 Task: Search one way flight ticket for 5 adults, 2 children, 1 infant in seat and 1 infant on lap in economy from Rochester: Rochester International Airport to Rock Springs: Southwest Wyoming Regional Airport (rock Springs Sweetwater County Airport) on 8-5-2023. Choice of flights is Westjet. Number of bags: 10 checked bags. Price is upto 83000. Outbound departure time preference is 7:30.
Action: Mouse moved to (374, 323)
Screenshot: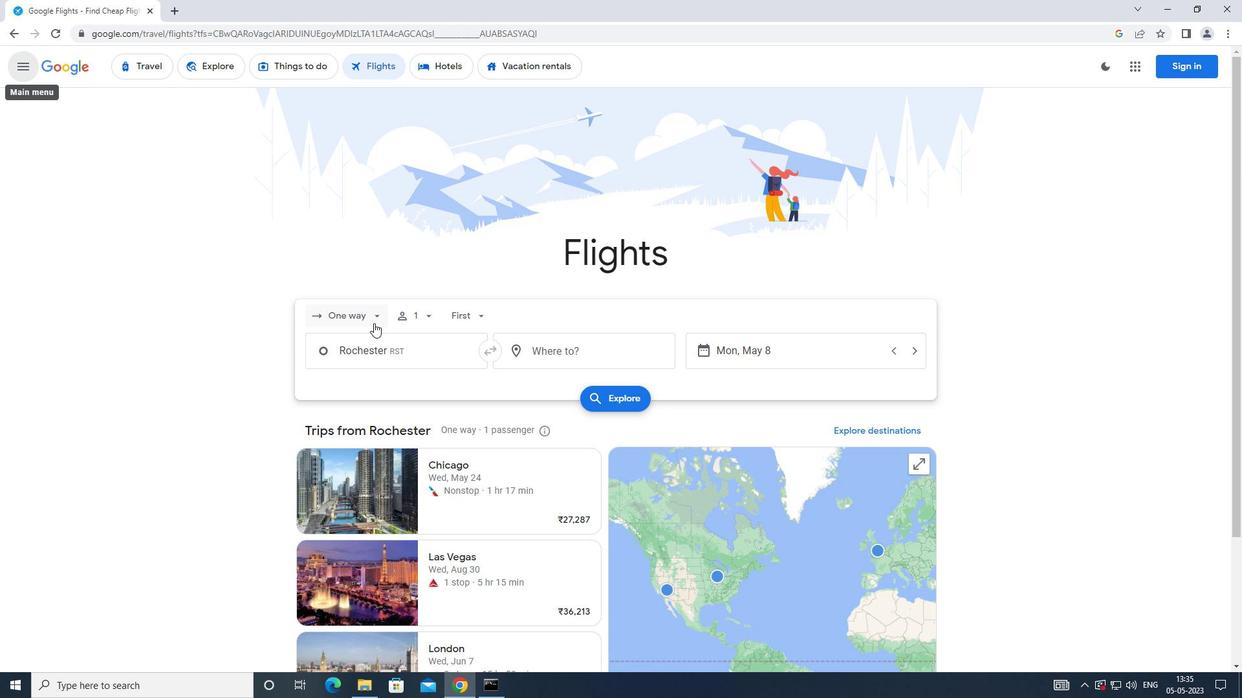 
Action: Mouse pressed left at (374, 323)
Screenshot: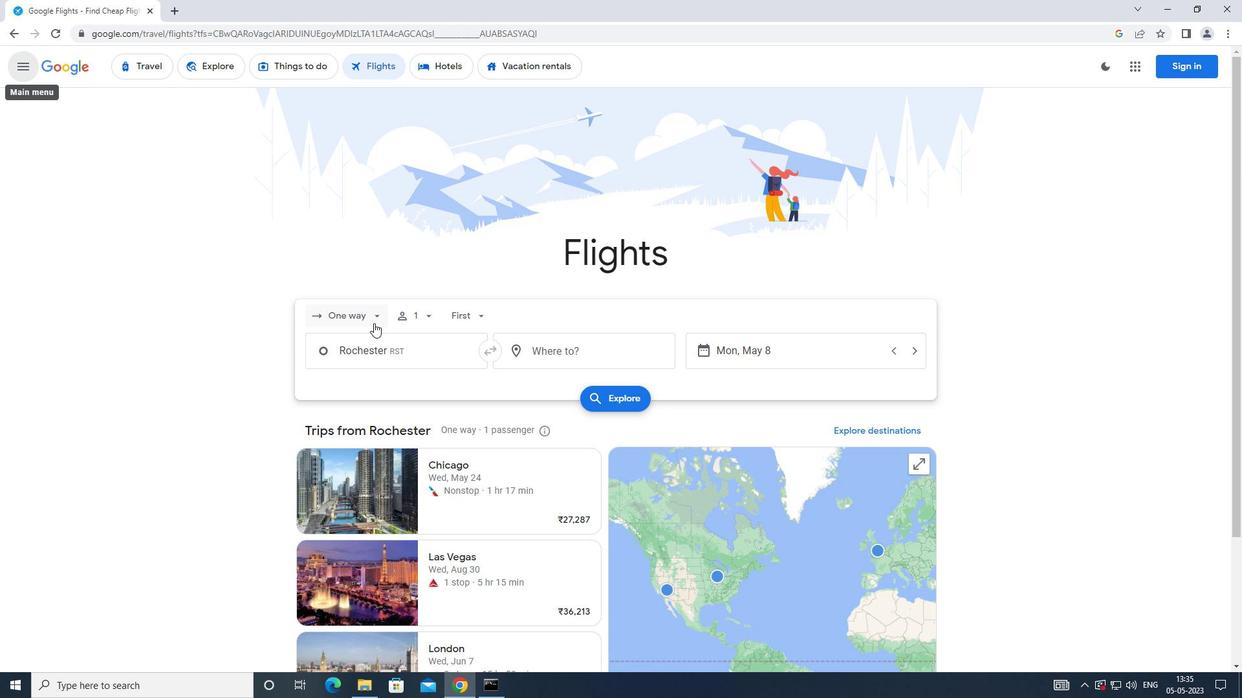 
Action: Mouse moved to (364, 374)
Screenshot: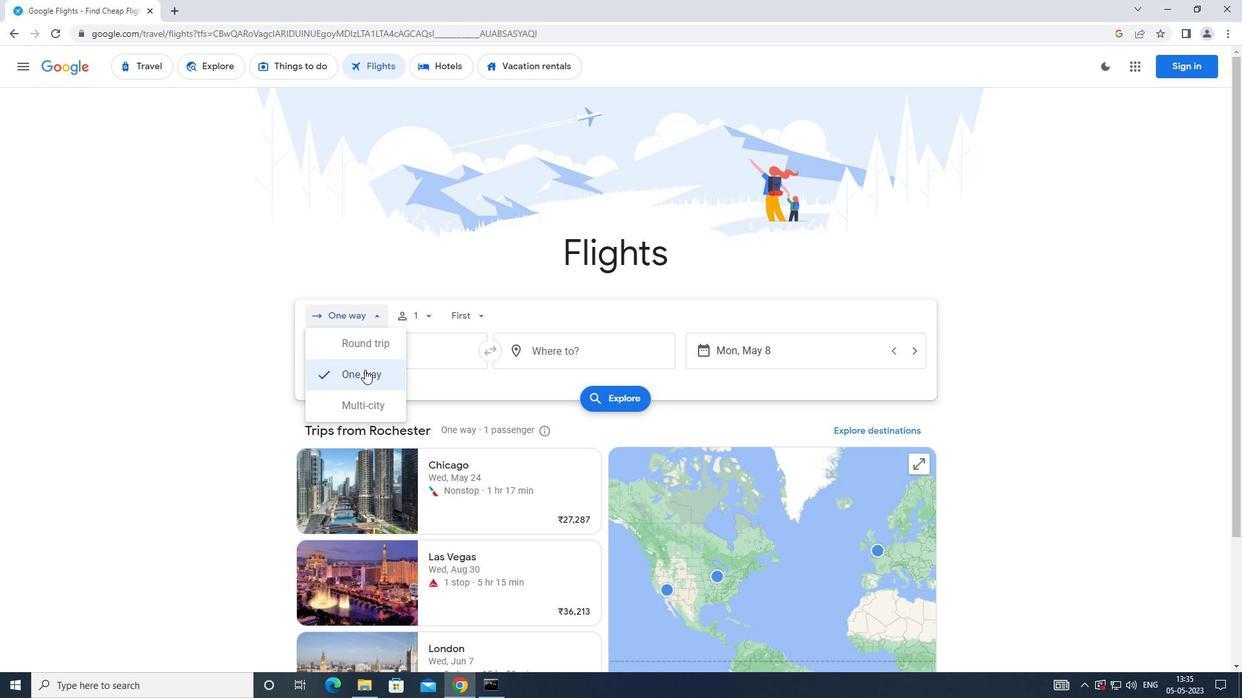 
Action: Mouse pressed left at (364, 374)
Screenshot: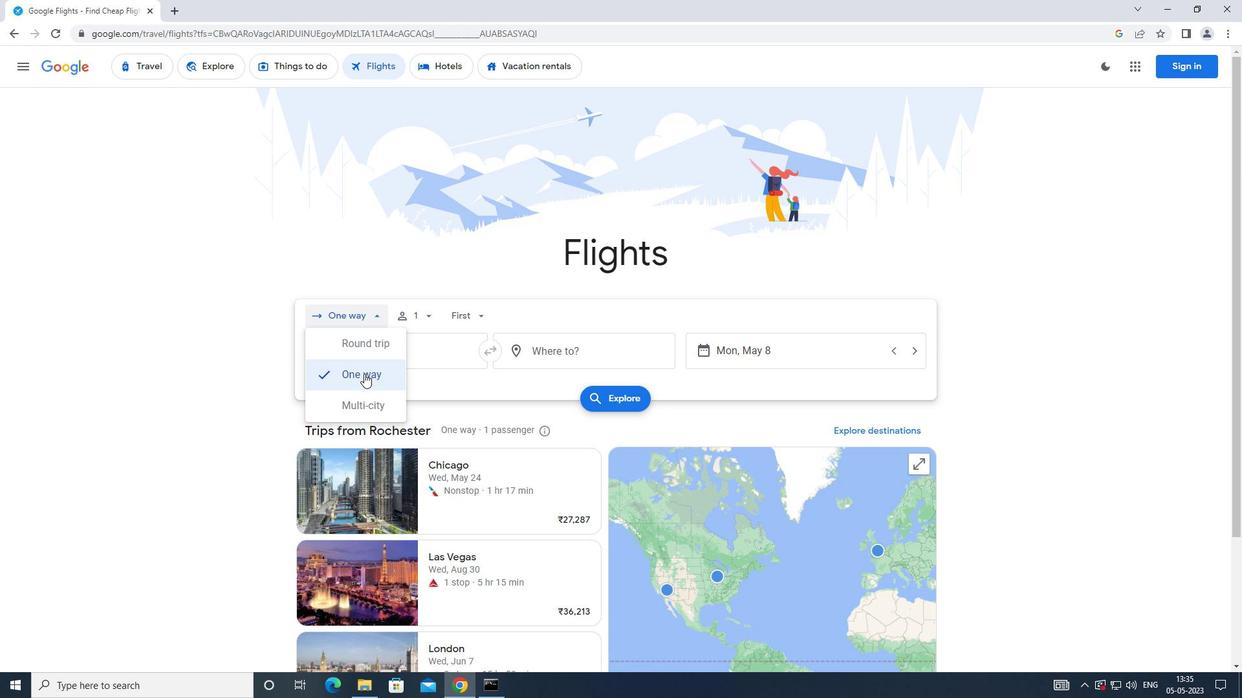
Action: Mouse moved to (434, 321)
Screenshot: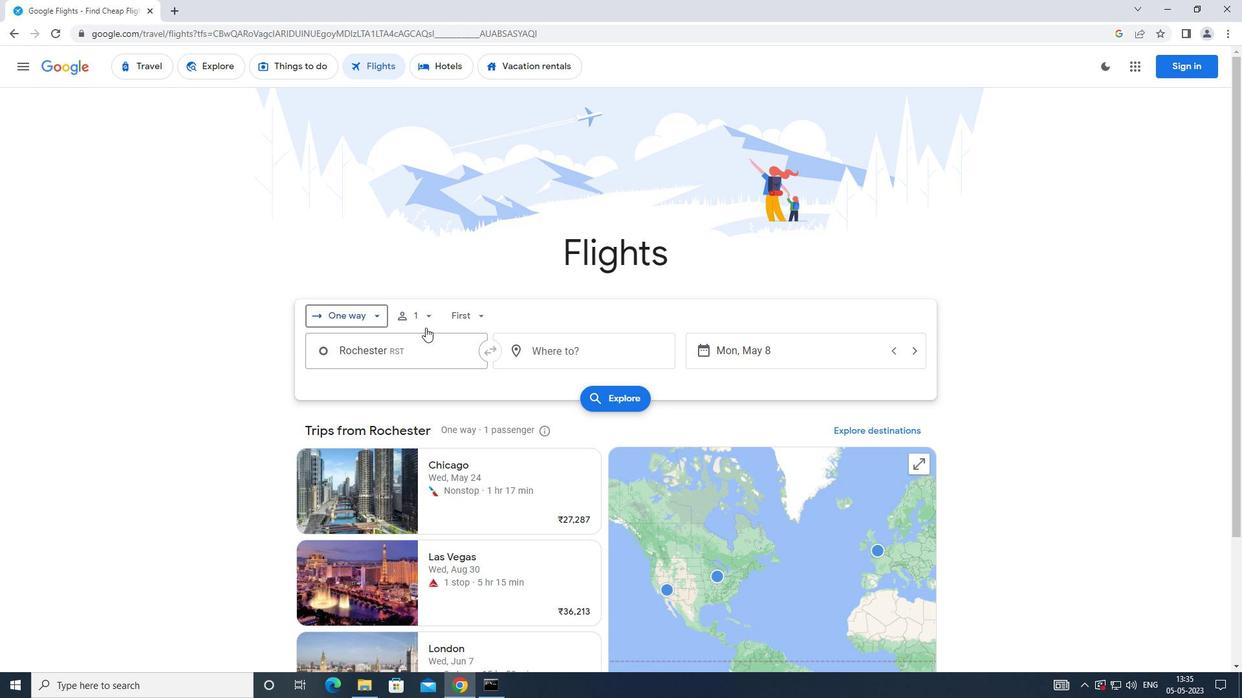 
Action: Mouse pressed left at (434, 321)
Screenshot: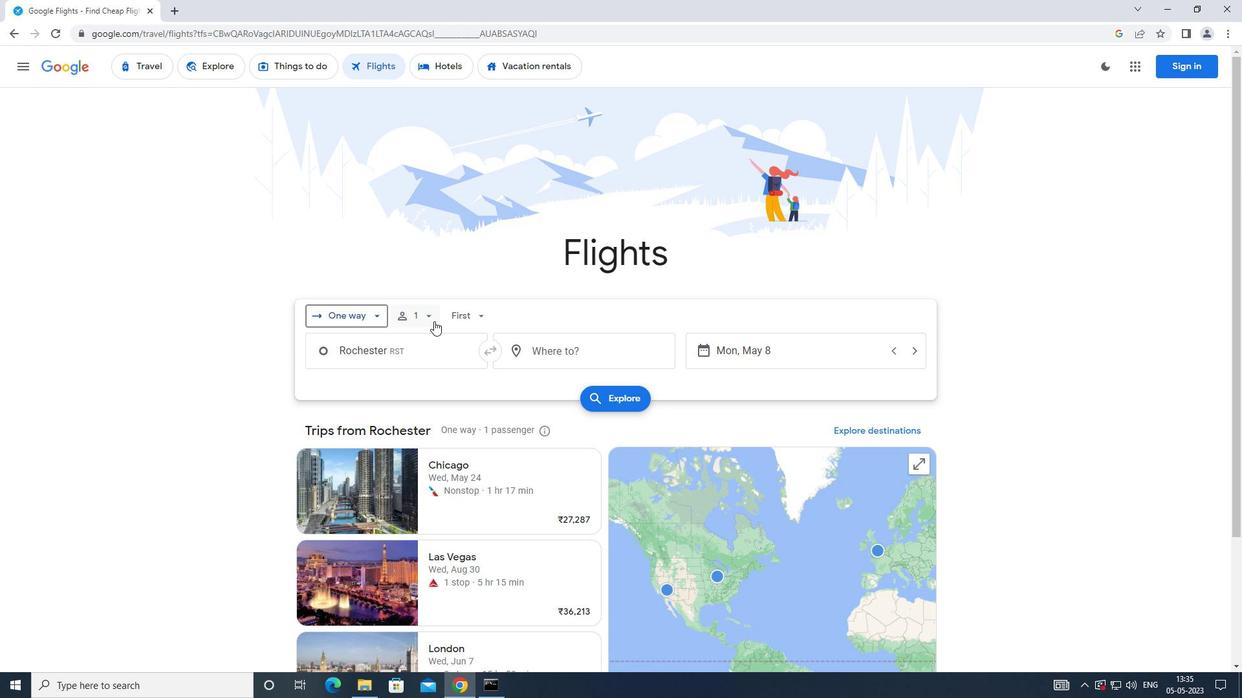 
Action: Mouse moved to (525, 354)
Screenshot: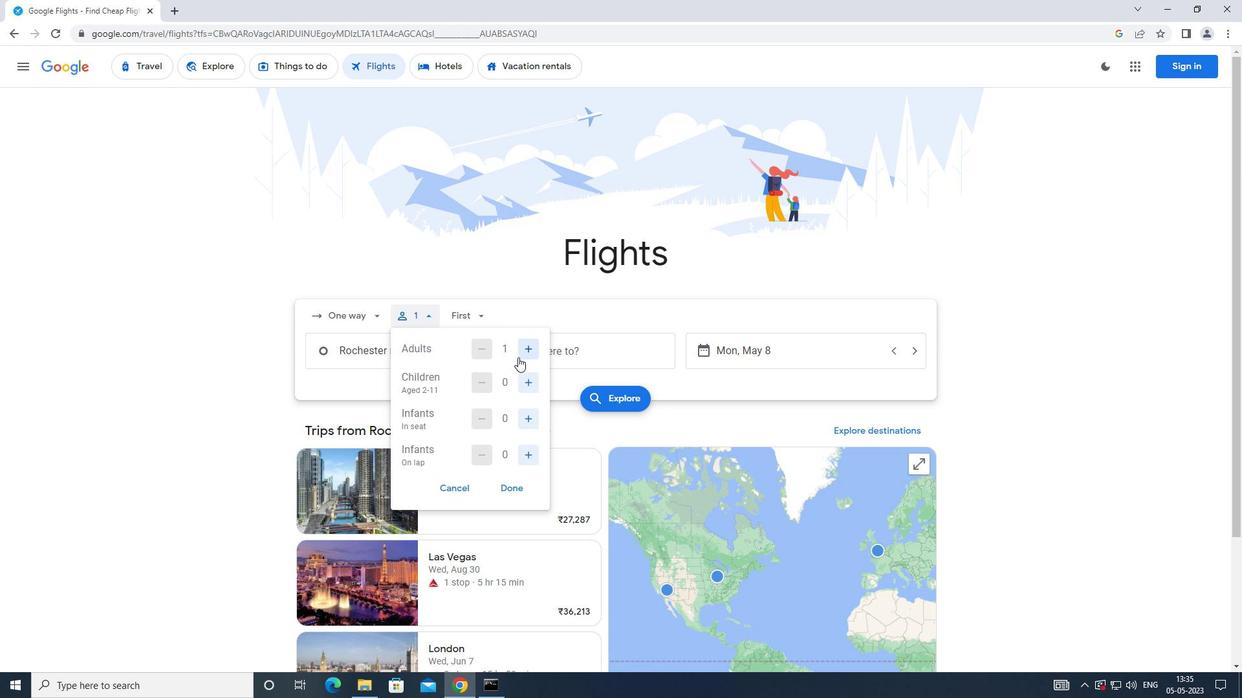 
Action: Mouse pressed left at (525, 354)
Screenshot: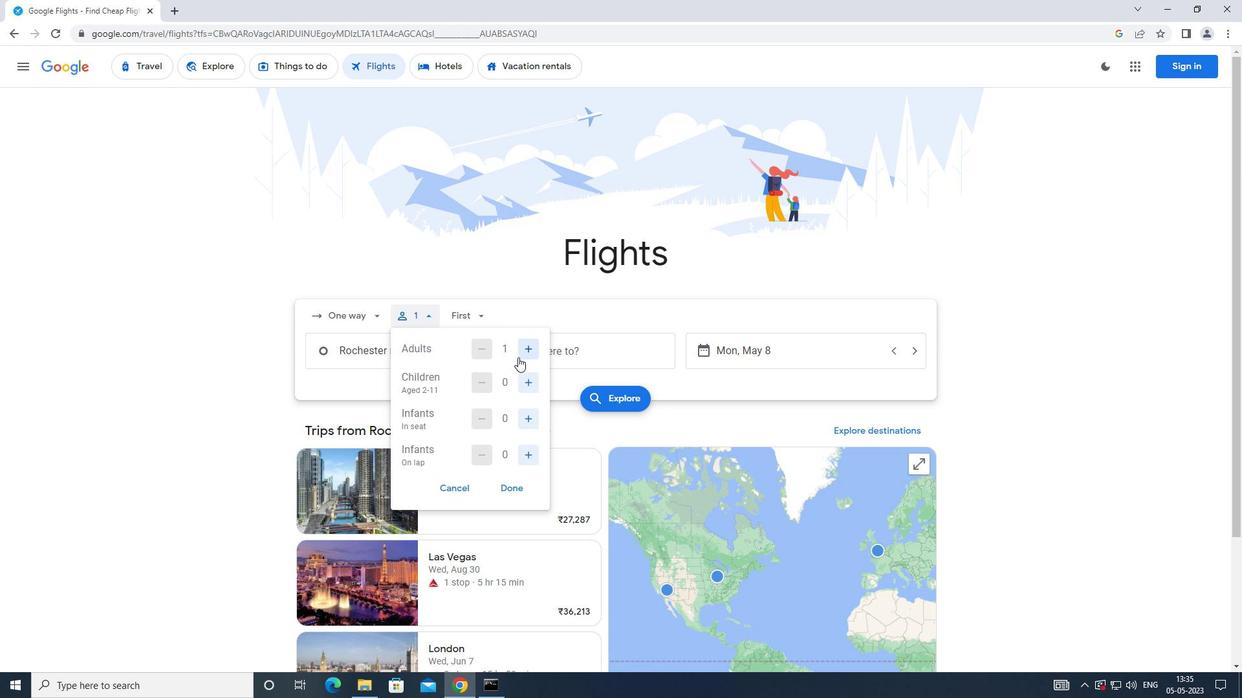 
Action: Mouse pressed left at (525, 354)
Screenshot: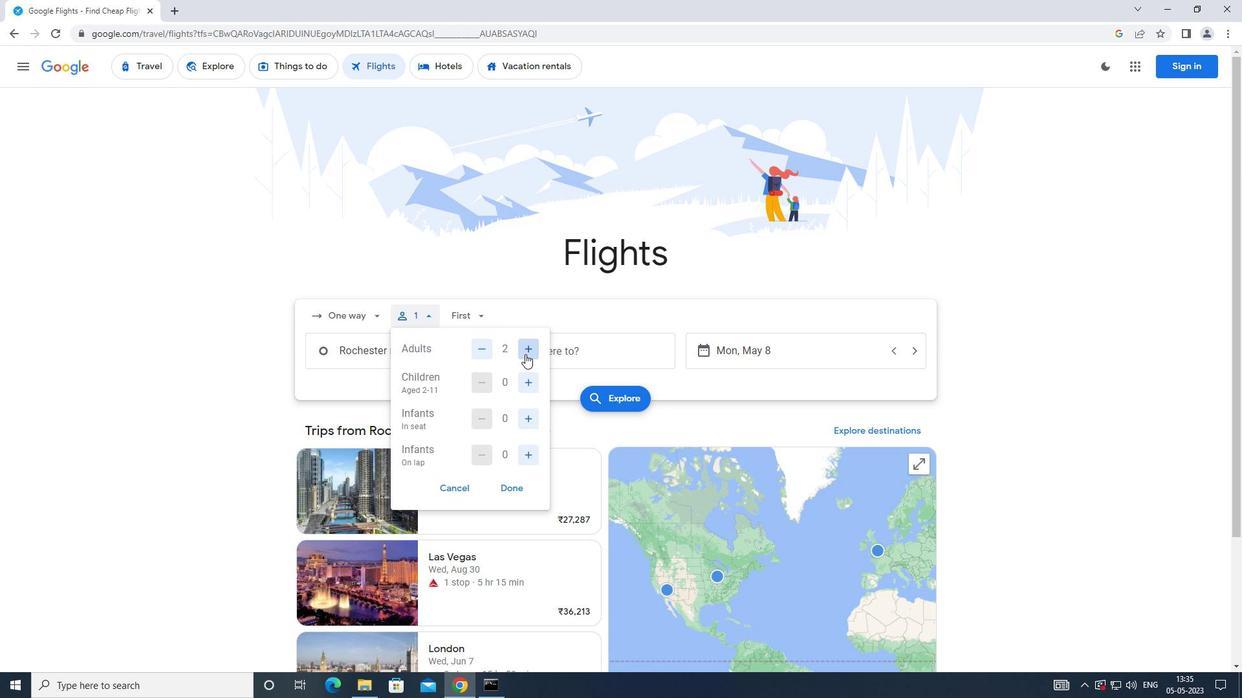 
Action: Mouse pressed left at (525, 354)
Screenshot: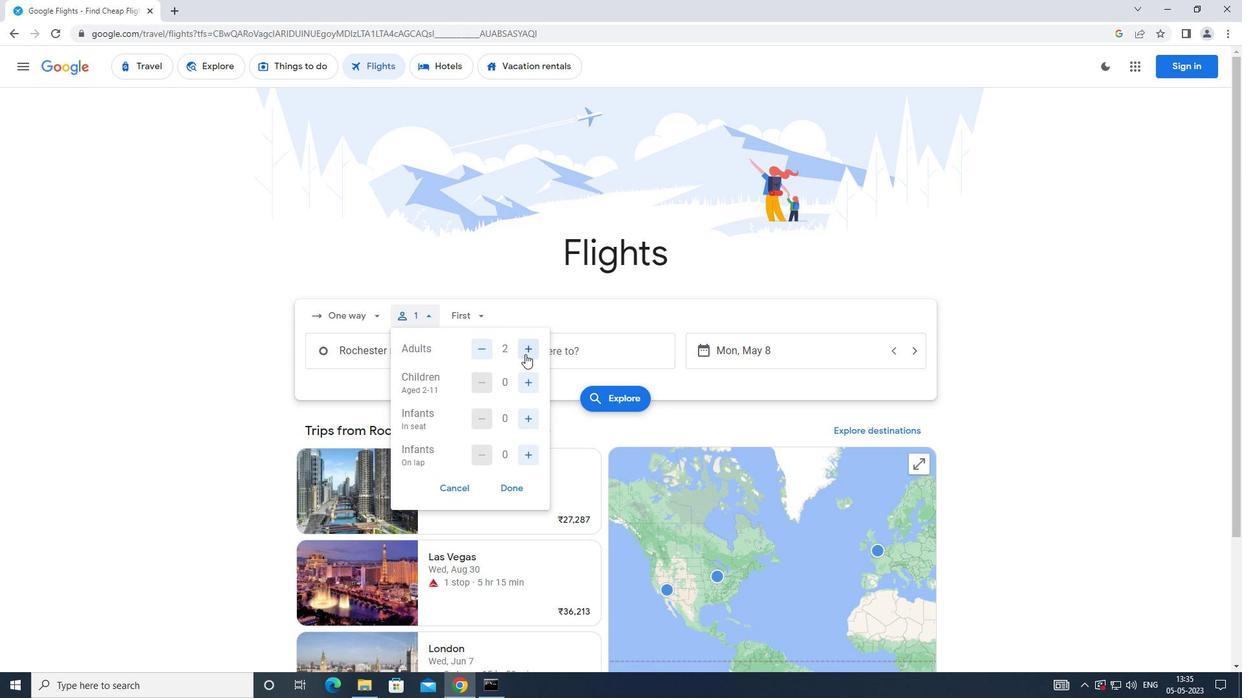 
Action: Mouse pressed left at (525, 354)
Screenshot: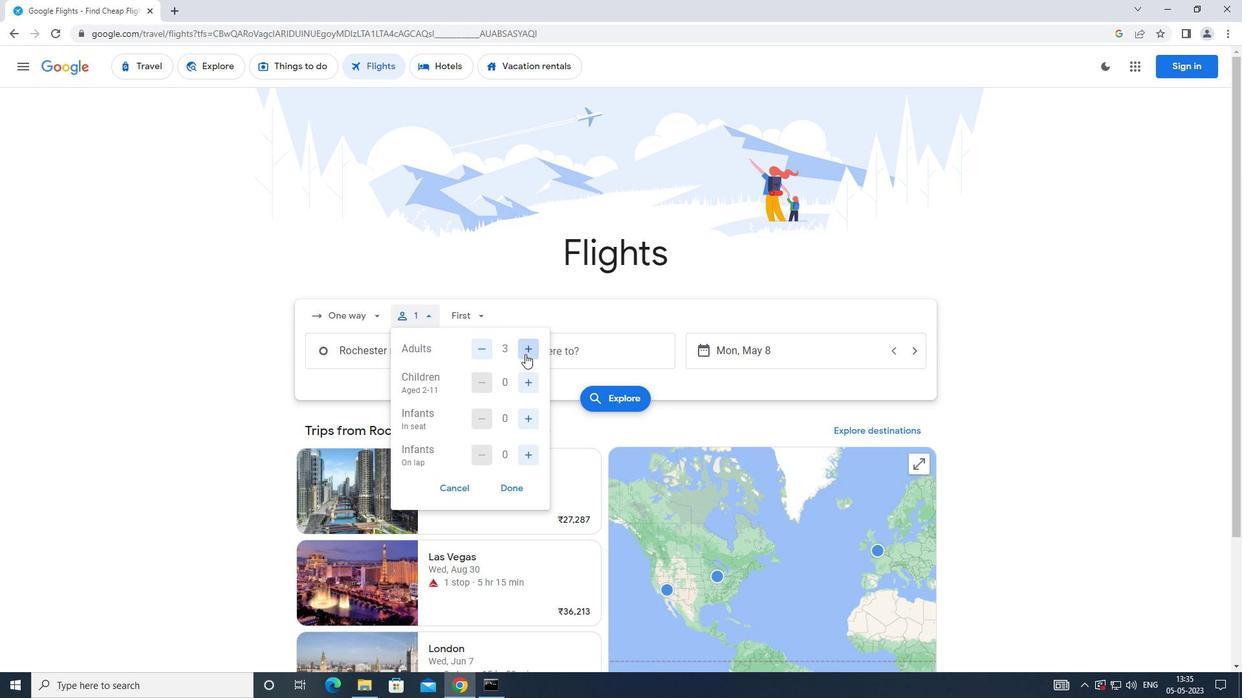 
Action: Mouse moved to (518, 385)
Screenshot: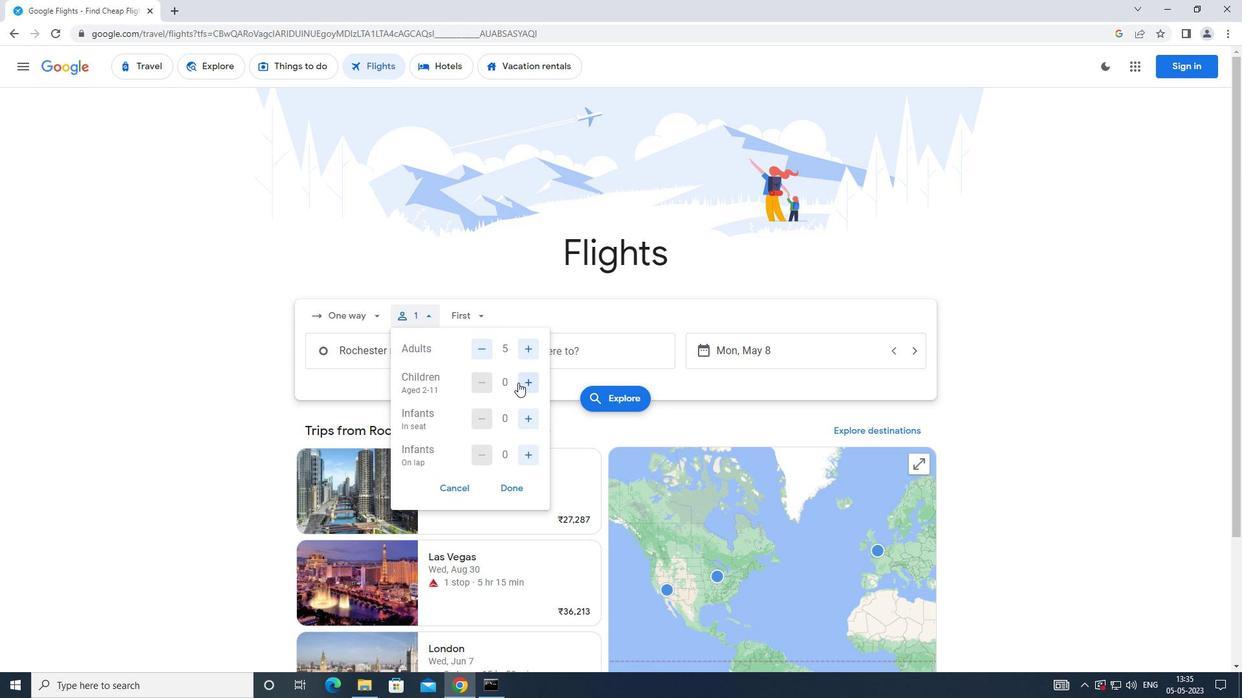 
Action: Mouse pressed left at (518, 385)
Screenshot: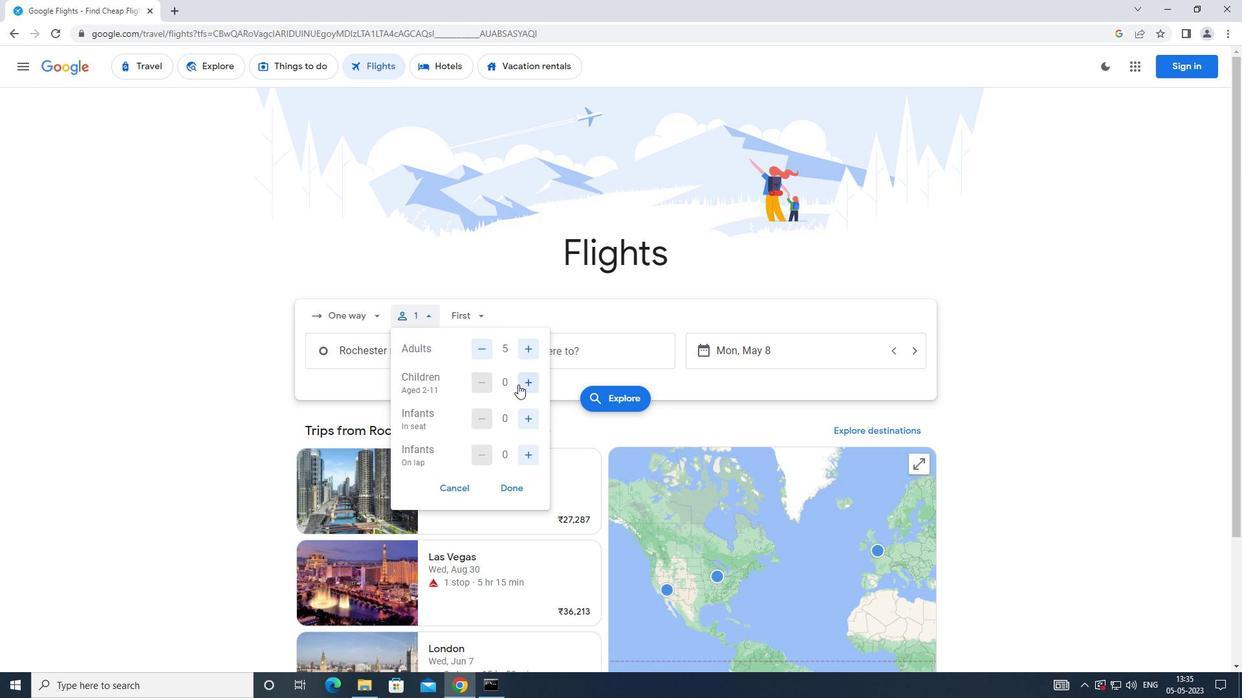 
Action: Mouse pressed left at (518, 385)
Screenshot: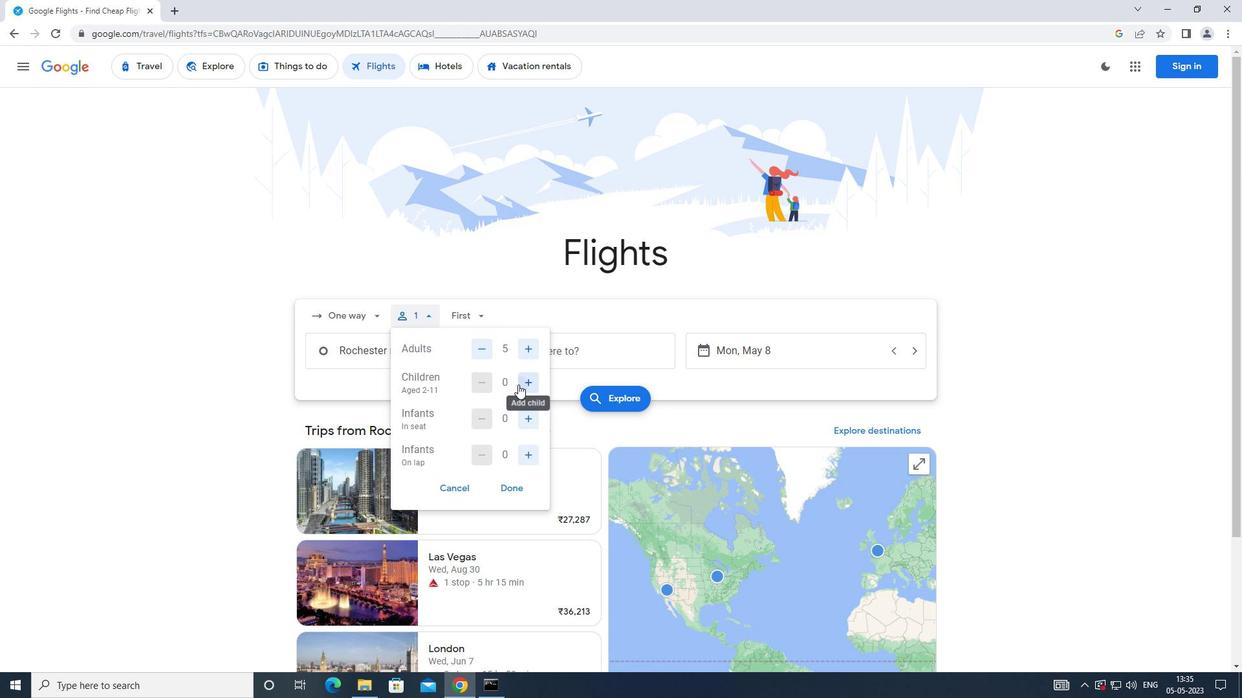 
Action: Mouse moved to (526, 420)
Screenshot: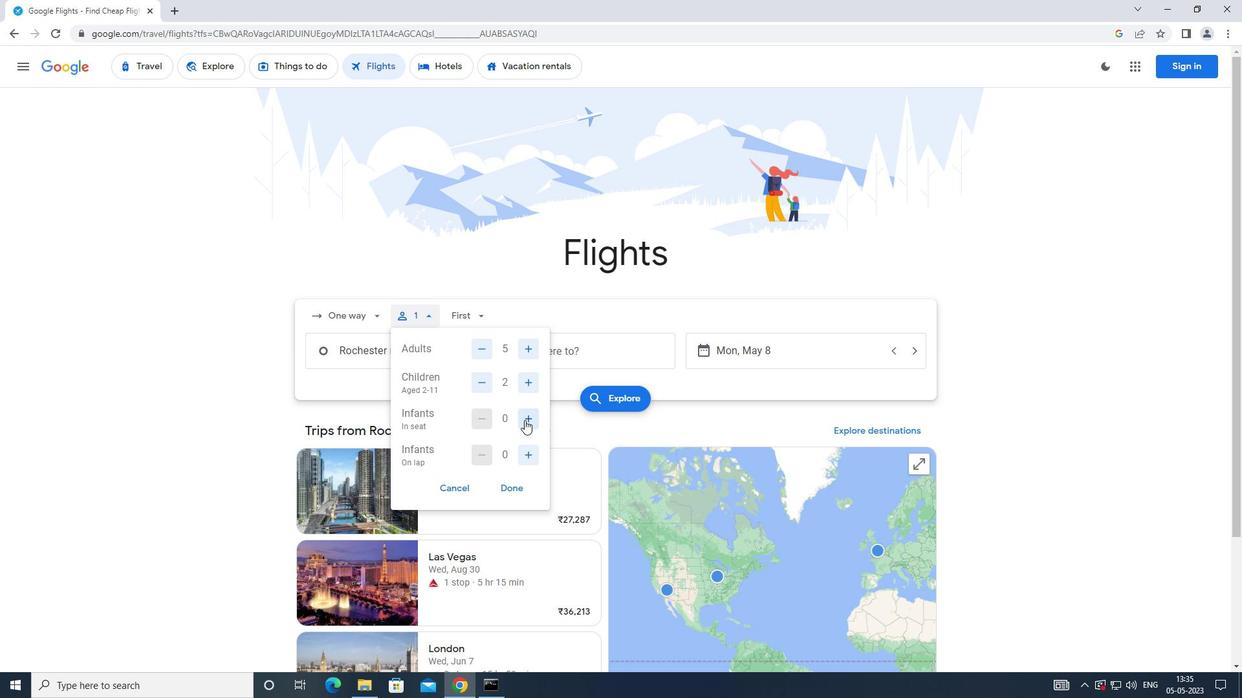 
Action: Mouse pressed left at (526, 420)
Screenshot: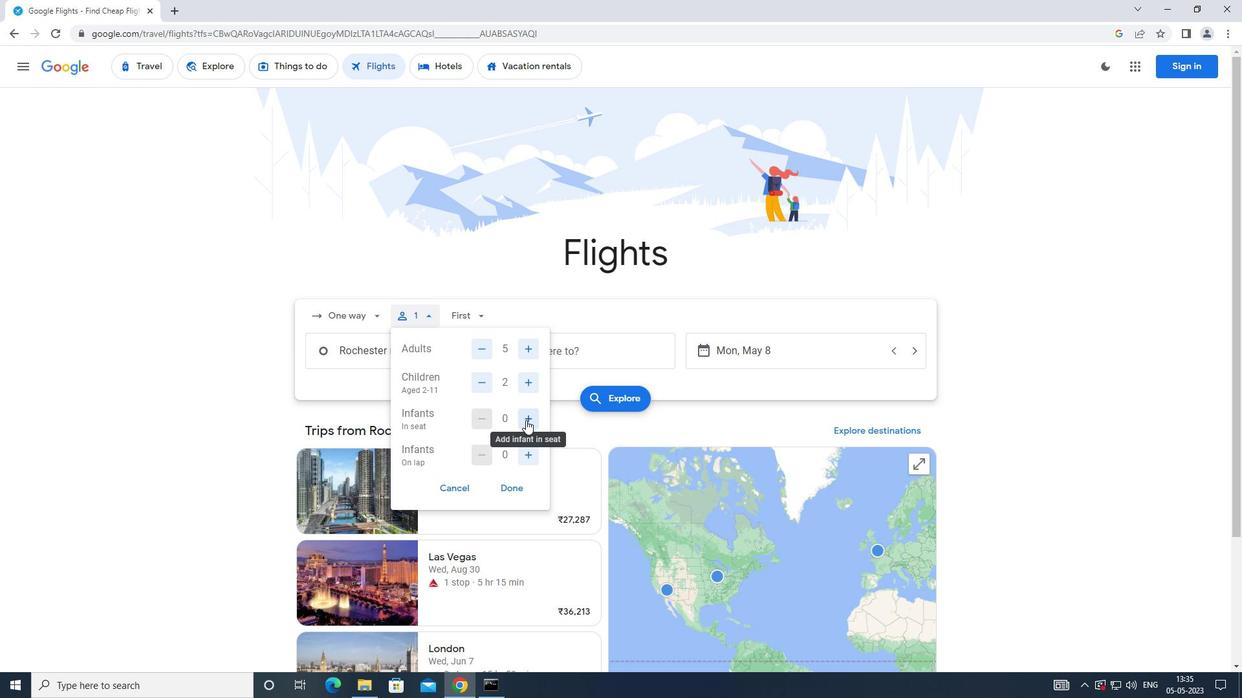 
Action: Mouse moved to (529, 467)
Screenshot: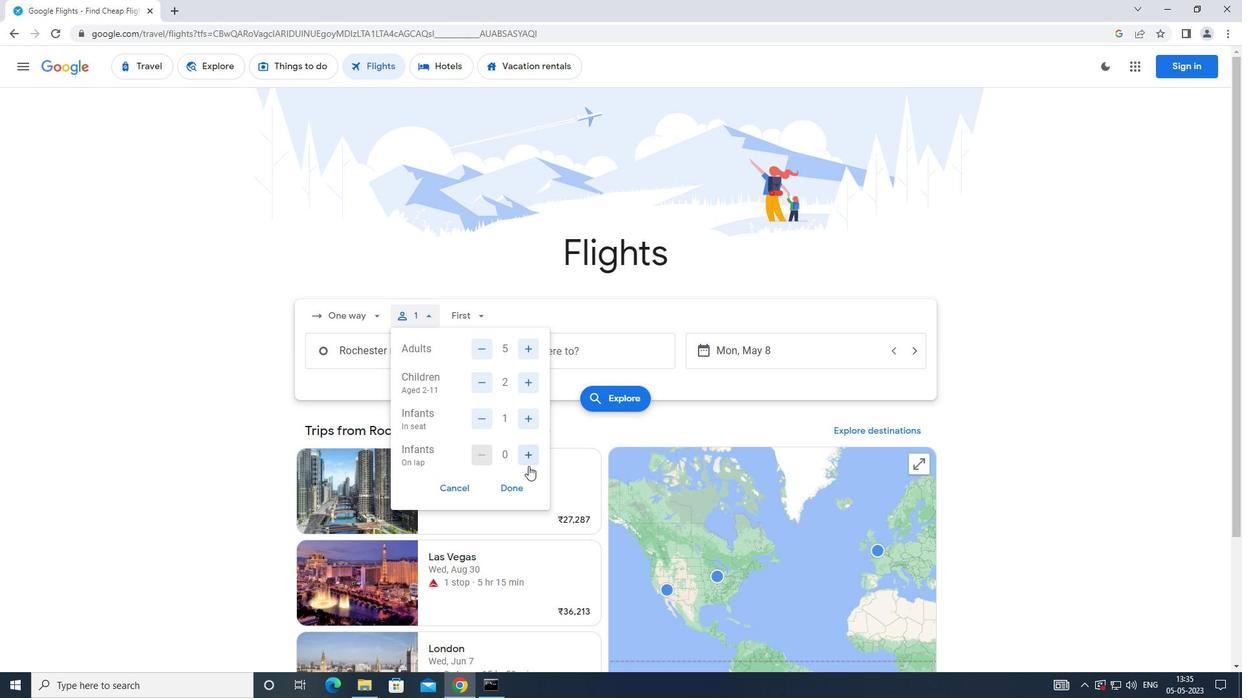 
Action: Mouse pressed left at (529, 467)
Screenshot: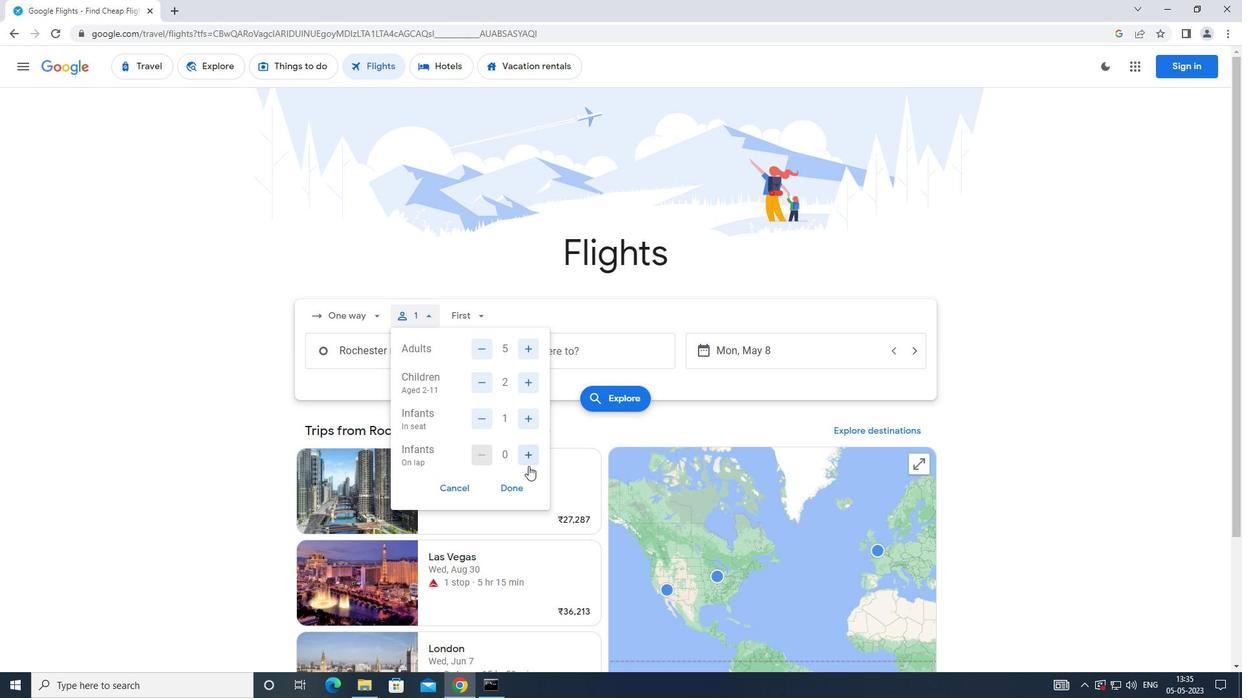 
Action: Mouse moved to (518, 484)
Screenshot: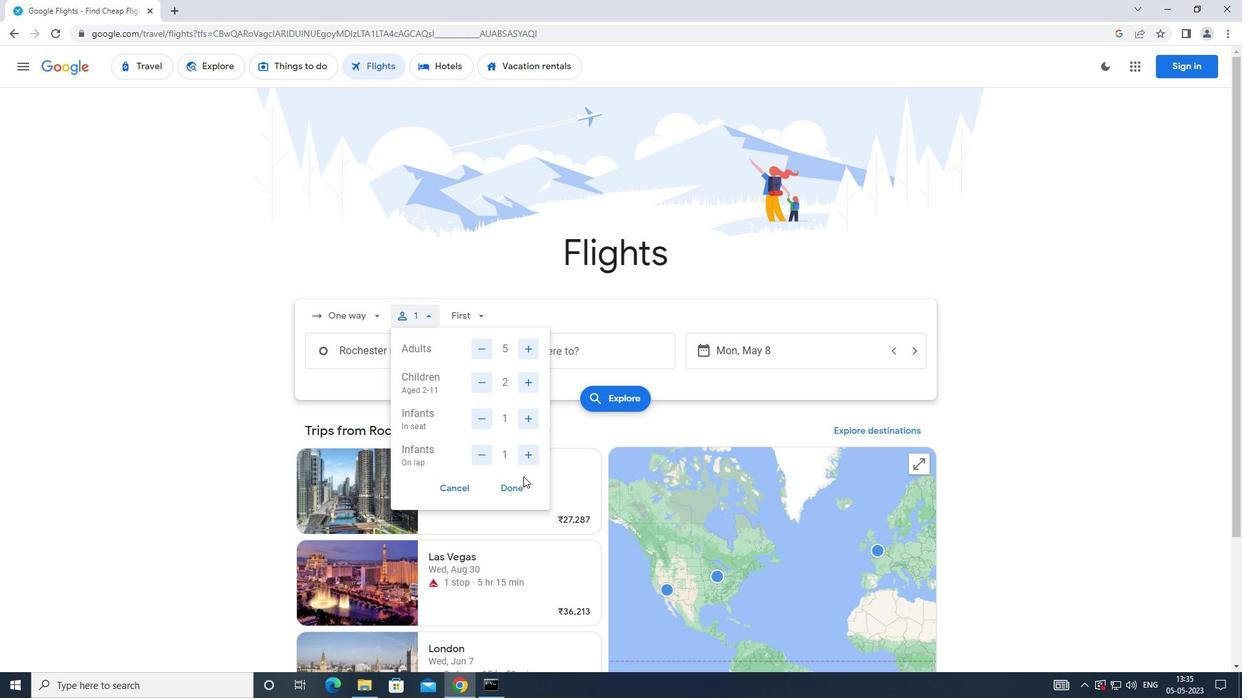 
Action: Mouse pressed left at (518, 484)
Screenshot: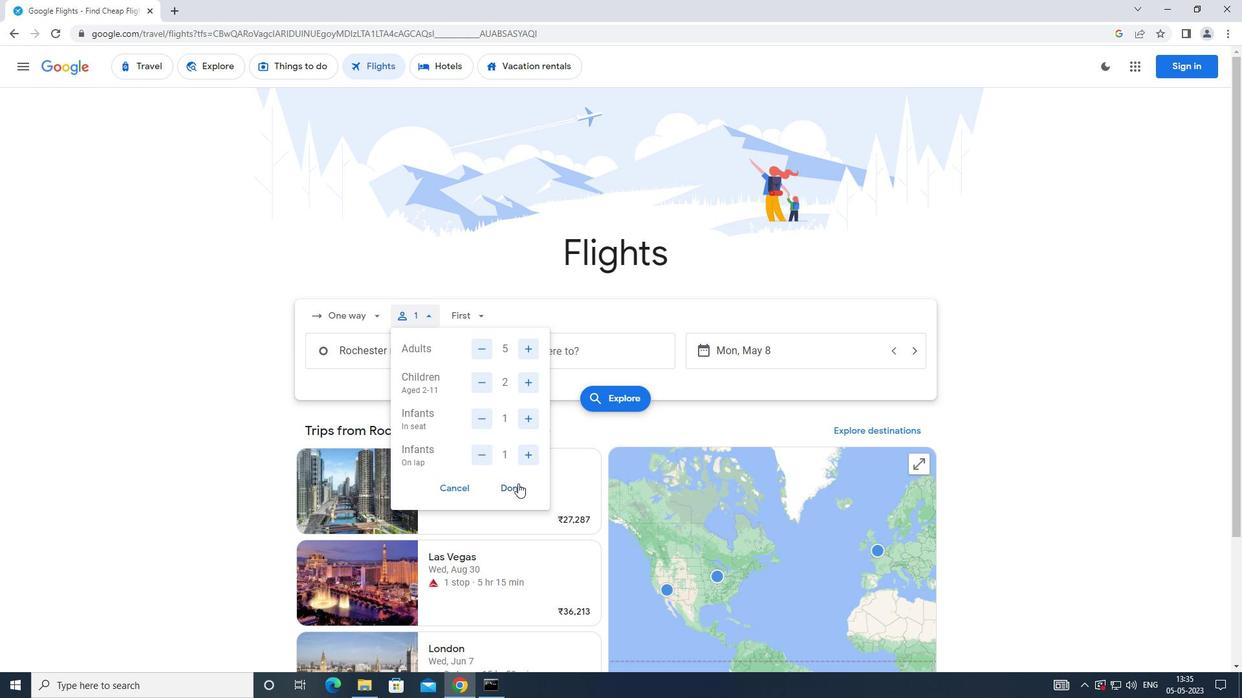 
Action: Mouse moved to (460, 311)
Screenshot: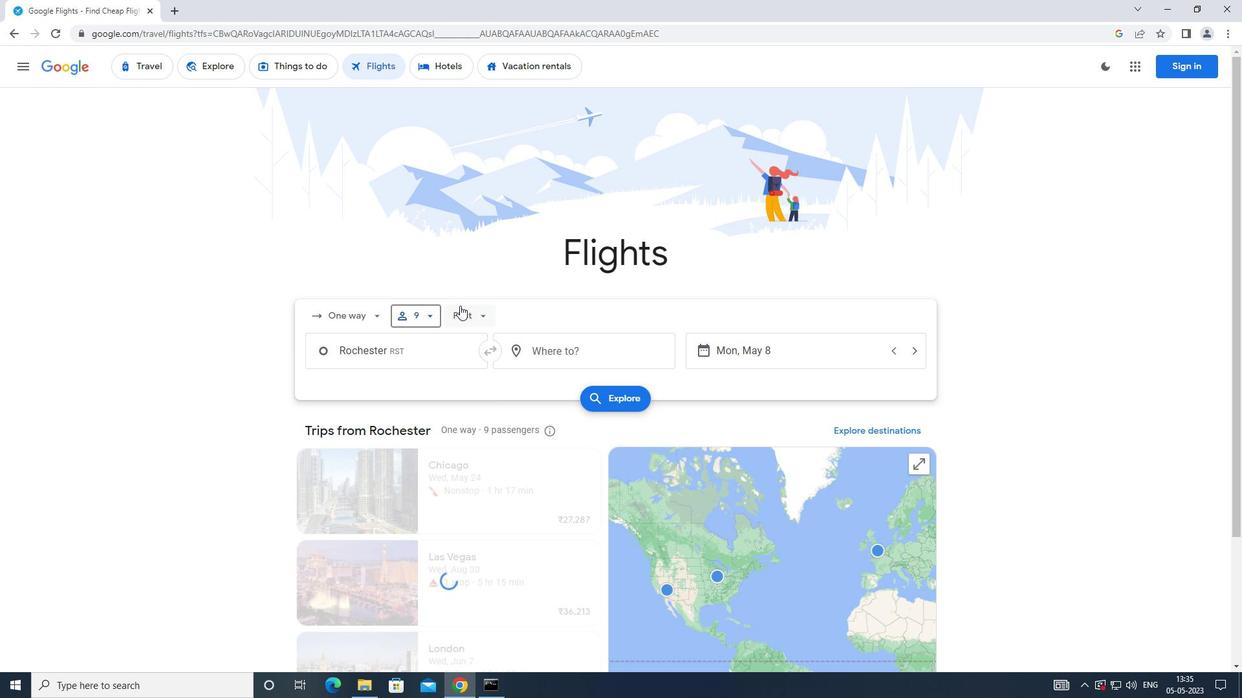 
Action: Mouse pressed left at (460, 311)
Screenshot: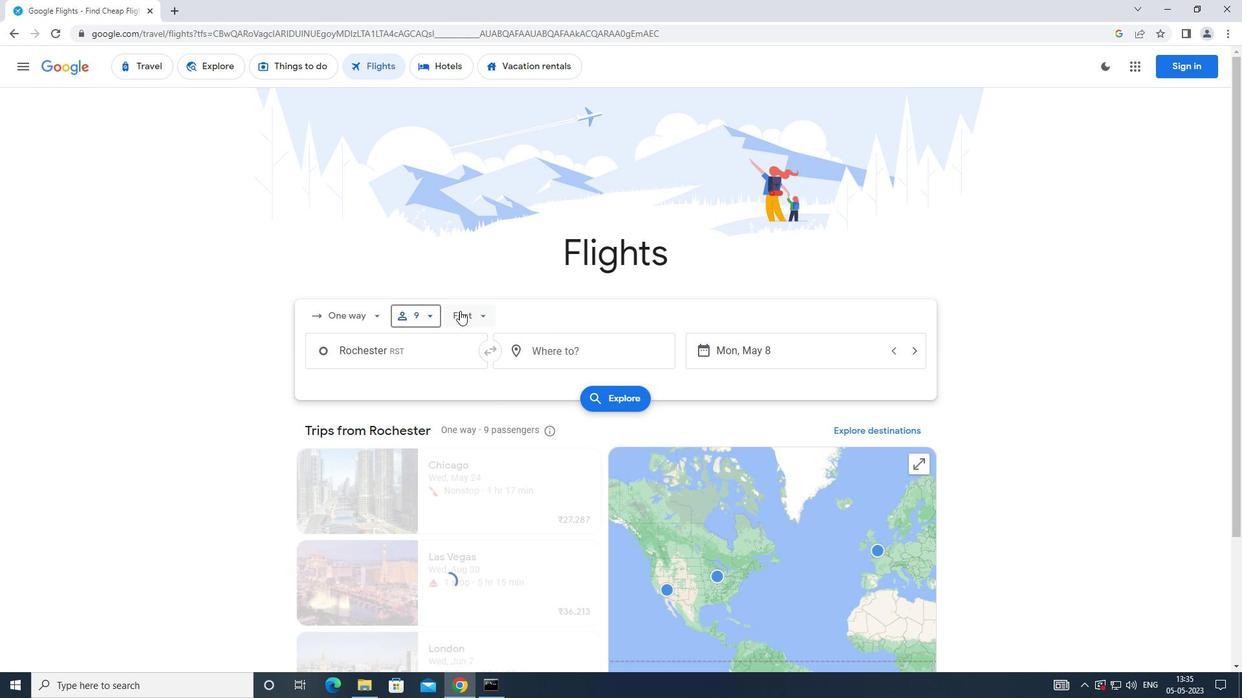 
Action: Mouse moved to (502, 342)
Screenshot: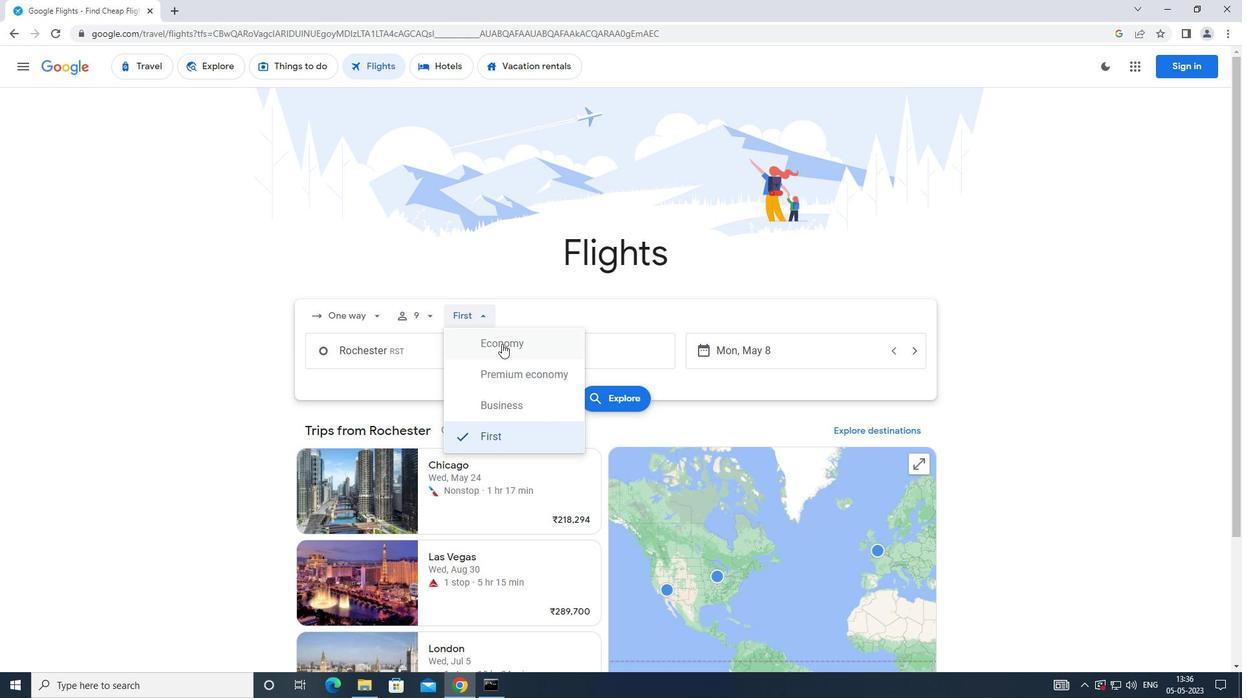 
Action: Mouse pressed left at (502, 342)
Screenshot: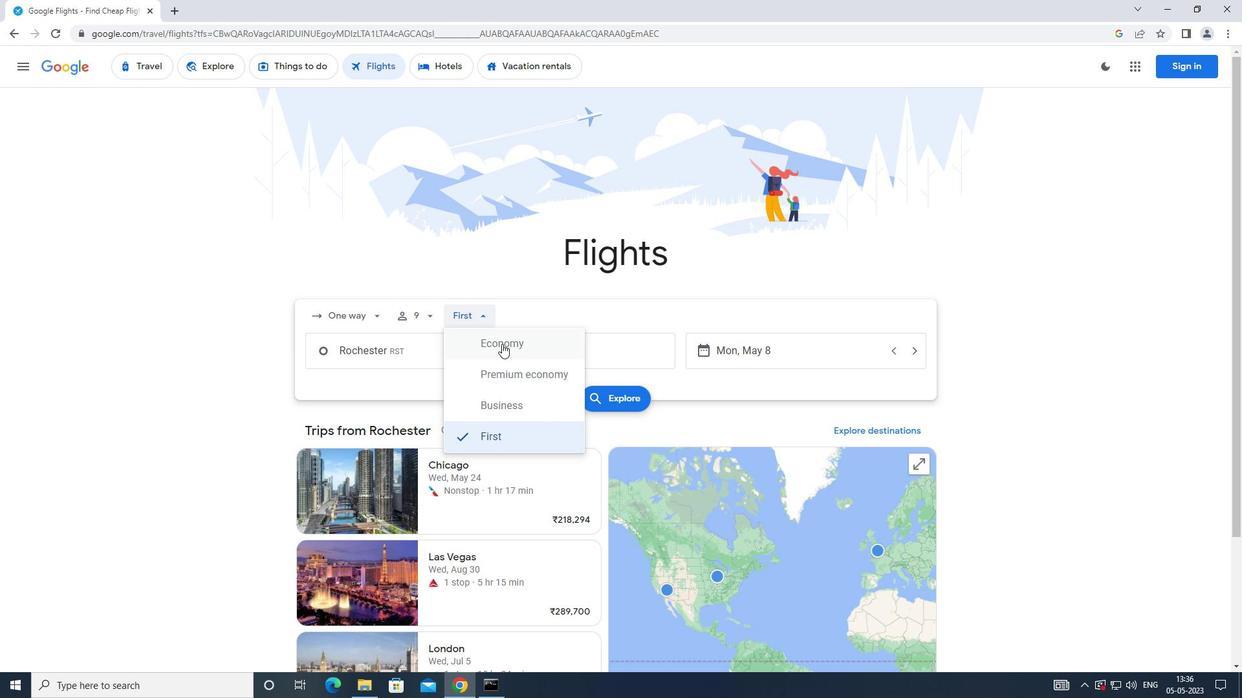 
Action: Mouse moved to (425, 346)
Screenshot: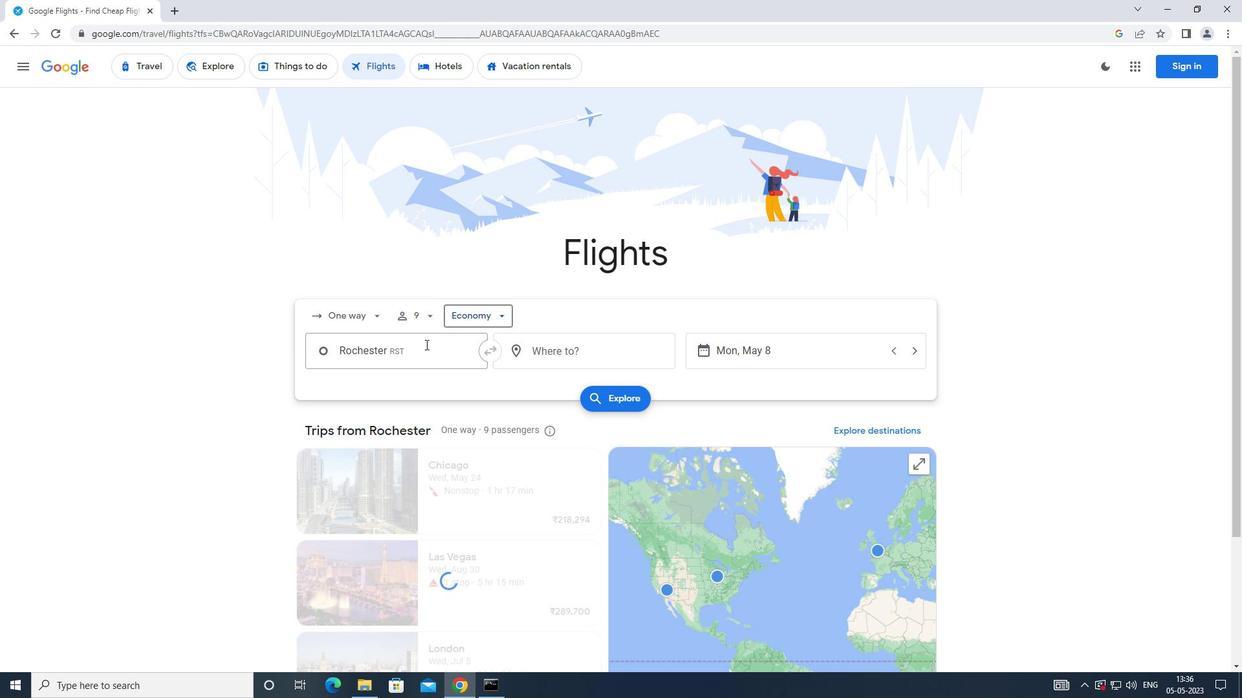 
Action: Mouse pressed left at (425, 346)
Screenshot: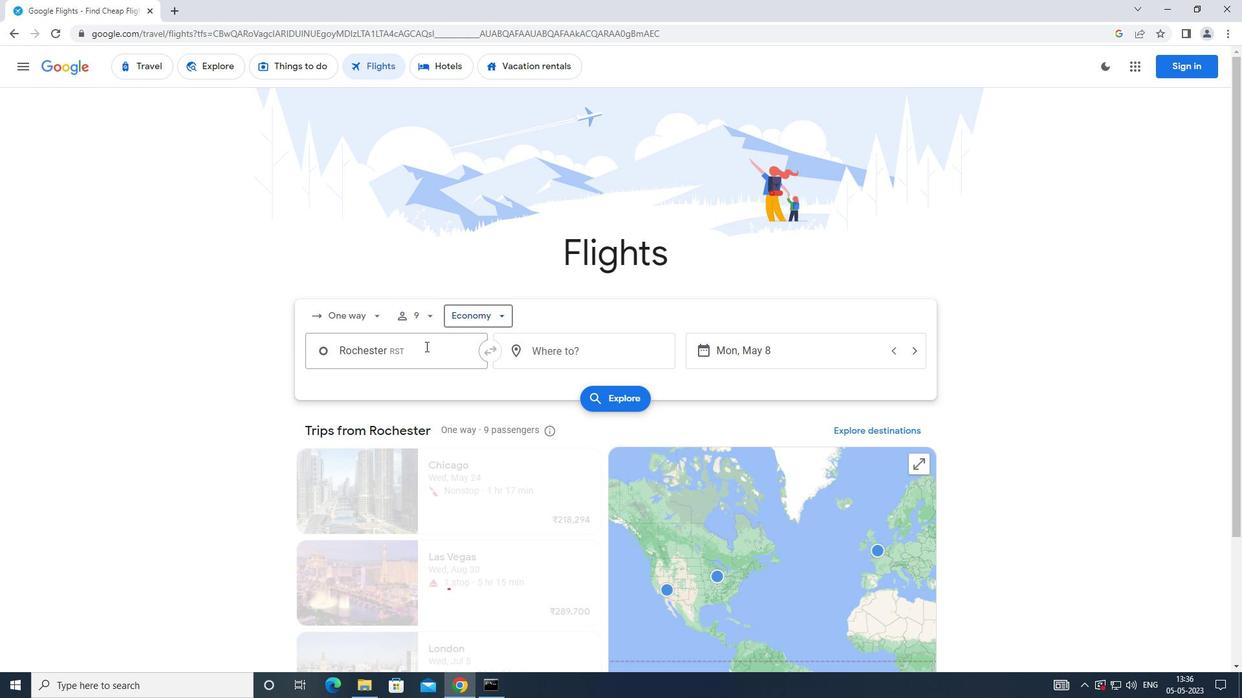 
Action: Mouse moved to (420, 524)
Screenshot: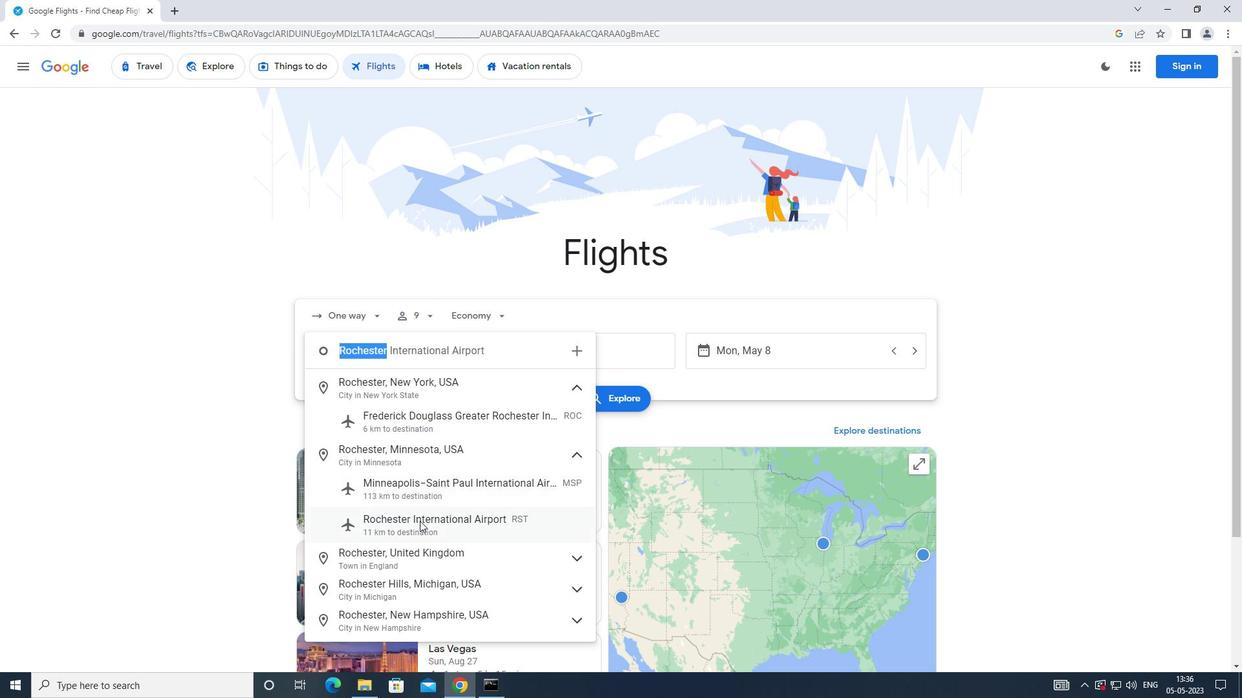 
Action: Mouse pressed left at (420, 524)
Screenshot: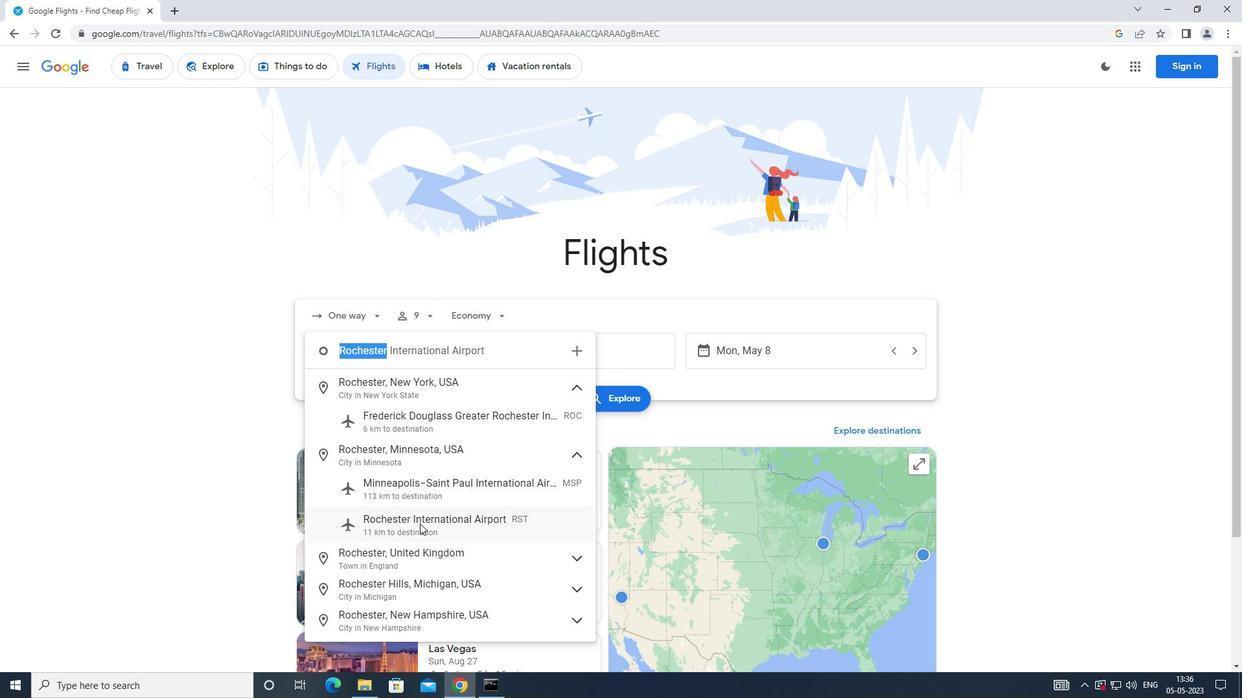 
Action: Mouse moved to (616, 358)
Screenshot: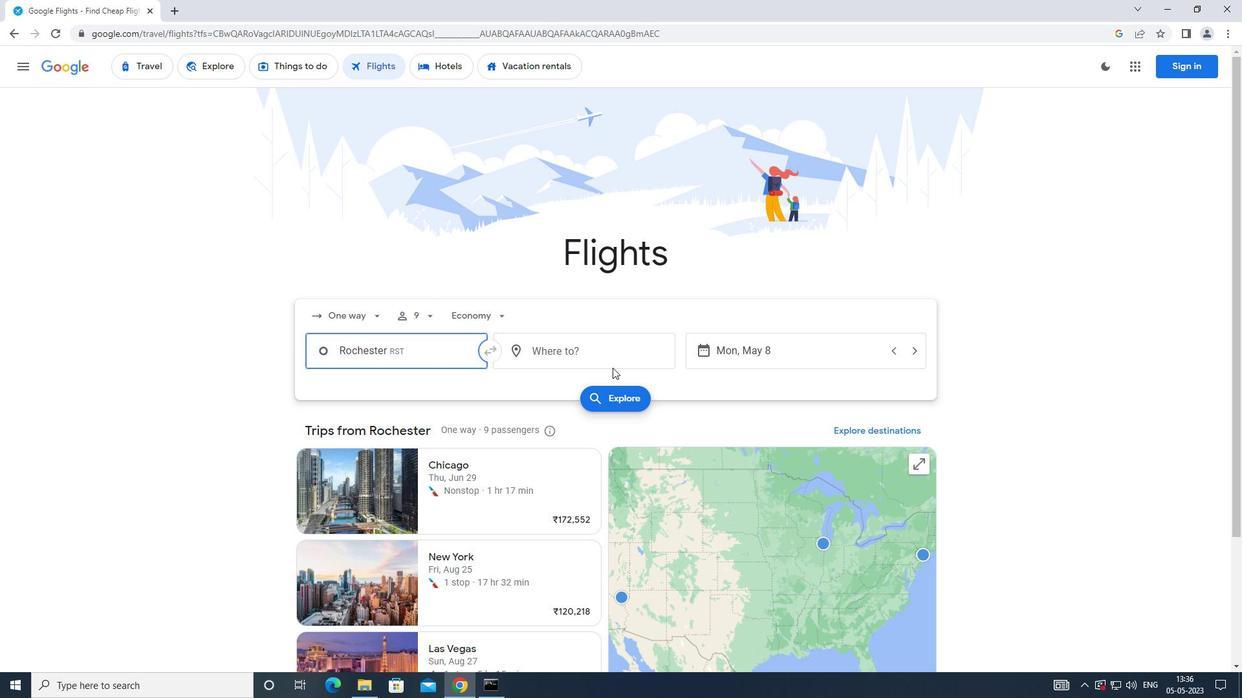 
Action: Mouse pressed left at (616, 358)
Screenshot: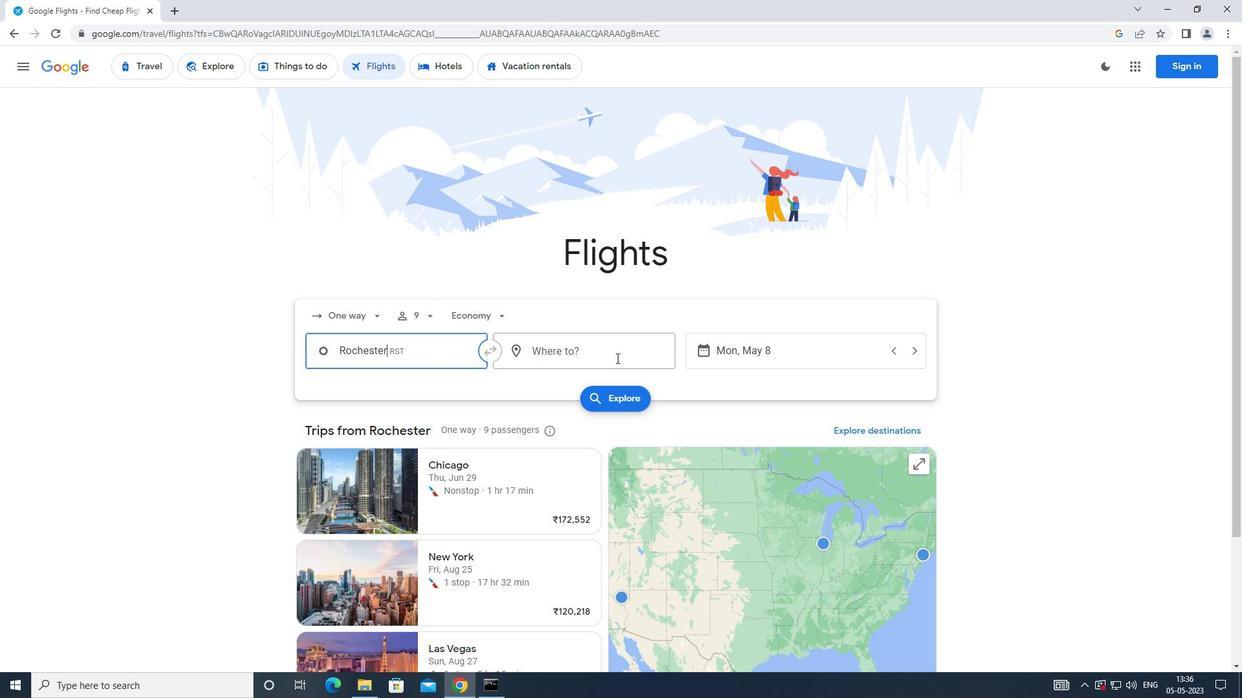 
Action: Mouse moved to (566, 491)
Screenshot: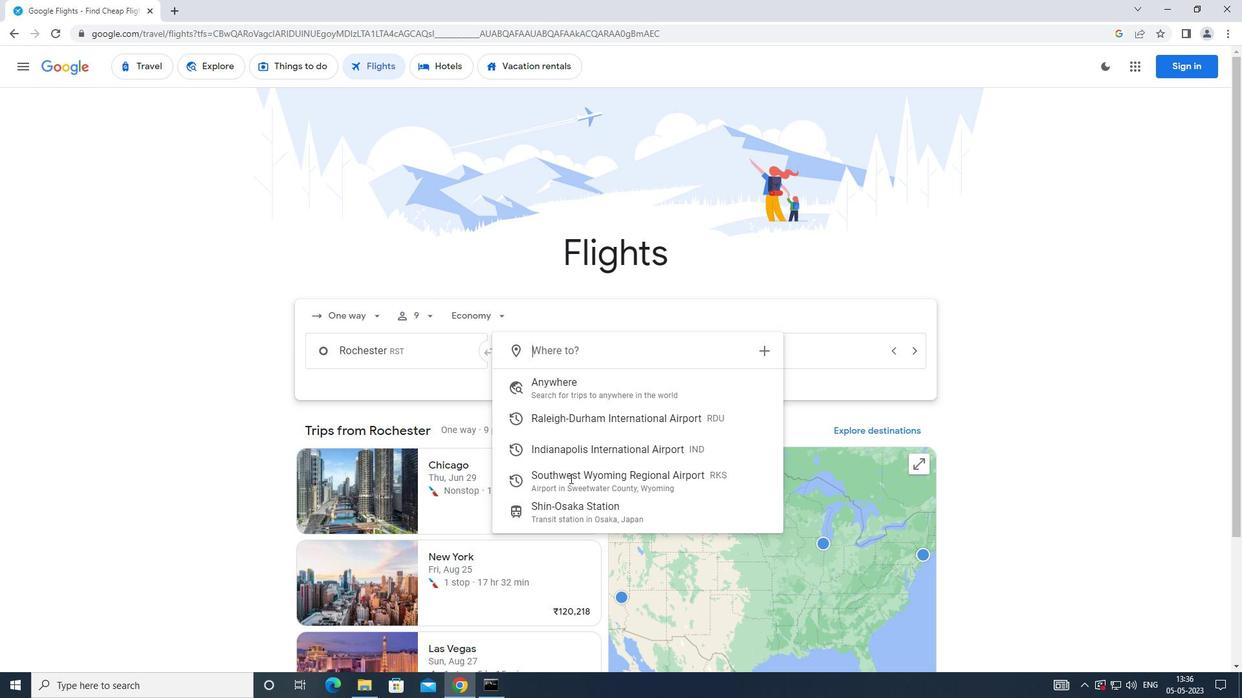 
Action: Mouse pressed left at (566, 491)
Screenshot: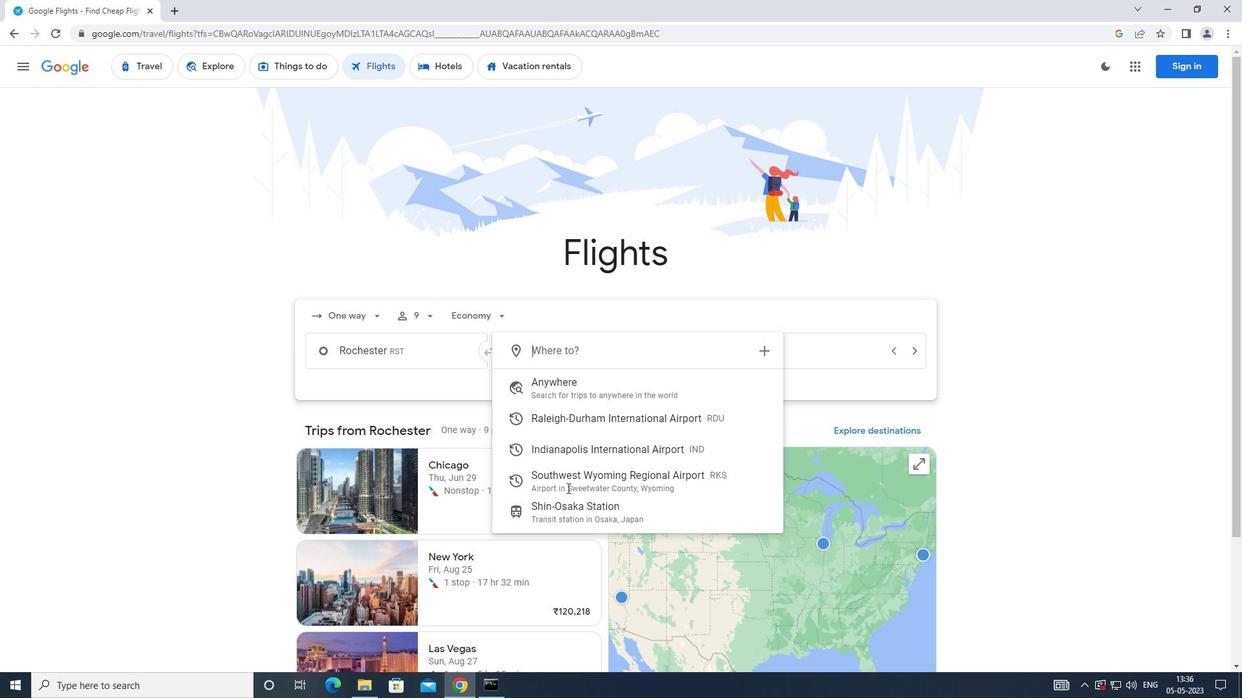 
Action: Mouse moved to (701, 353)
Screenshot: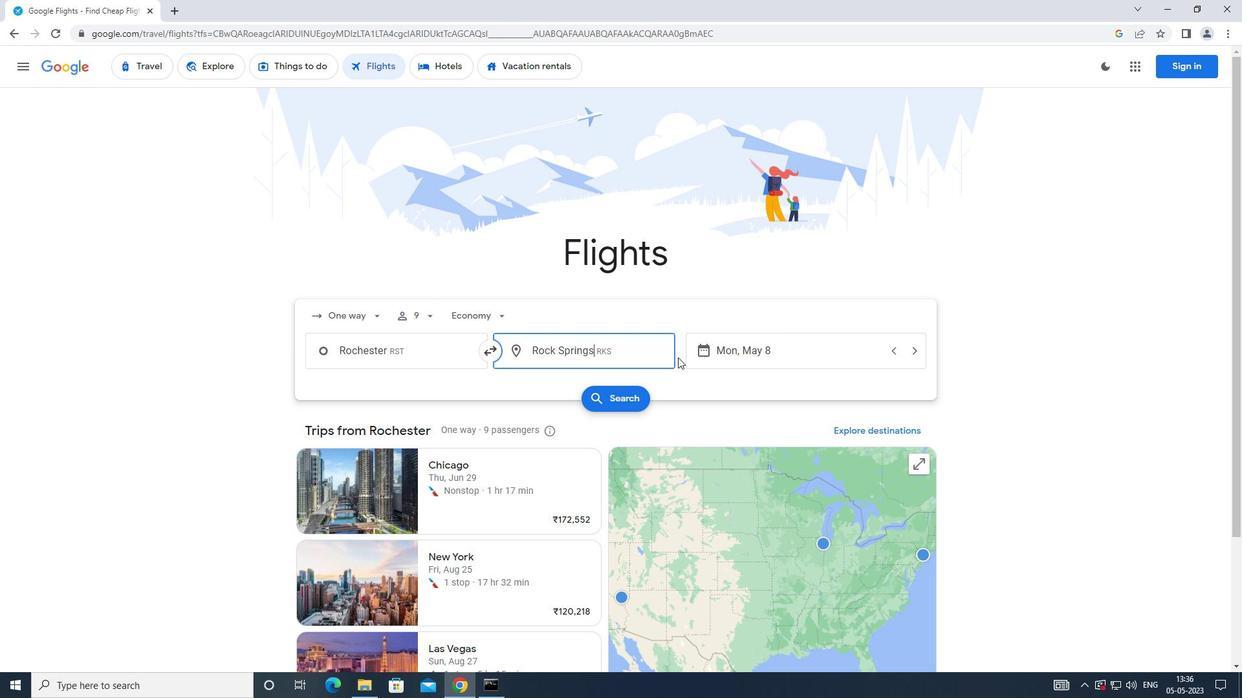 
Action: Mouse pressed left at (701, 353)
Screenshot: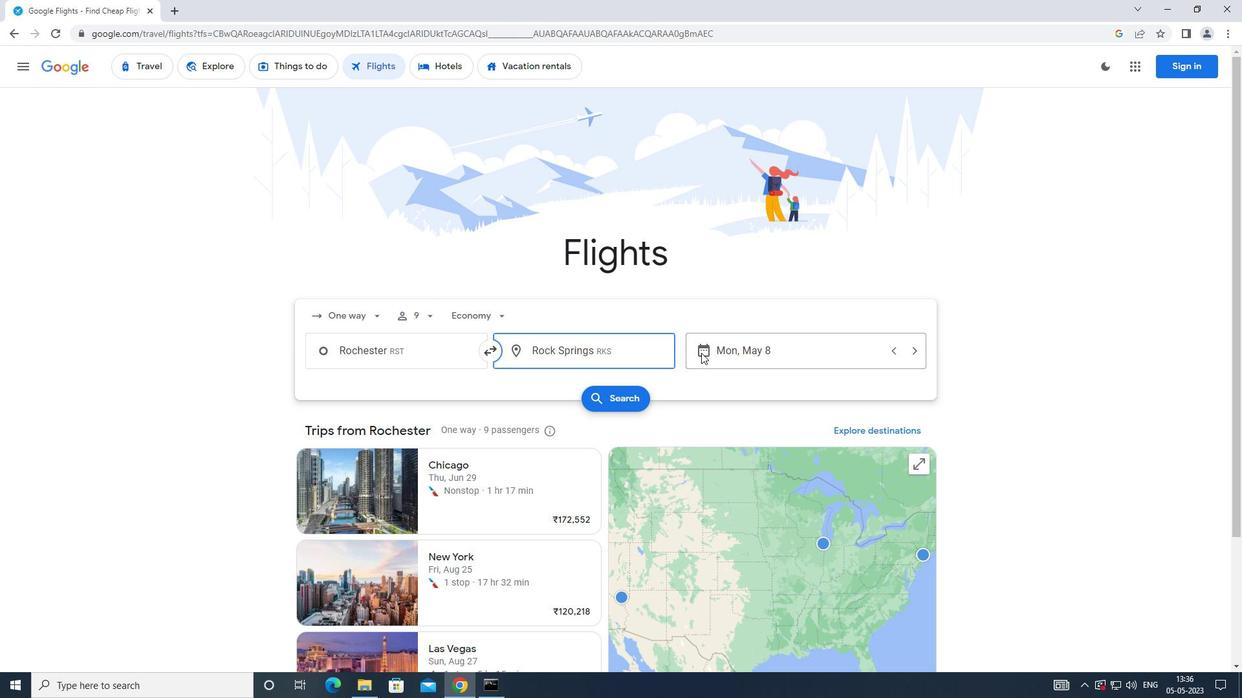 
Action: Mouse moved to (499, 473)
Screenshot: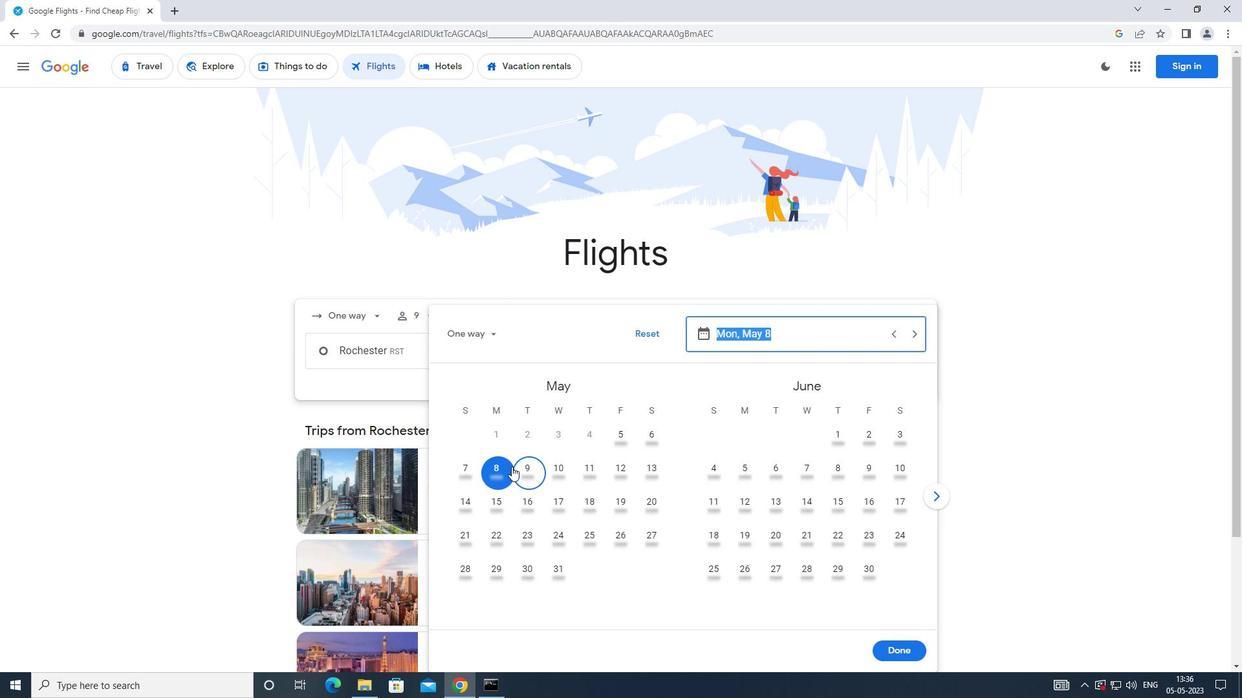 
Action: Mouse pressed left at (499, 473)
Screenshot: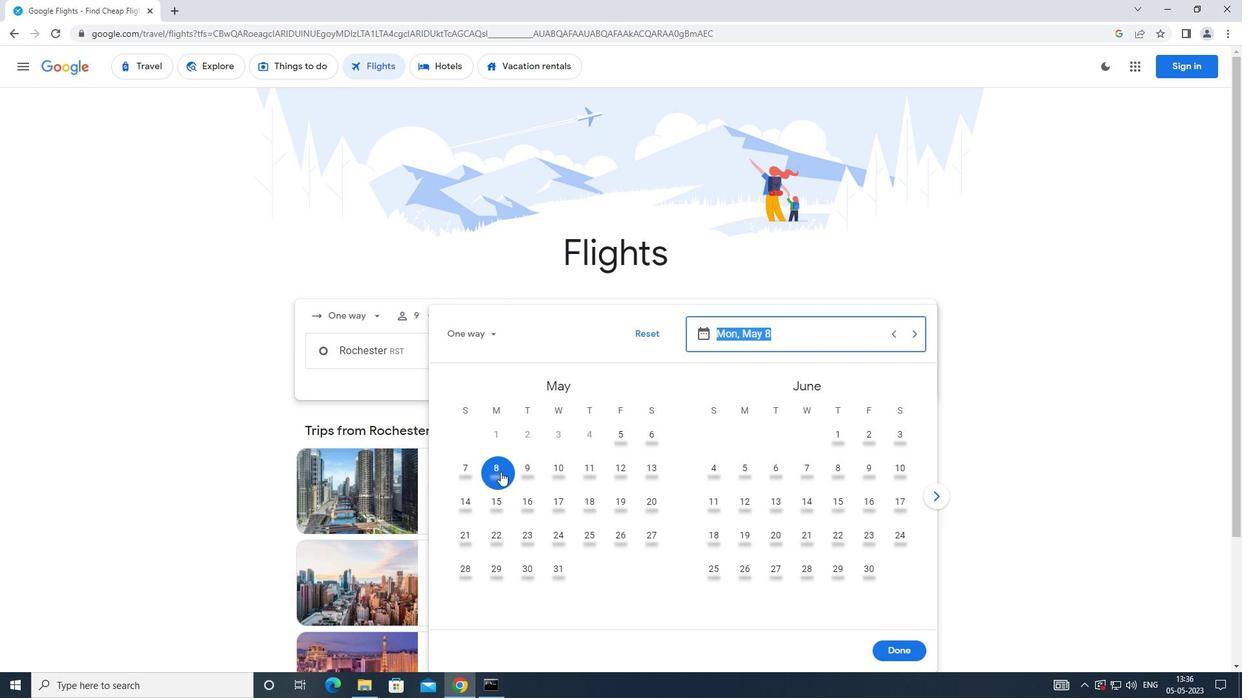 
Action: Mouse moved to (907, 652)
Screenshot: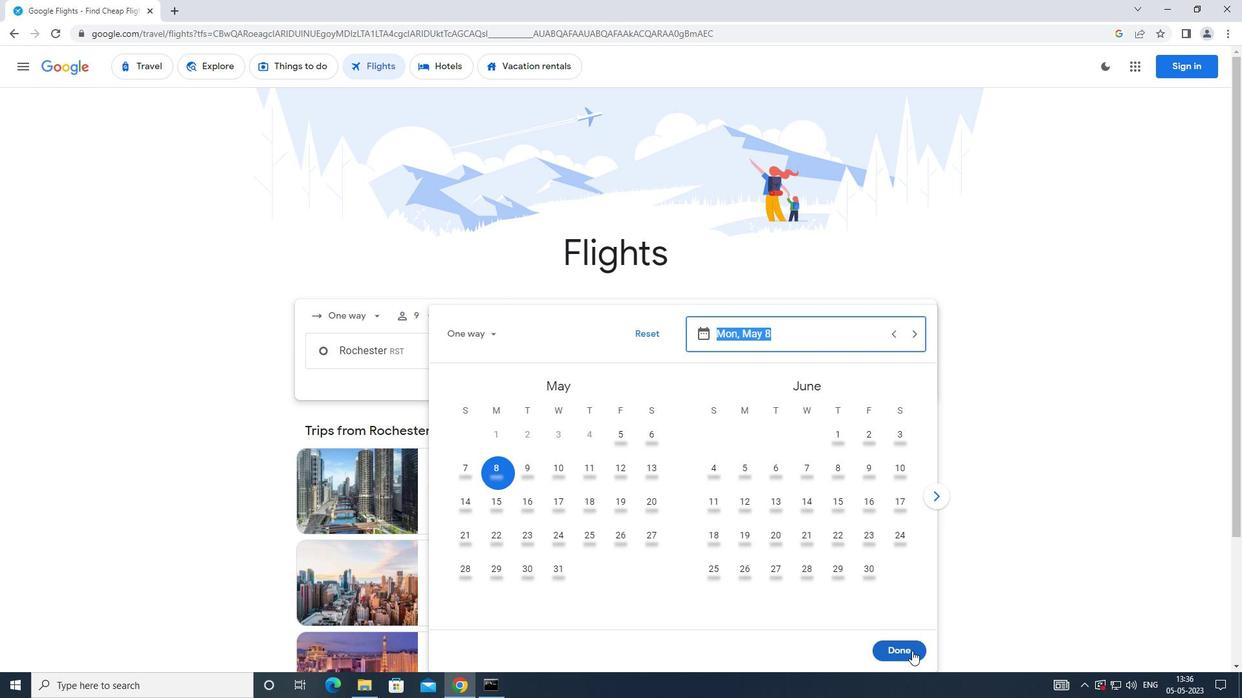 
Action: Mouse pressed left at (907, 652)
Screenshot: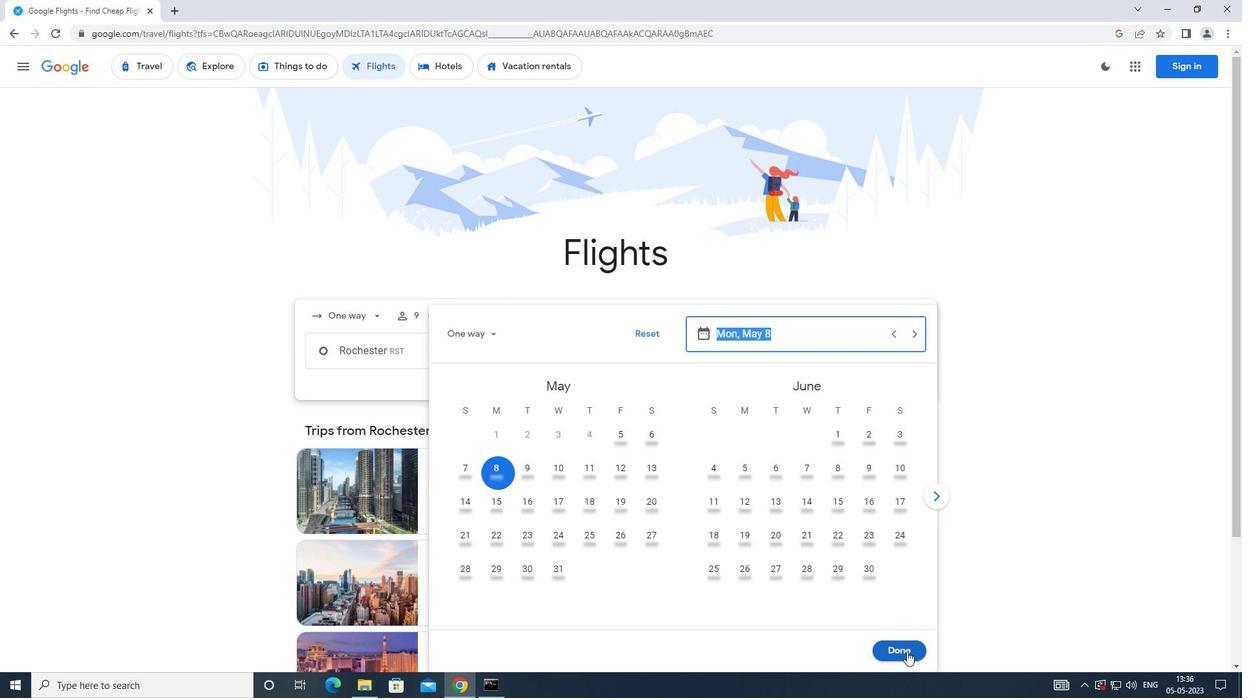 
Action: Mouse moved to (628, 398)
Screenshot: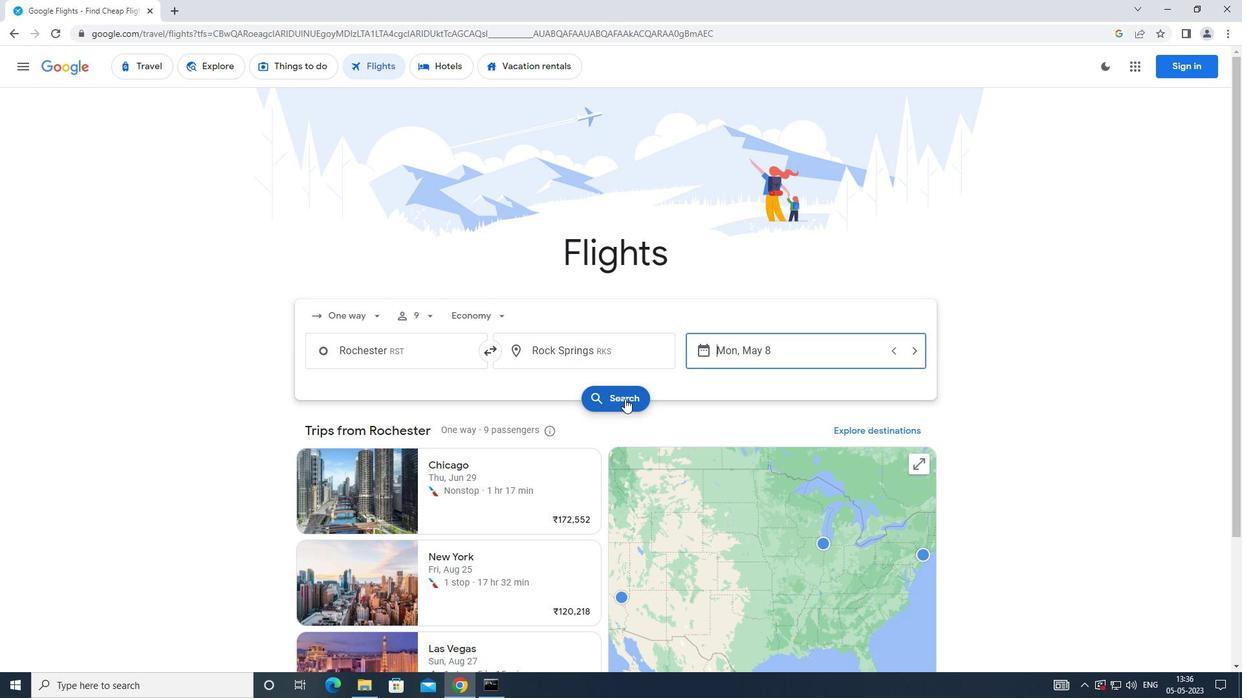 
Action: Mouse pressed left at (628, 398)
Screenshot: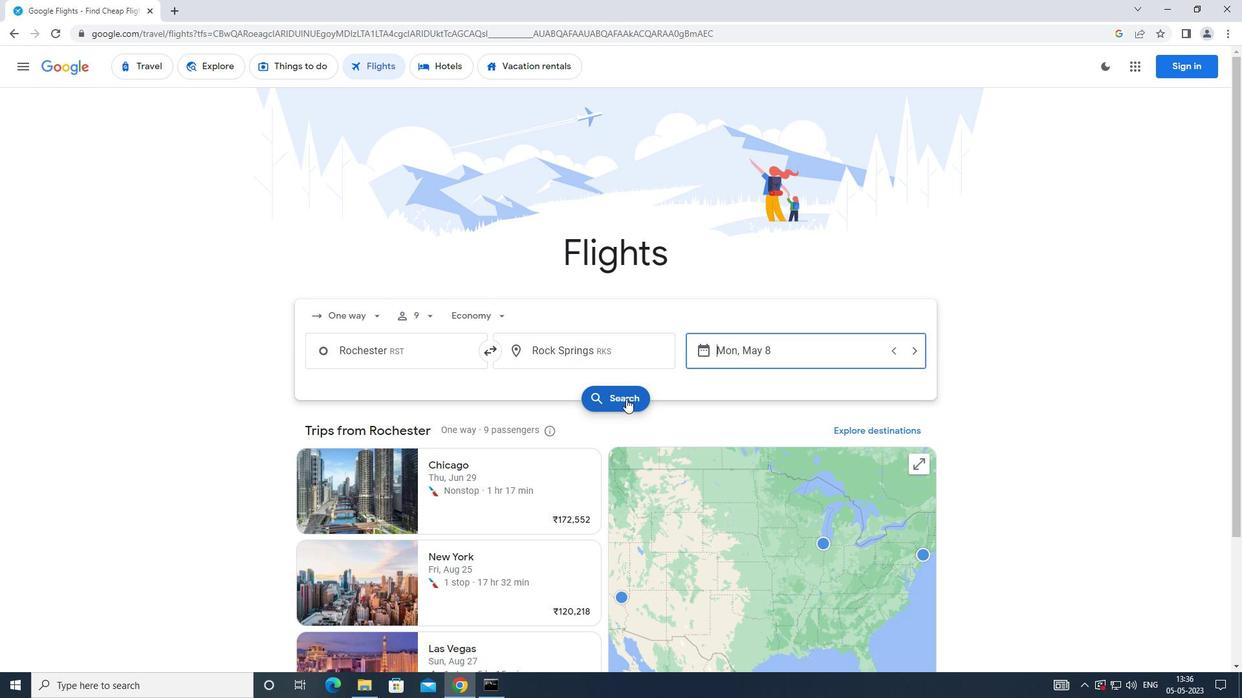 
Action: Mouse moved to (339, 171)
Screenshot: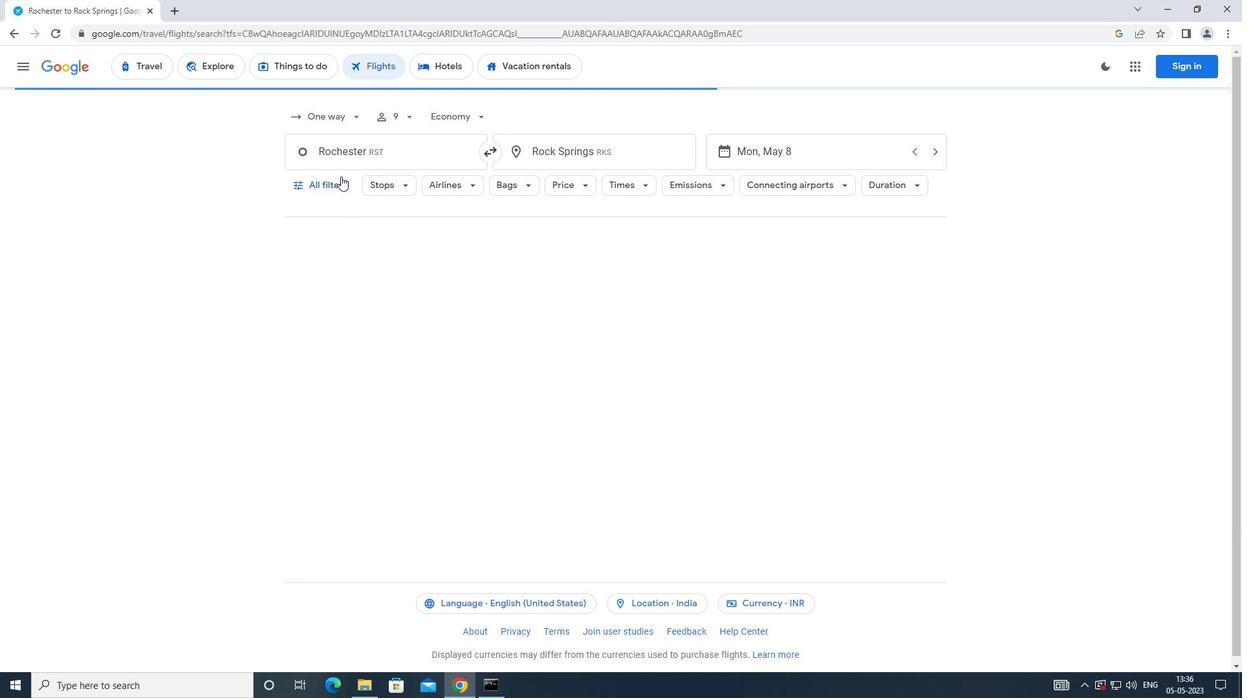 
Action: Mouse pressed left at (339, 171)
Screenshot: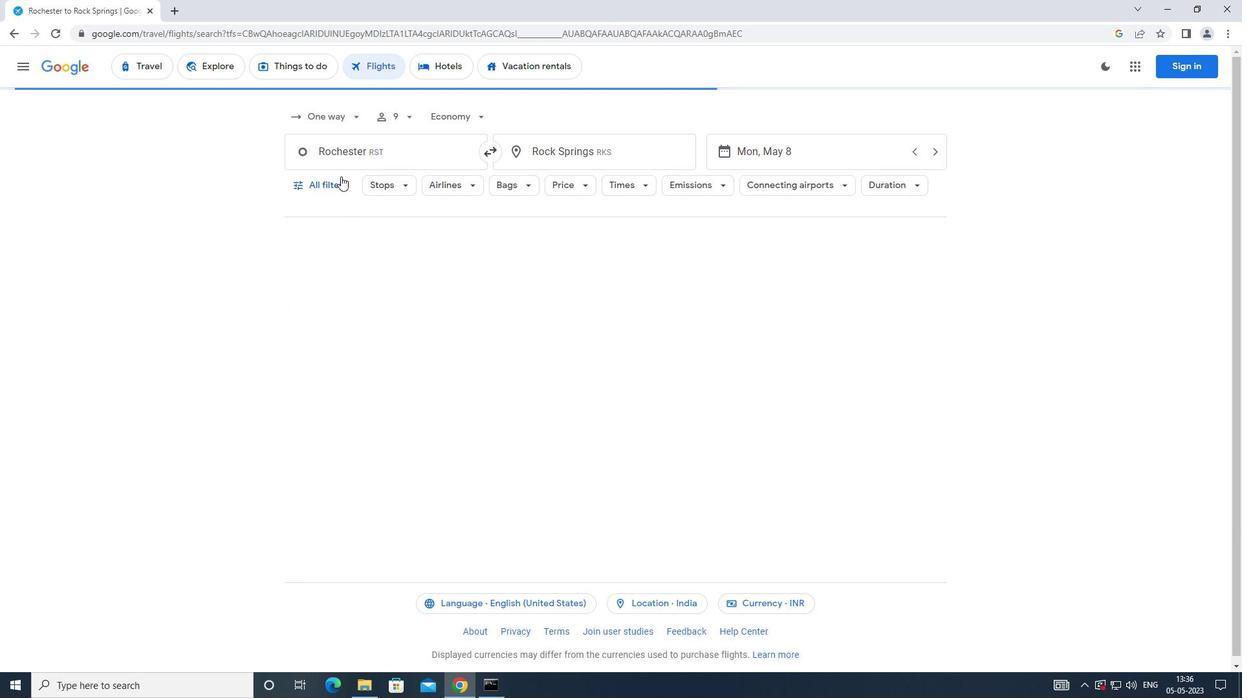 
Action: Mouse moved to (385, 356)
Screenshot: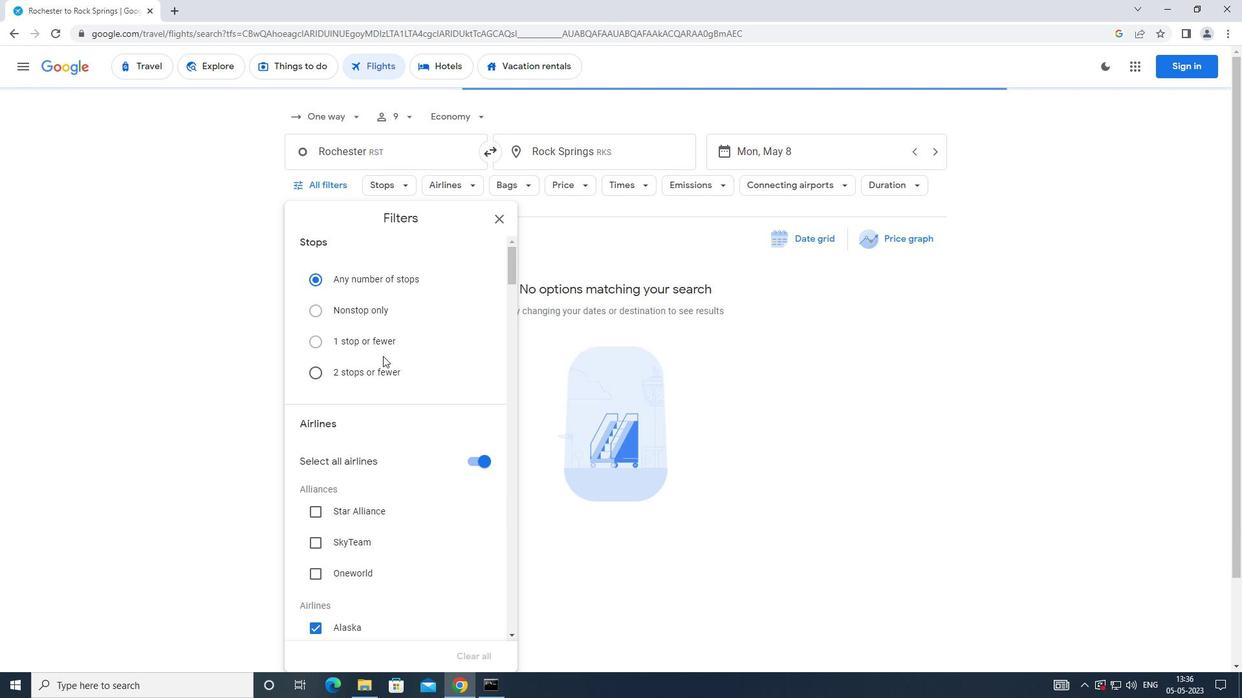
Action: Mouse scrolled (385, 355) with delta (0, 0)
Screenshot: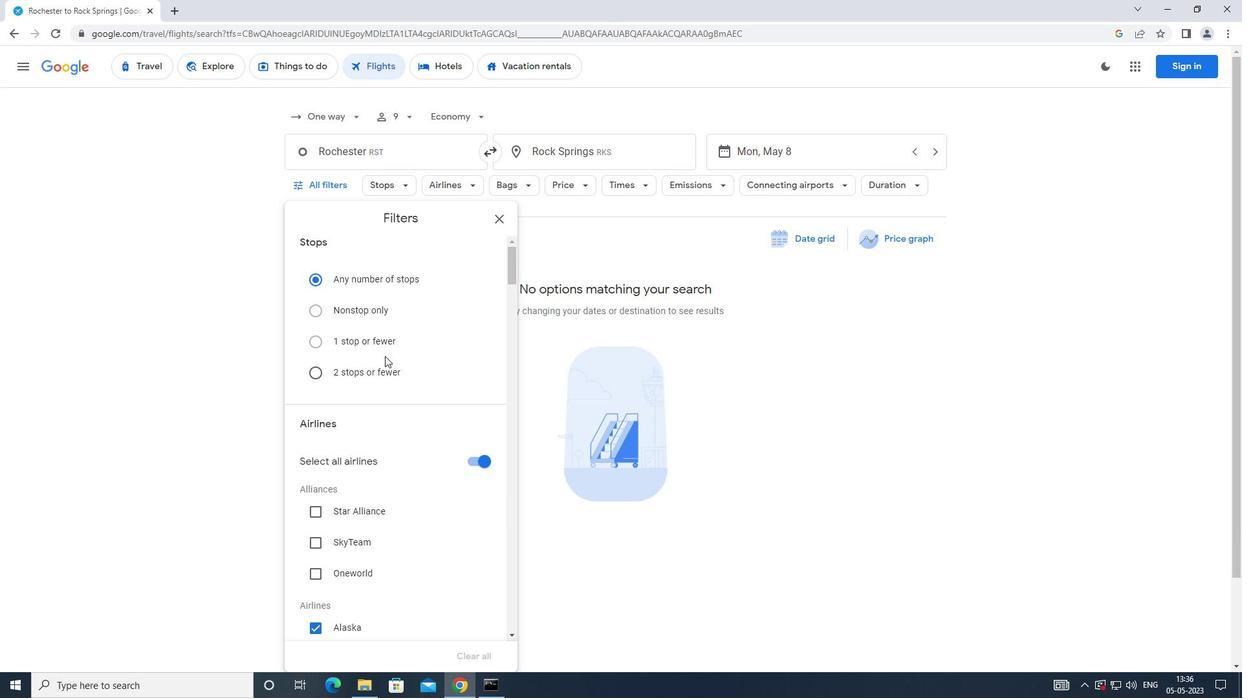 
Action: Mouse scrolled (385, 355) with delta (0, 0)
Screenshot: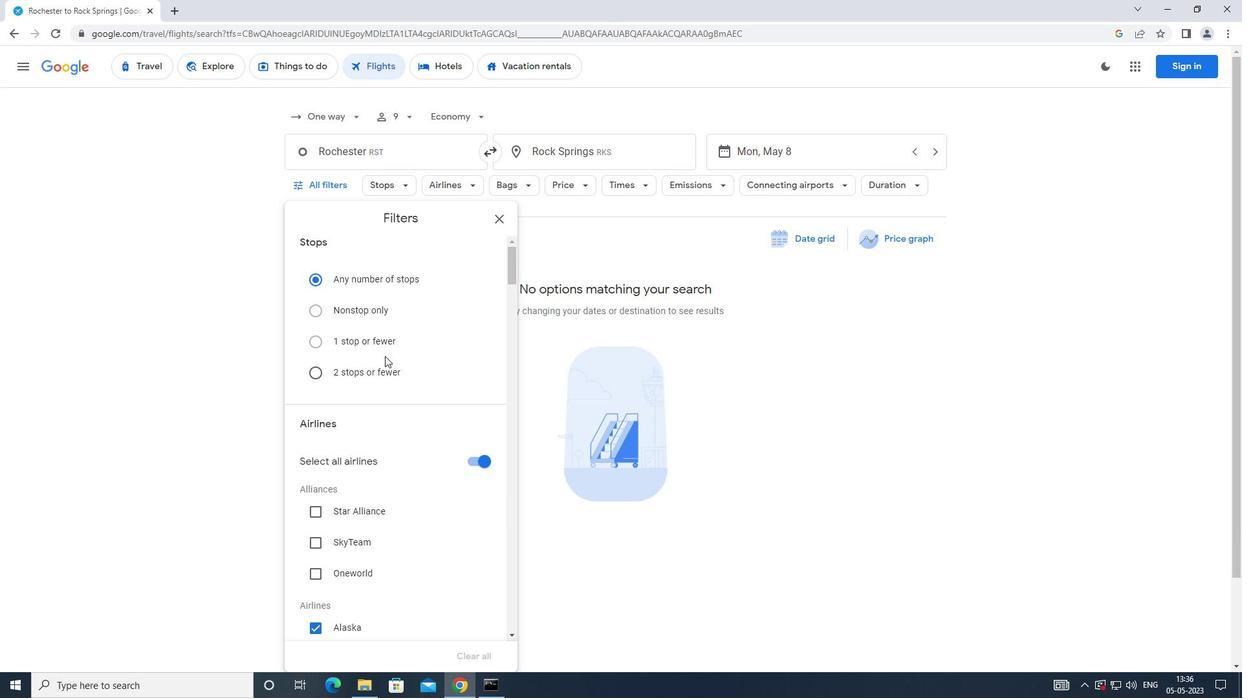
Action: Mouse scrolled (385, 355) with delta (0, 0)
Screenshot: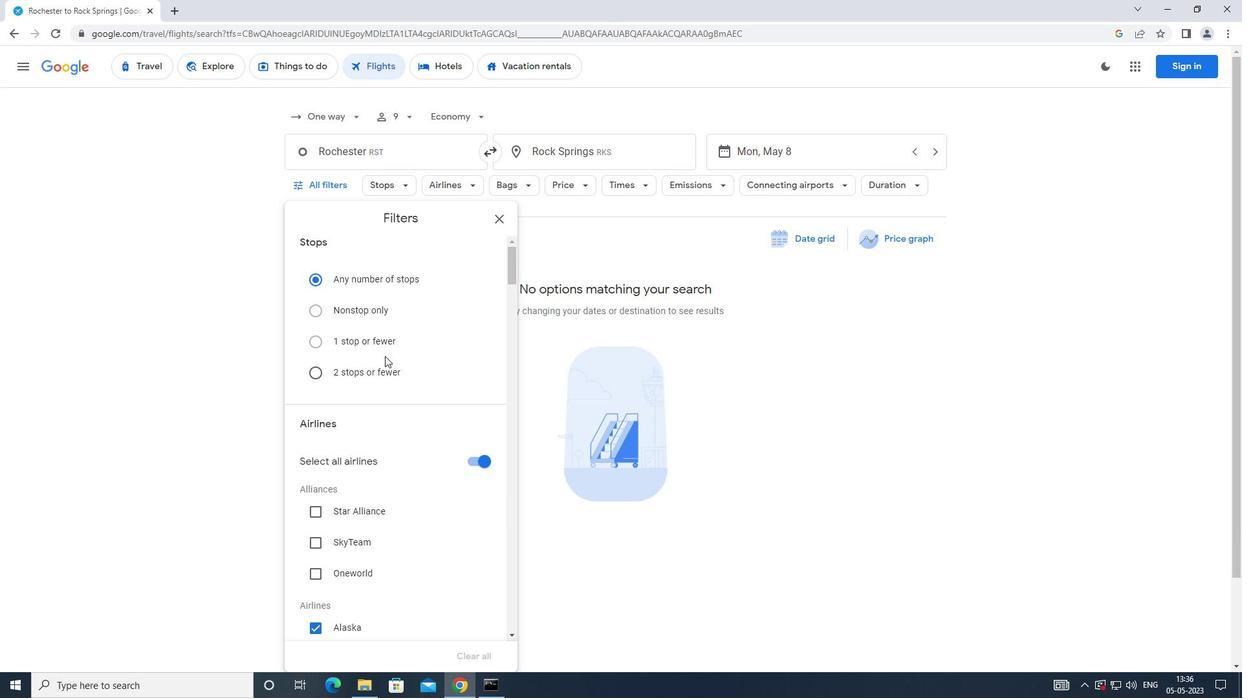 
Action: Mouse moved to (473, 266)
Screenshot: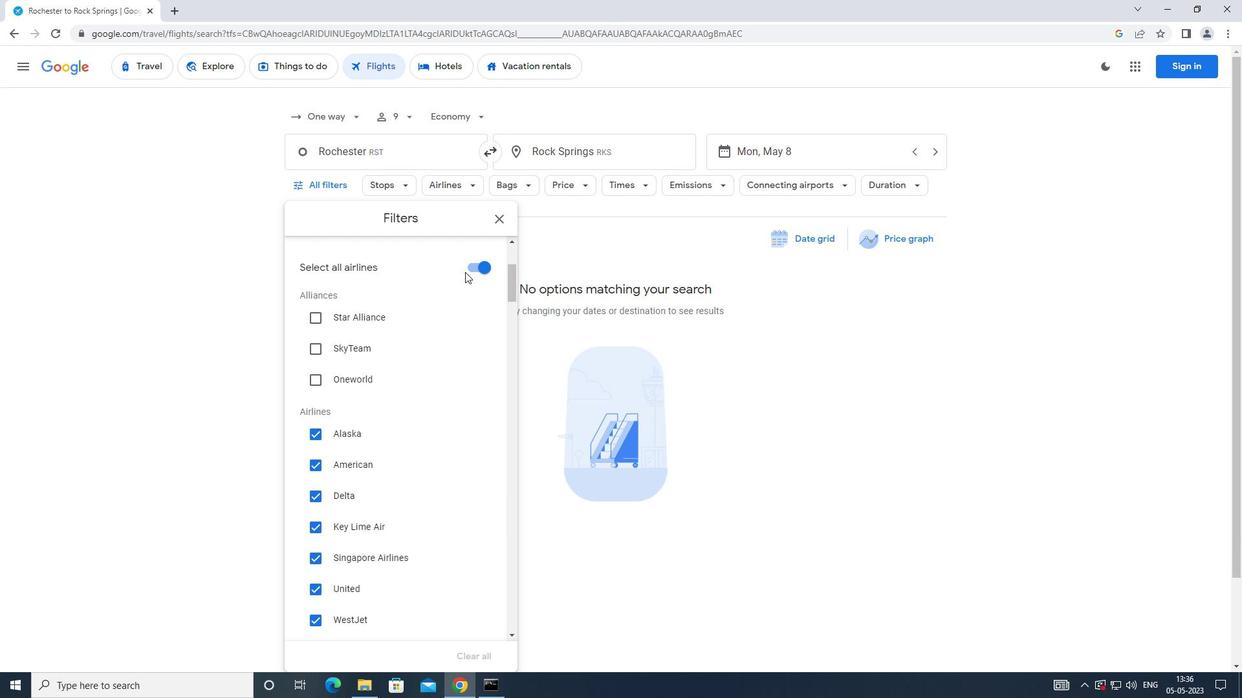 
Action: Mouse pressed left at (473, 266)
Screenshot: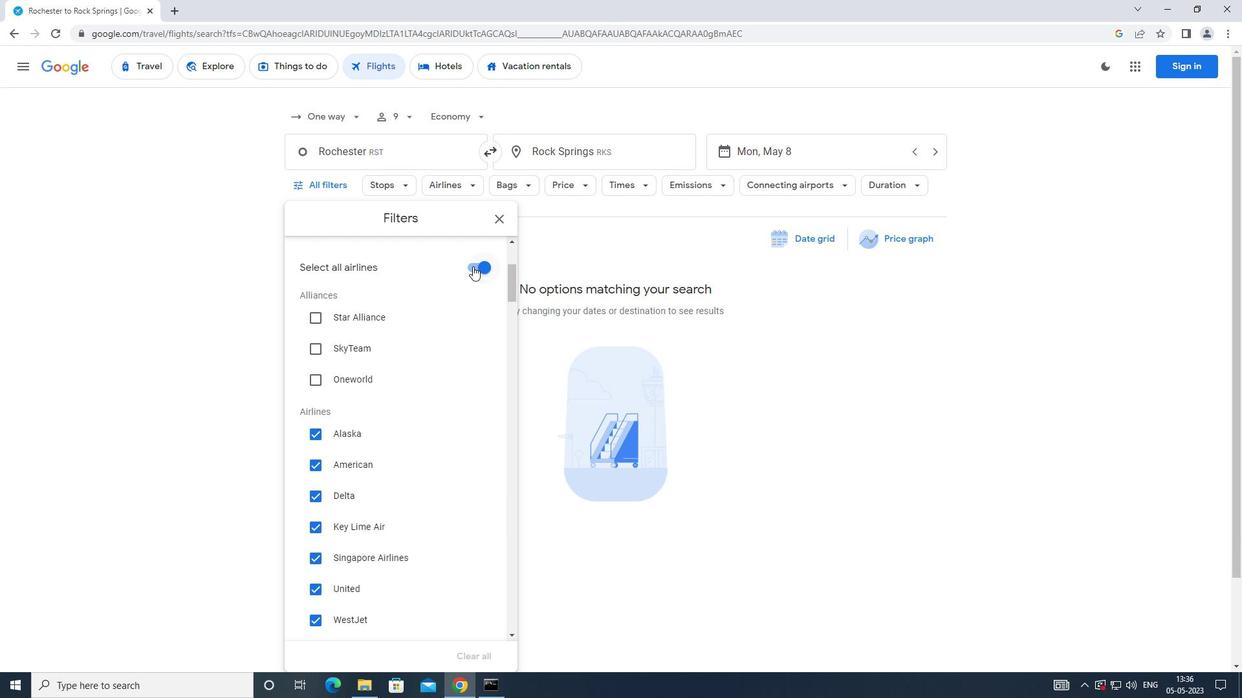 
Action: Mouse moved to (411, 376)
Screenshot: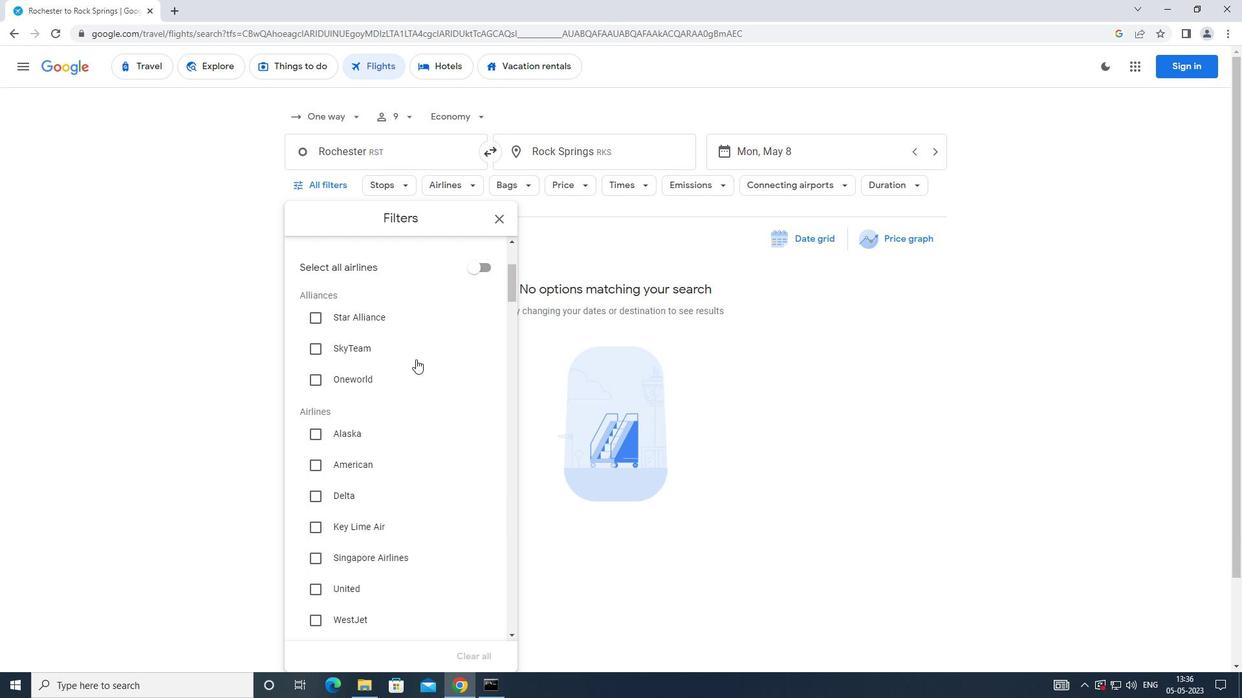 
Action: Mouse scrolled (411, 375) with delta (0, 0)
Screenshot: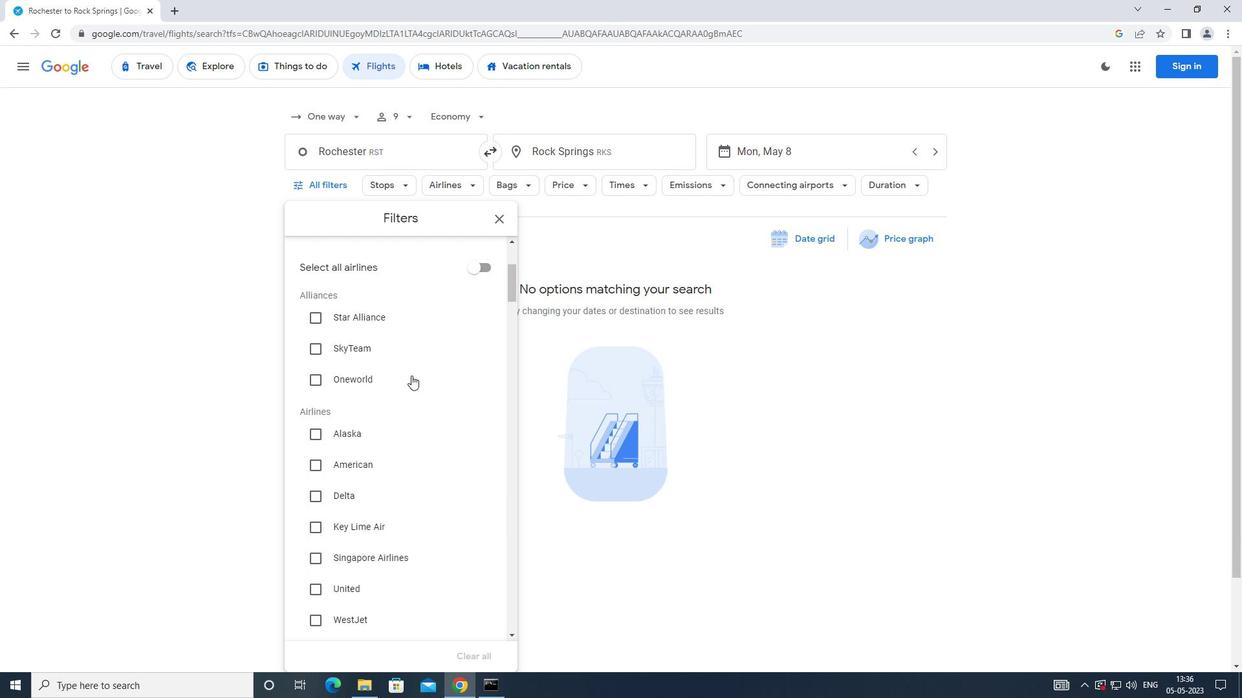 
Action: Mouse scrolled (411, 375) with delta (0, 0)
Screenshot: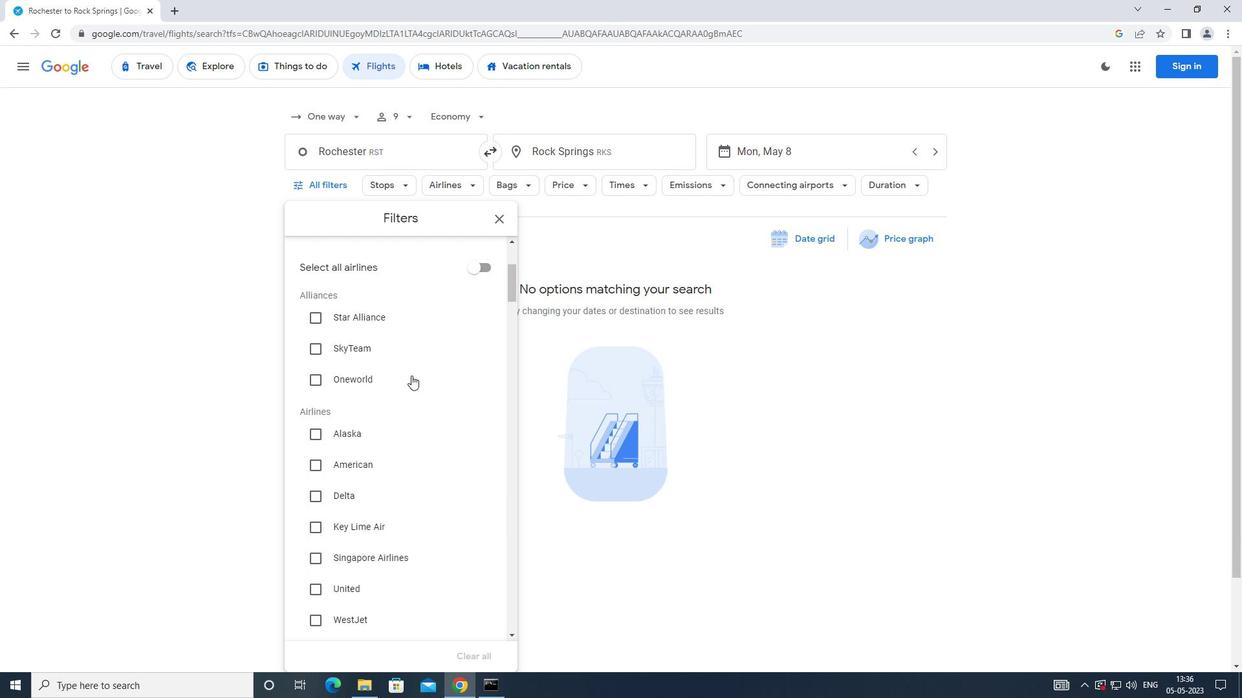 
Action: Mouse moved to (322, 499)
Screenshot: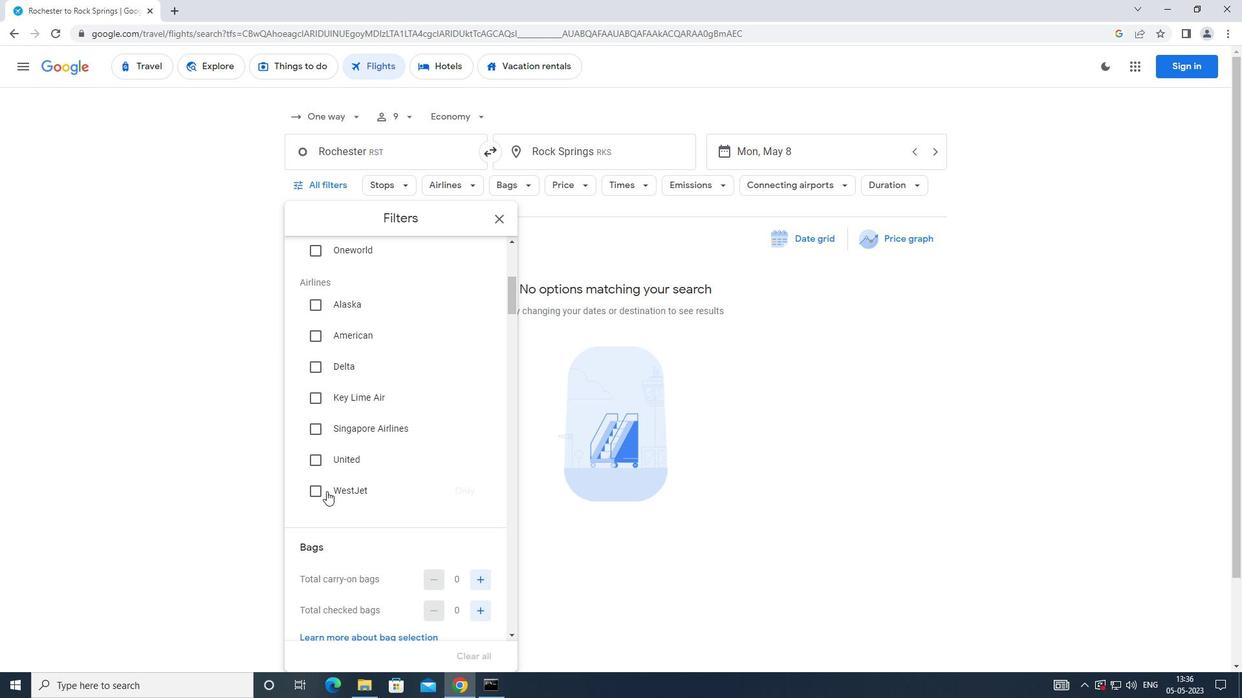 
Action: Mouse pressed left at (322, 499)
Screenshot: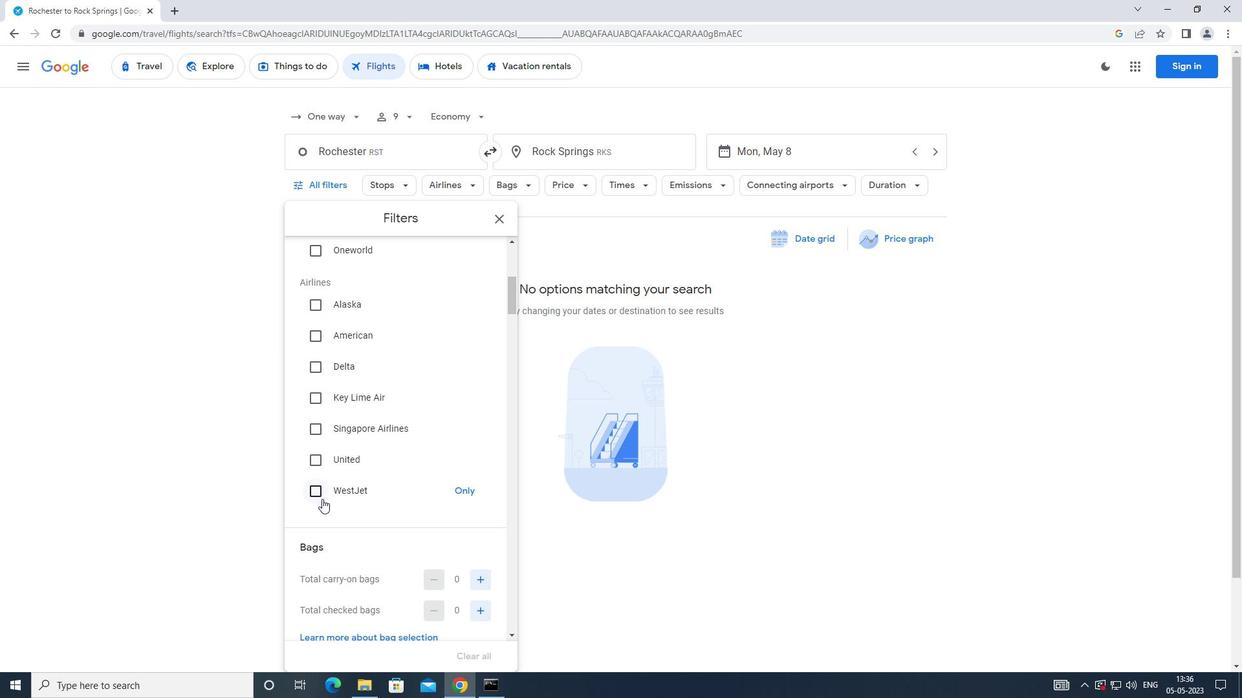 
Action: Mouse moved to (415, 478)
Screenshot: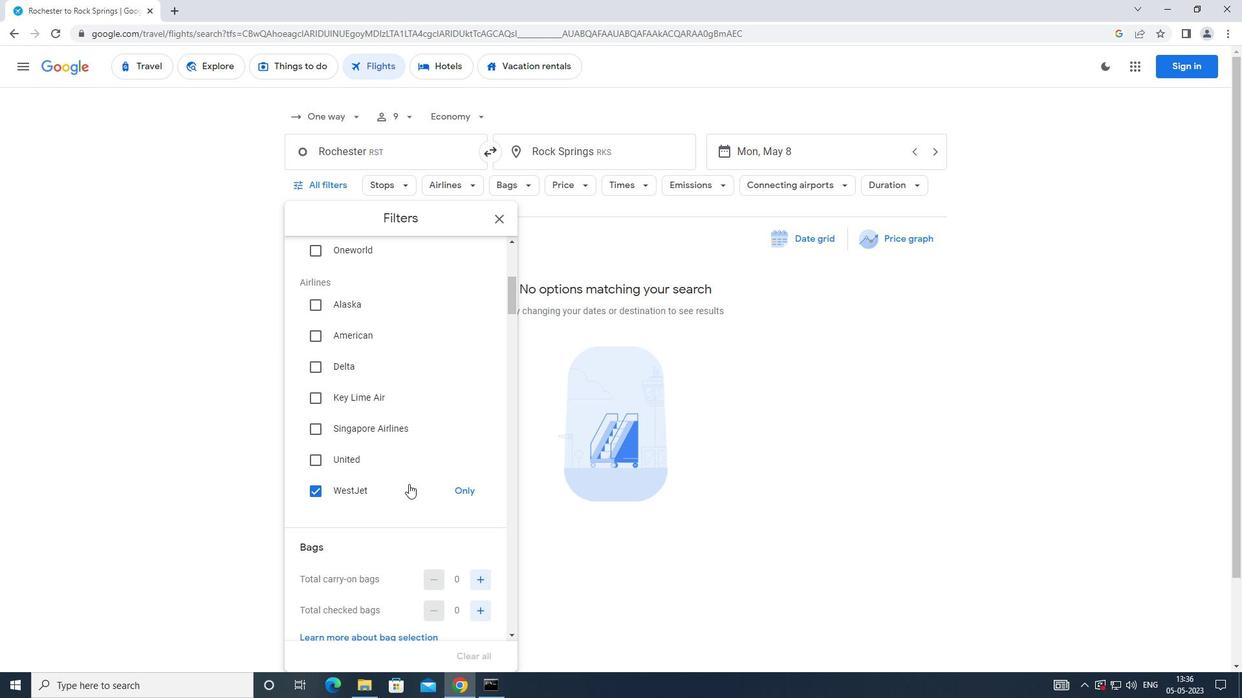 
Action: Mouse scrolled (415, 477) with delta (0, 0)
Screenshot: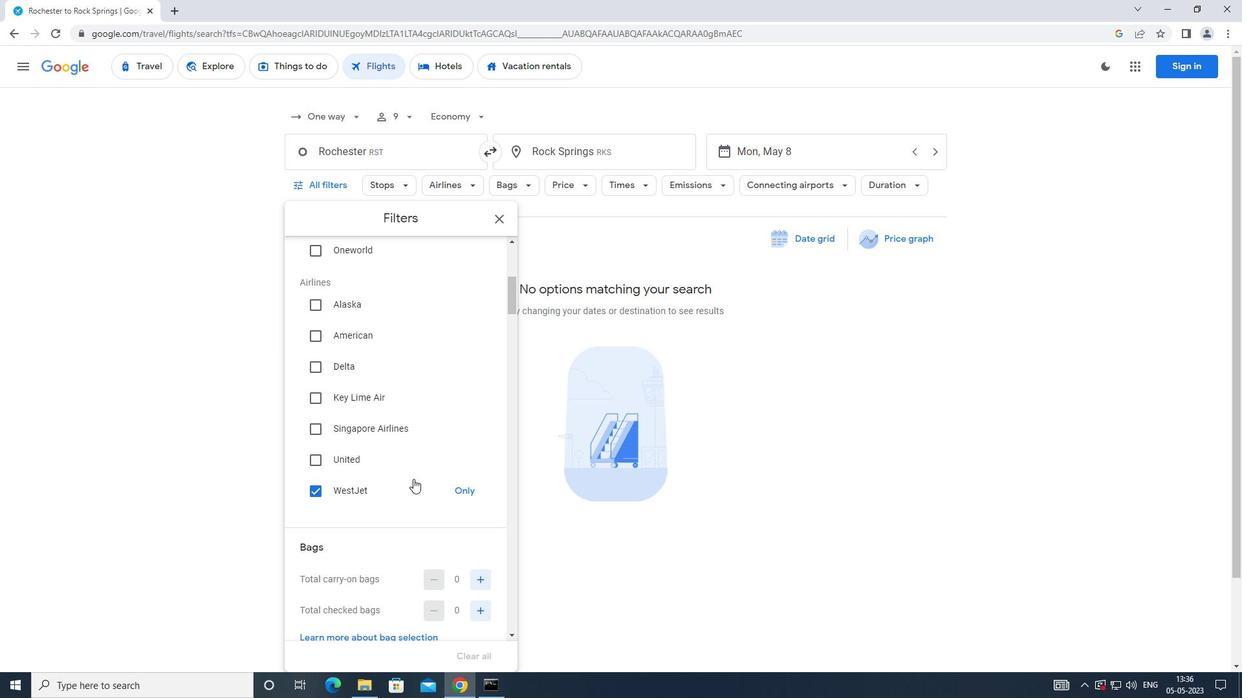 
Action: Mouse scrolled (415, 477) with delta (0, 0)
Screenshot: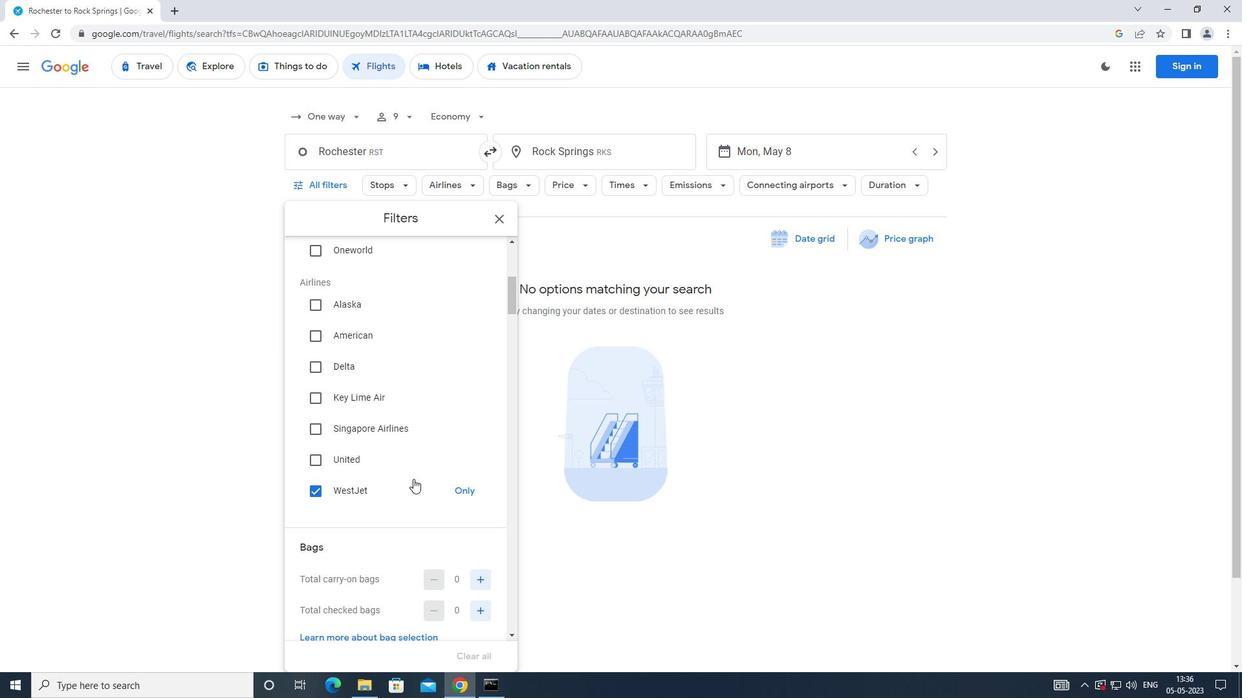 
Action: Mouse scrolled (415, 477) with delta (0, 0)
Screenshot: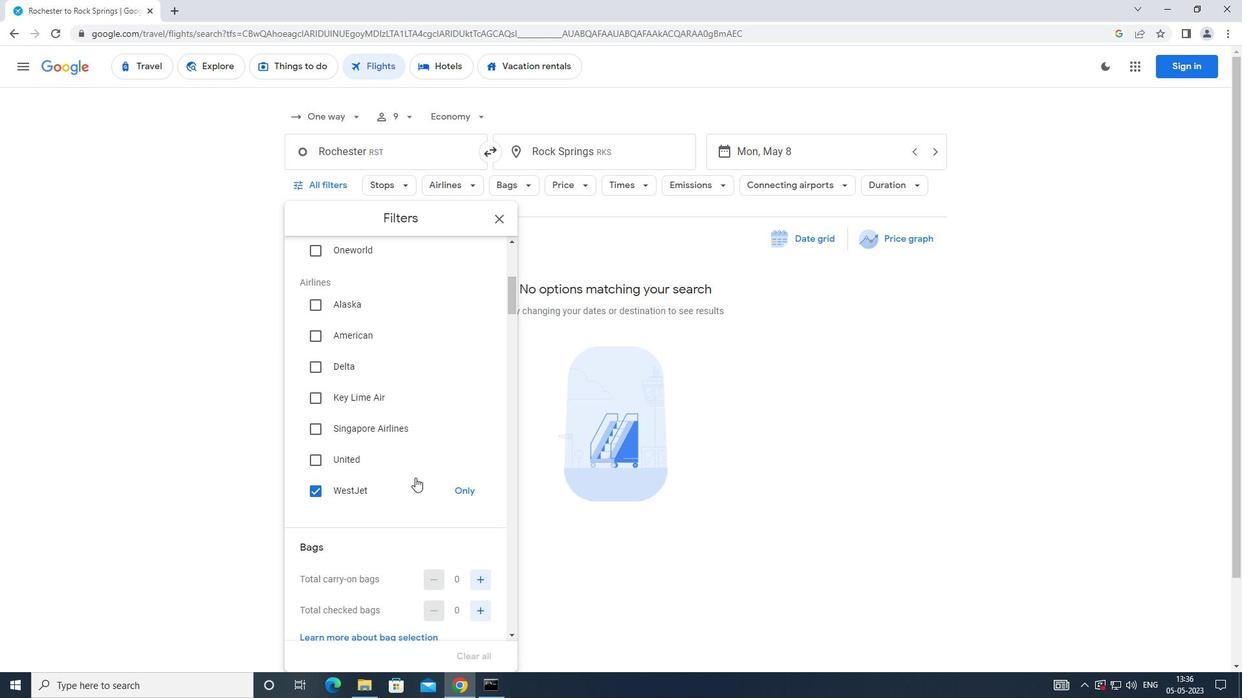 
Action: Mouse moved to (486, 409)
Screenshot: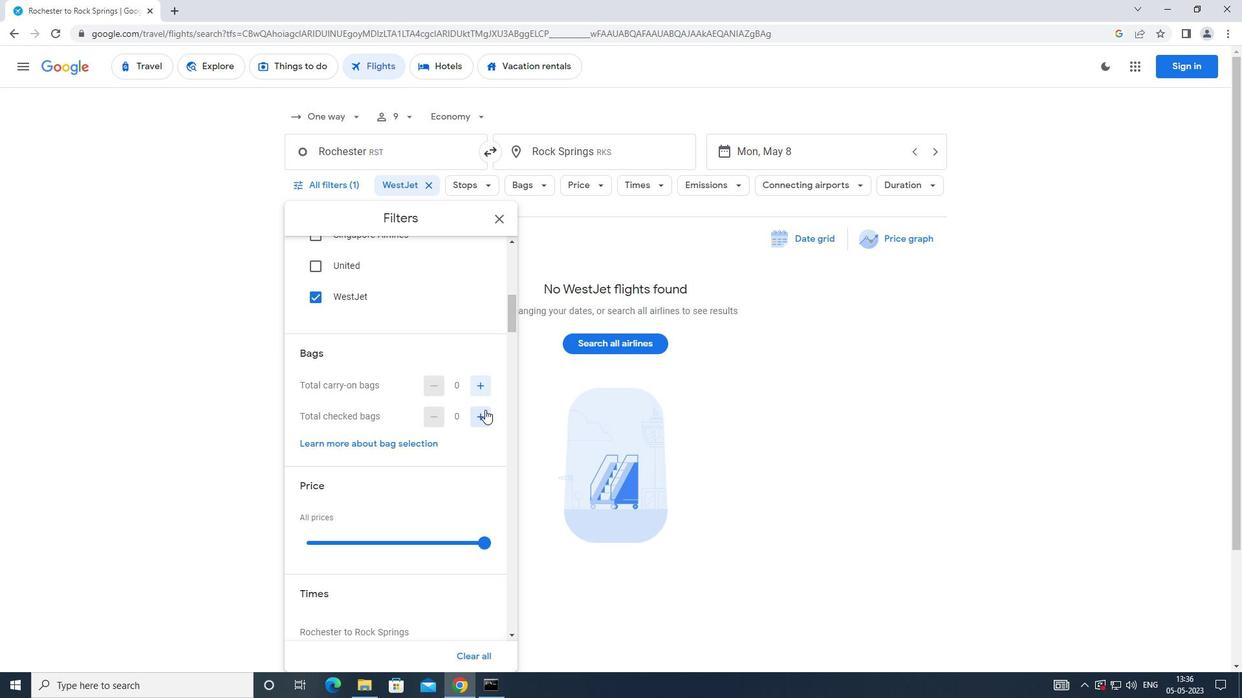 
Action: Mouse pressed left at (486, 409)
Screenshot: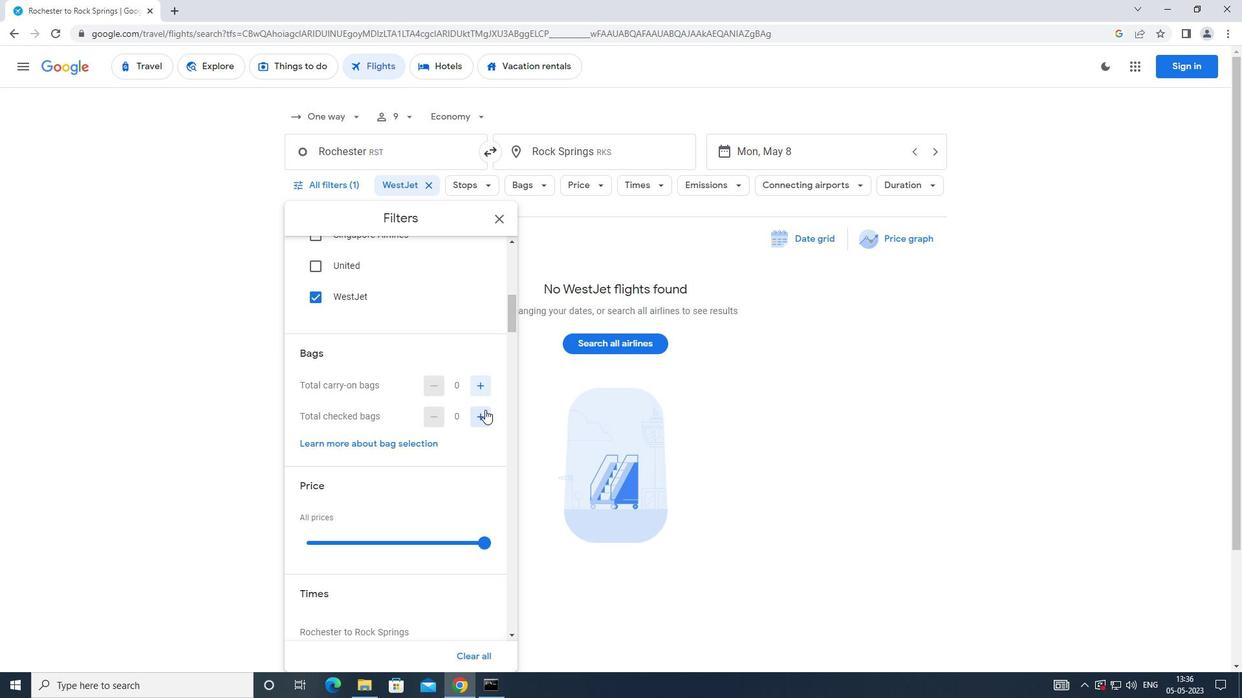 
Action: Mouse pressed left at (486, 409)
Screenshot: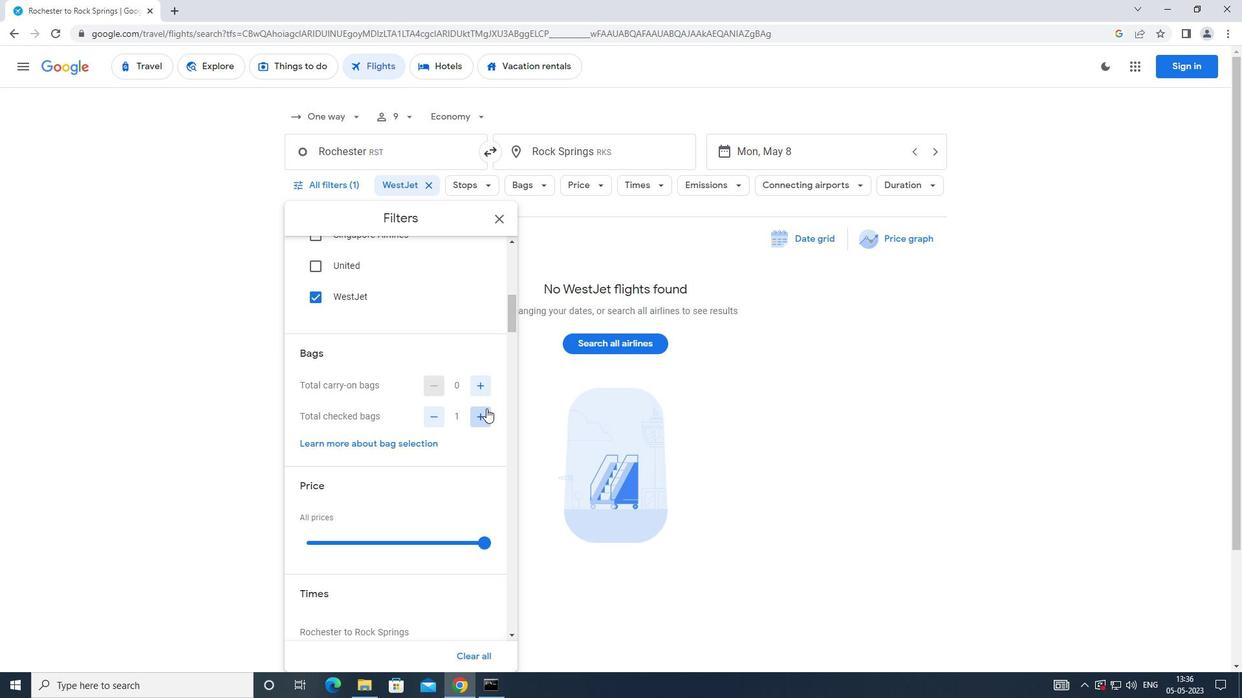 
Action: Mouse pressed left at (486, 409)
Screenshot: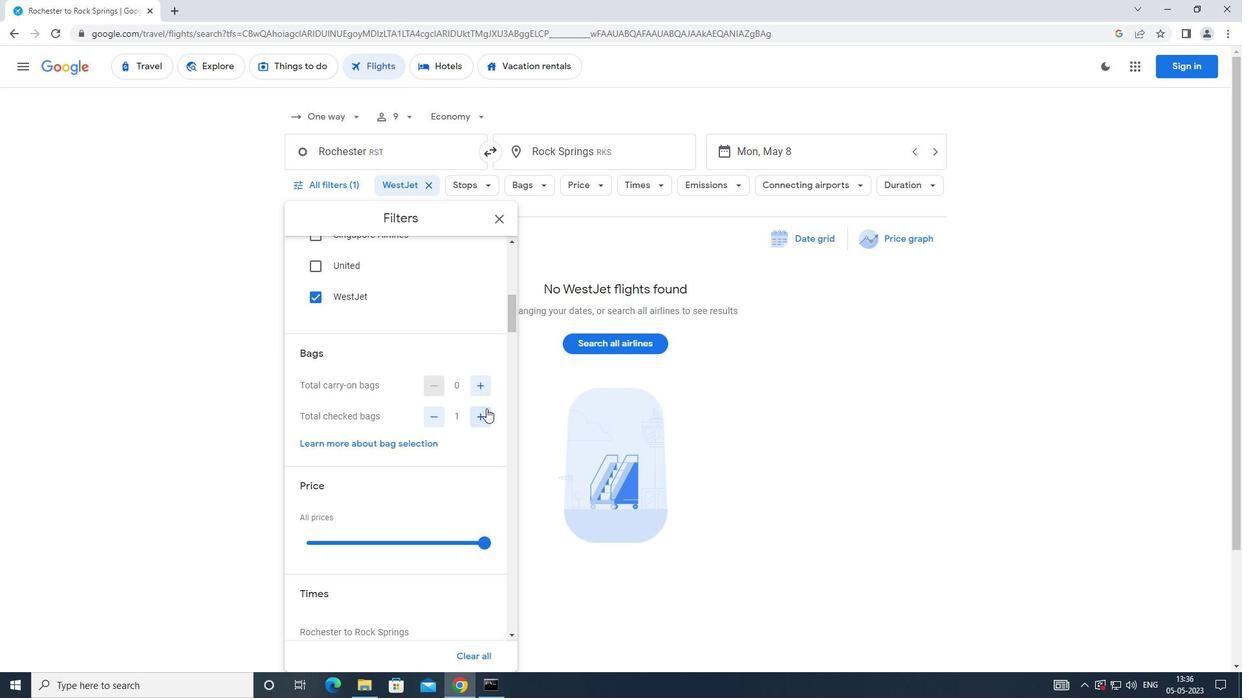 
Action: Mouse moved to (486, 409)
Screenshot: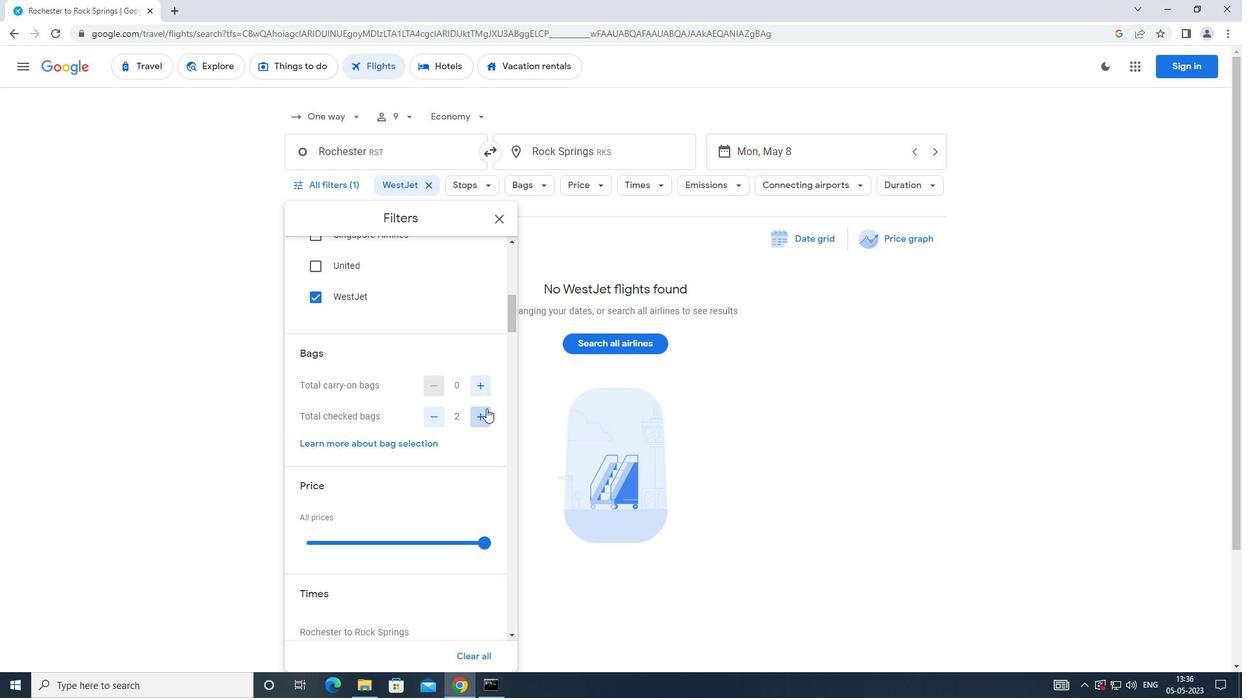 
Action: Mouse pressed left at (486, 409)
Screenshot: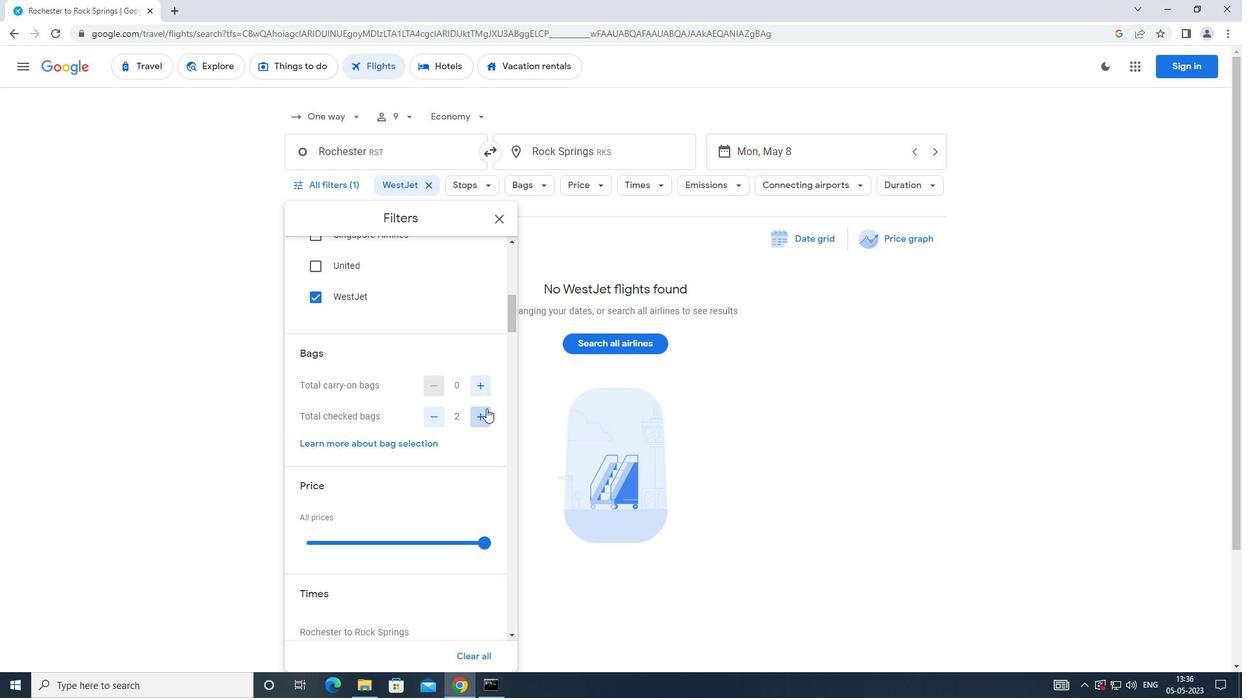 
Action: Mouse moved to (486, 409)
Screenshot: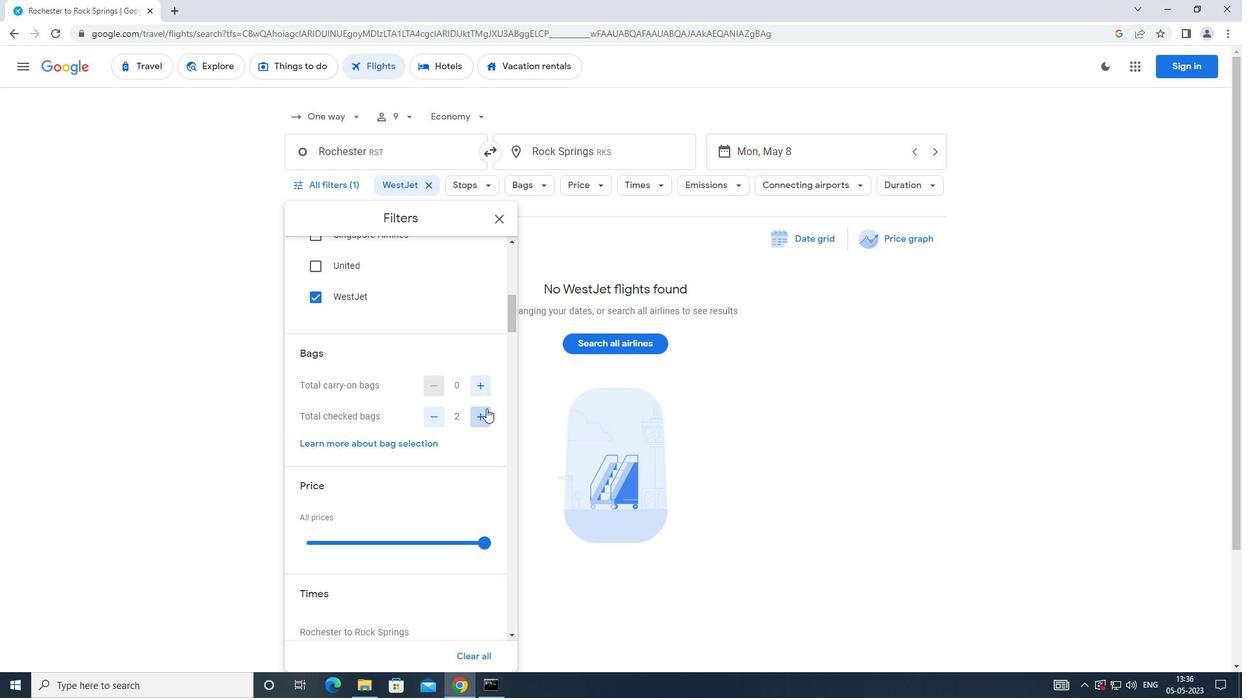
Action: Mouse pressed left at (486, 409)
Screenshot: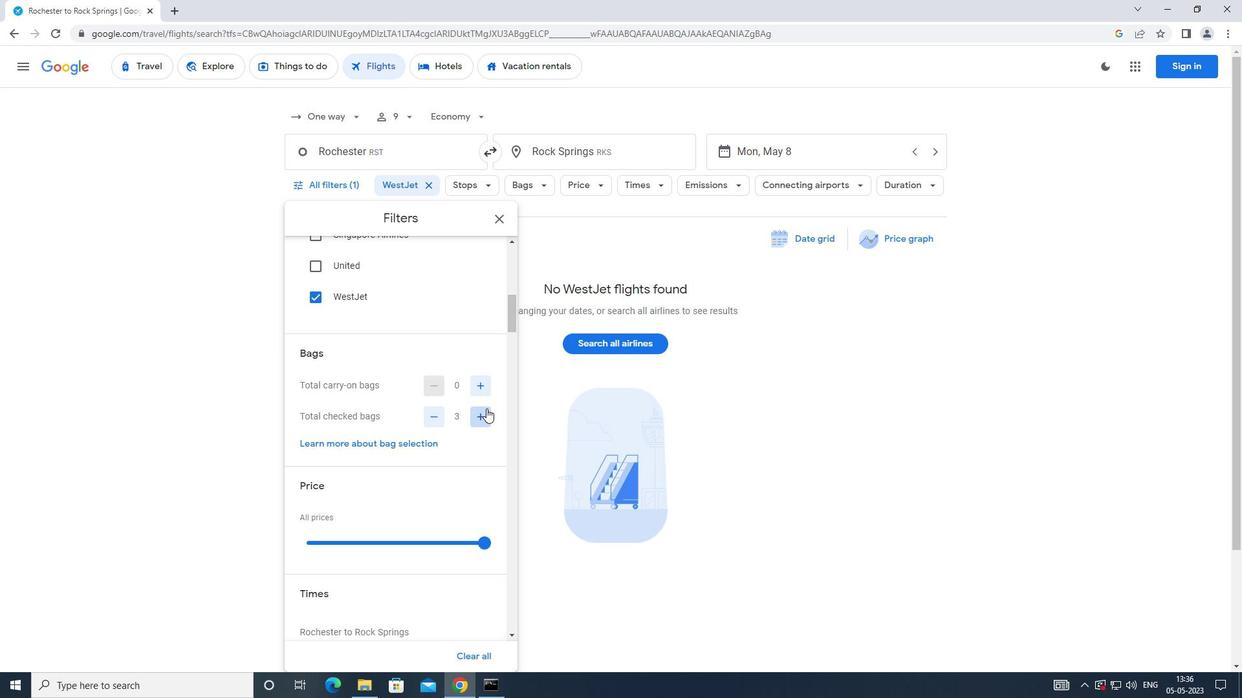 
Action: Mouse moved to (486, 410)
Screenshot: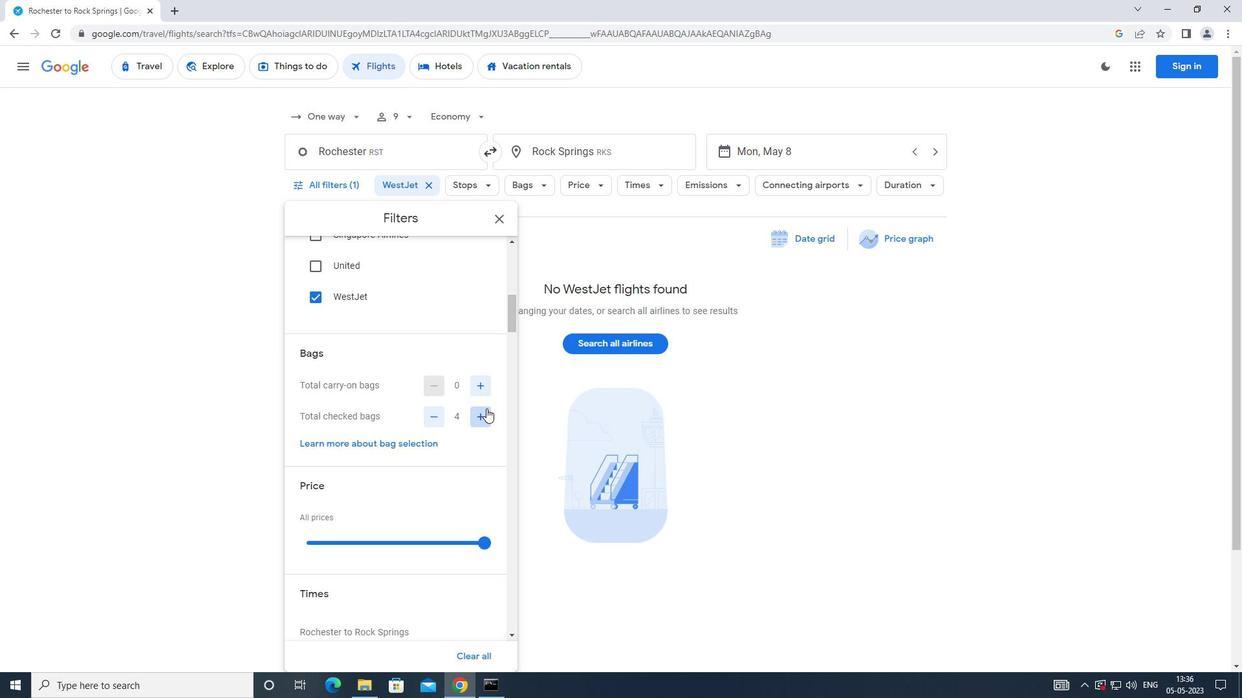 
Action: Mouse pressed left at (486, 410)
Screenshot: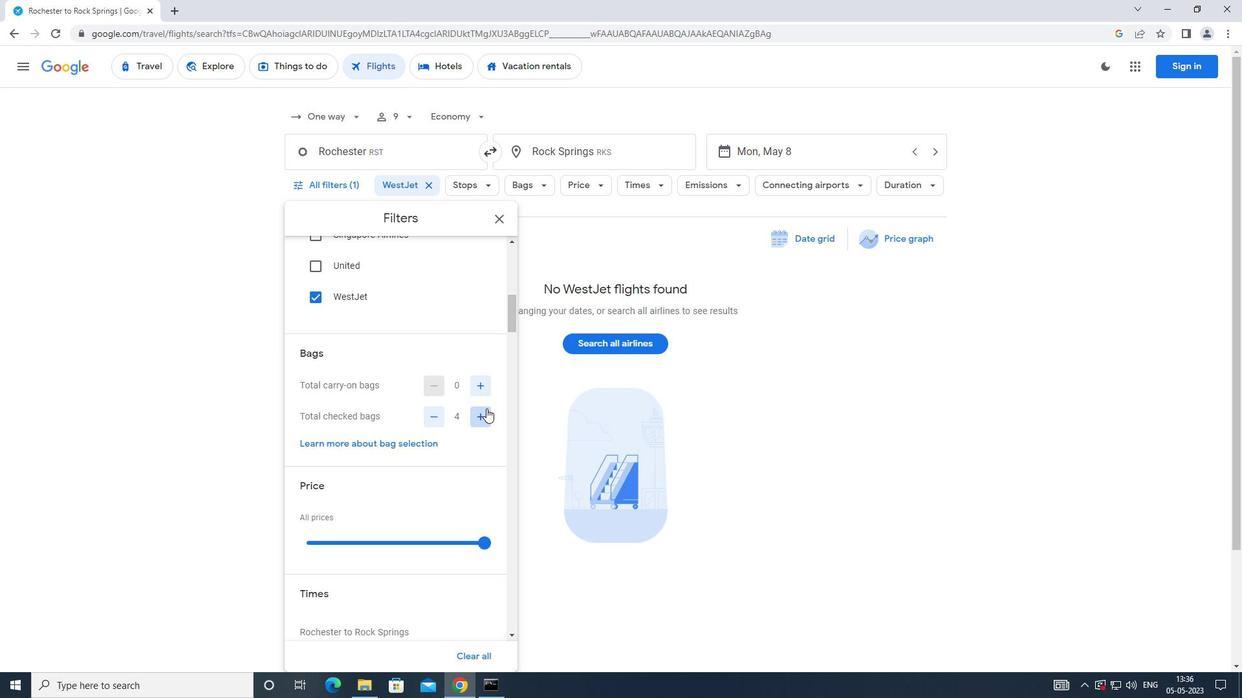 
Action: Mouse pressed left at (486, 410)
Screenshot: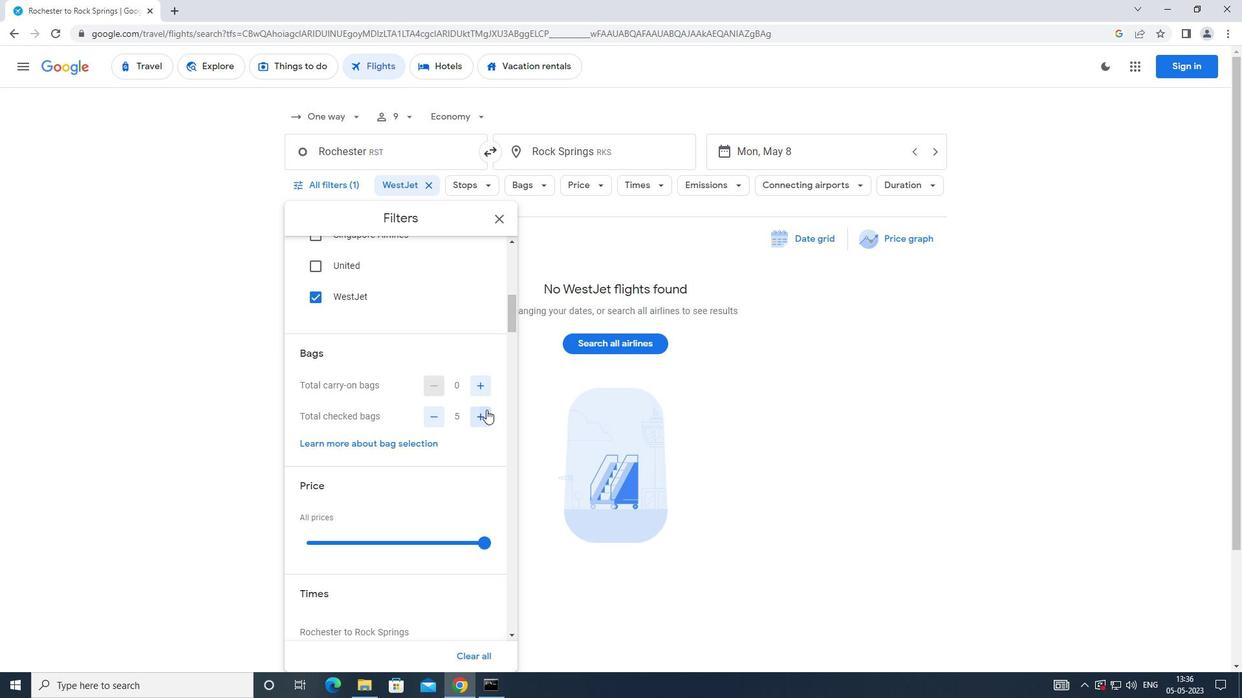 
Action: Mouse moved to (486, 412)
Screenshot: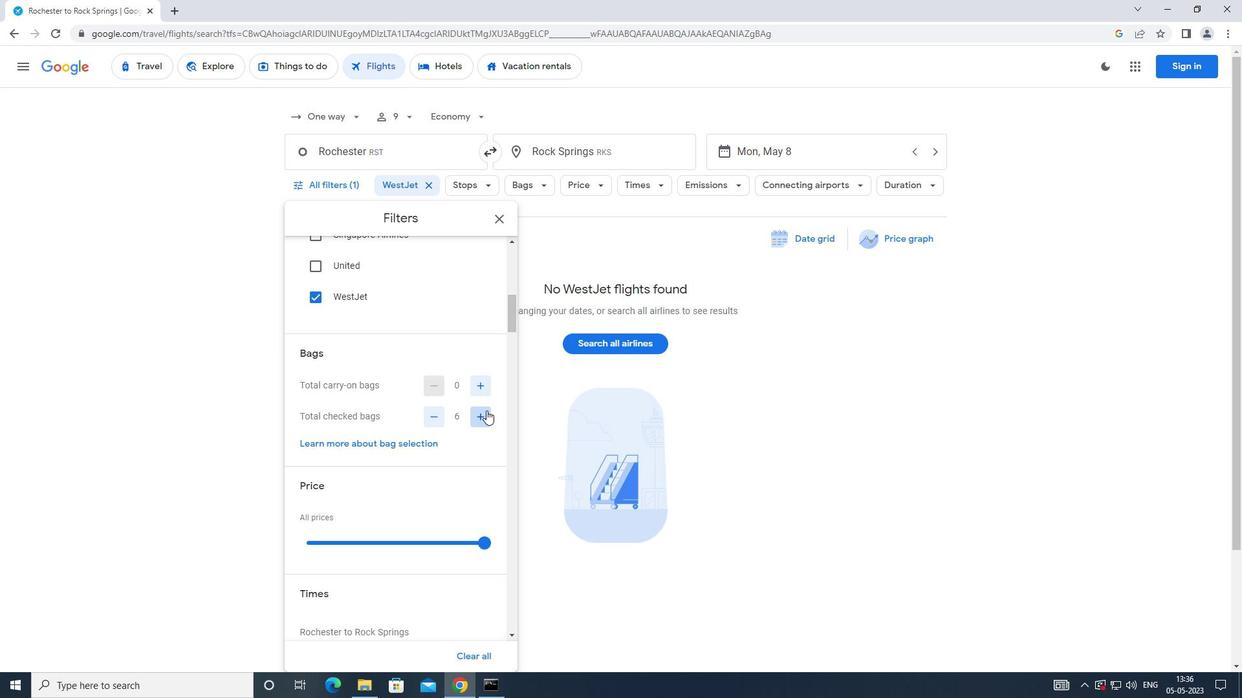 
Action: Mouse pressed left at (486, 412)
Screenshot: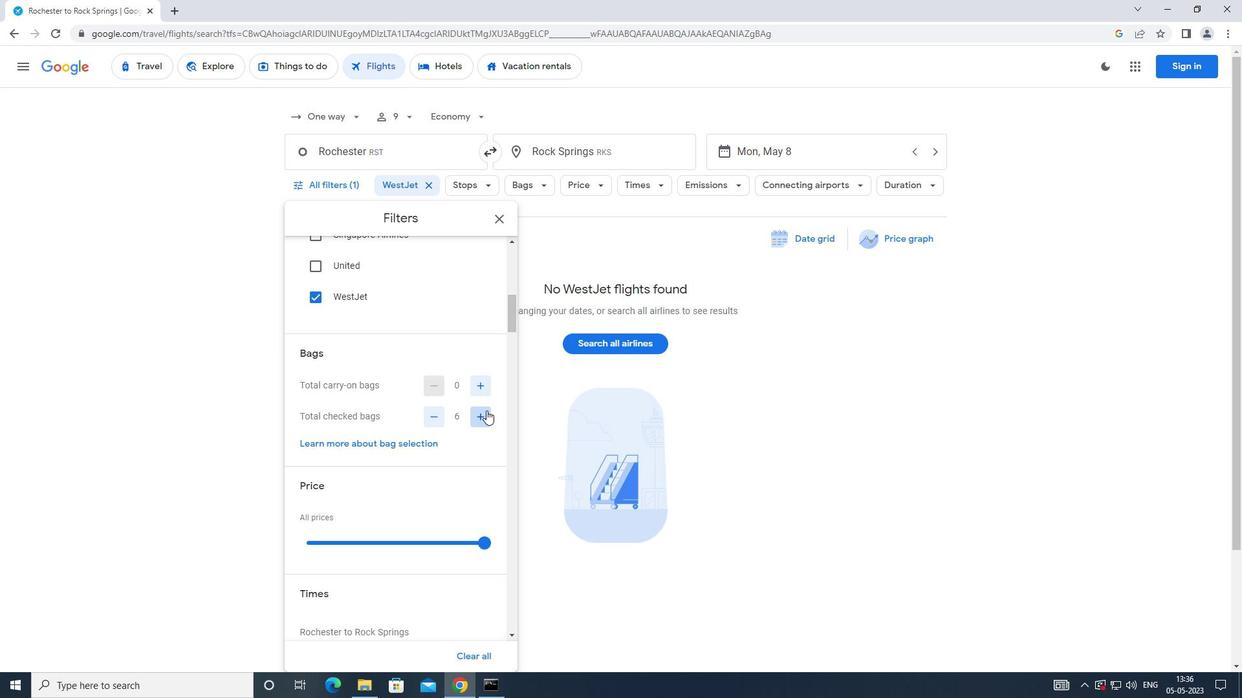
Action: Mouse moved to (486, 413)
Screenshot: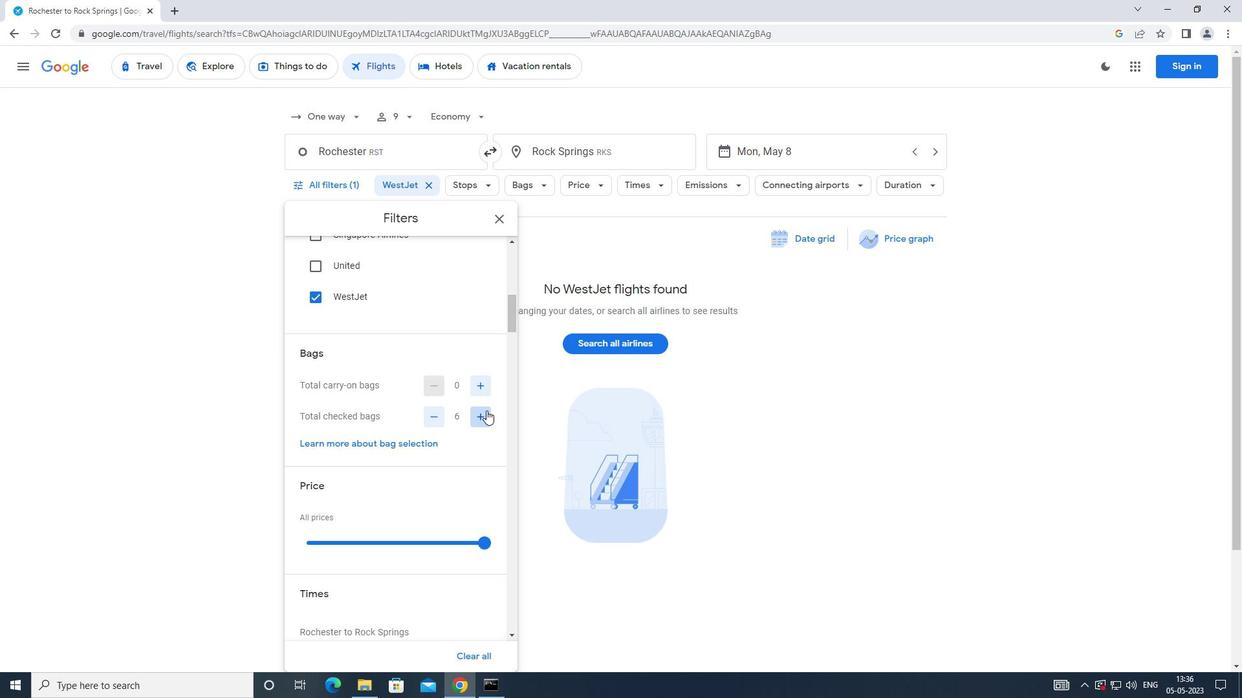 
Action: Mouse pressed left at (486, 413)
Screenshot: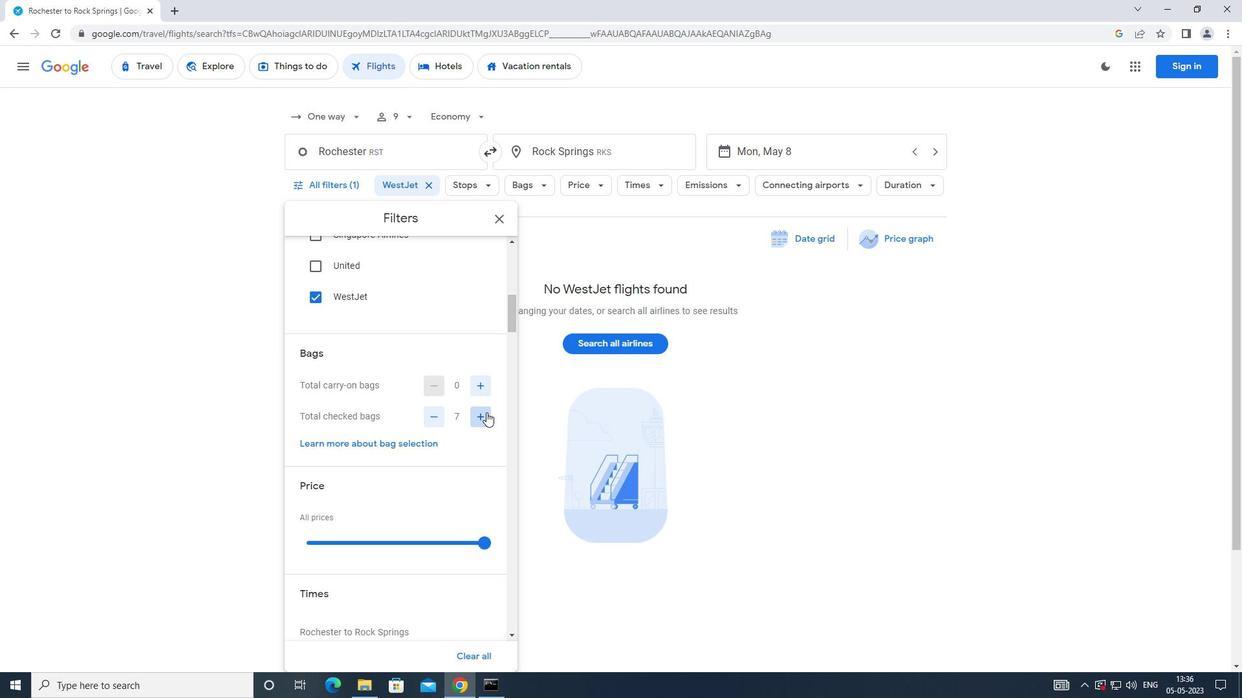 
Action: Mouse pressed left at (486, 413)
Screenshot: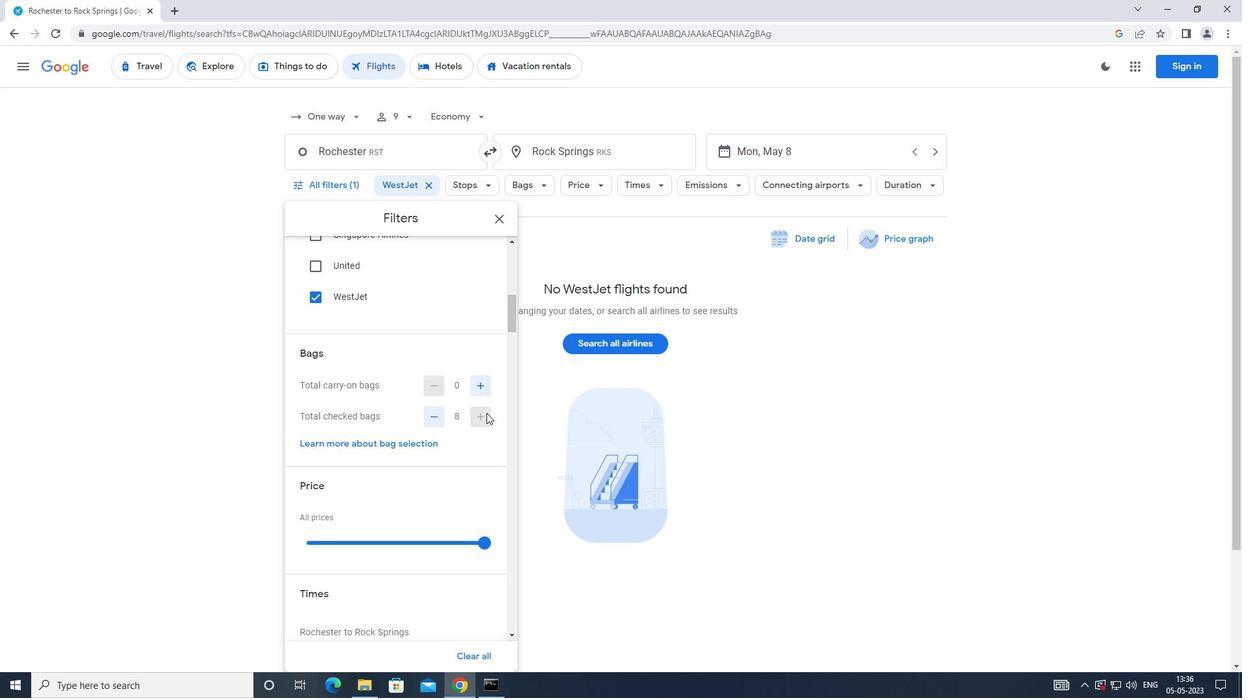 
Action: Mouse moved to (445, 467)
Screenshot: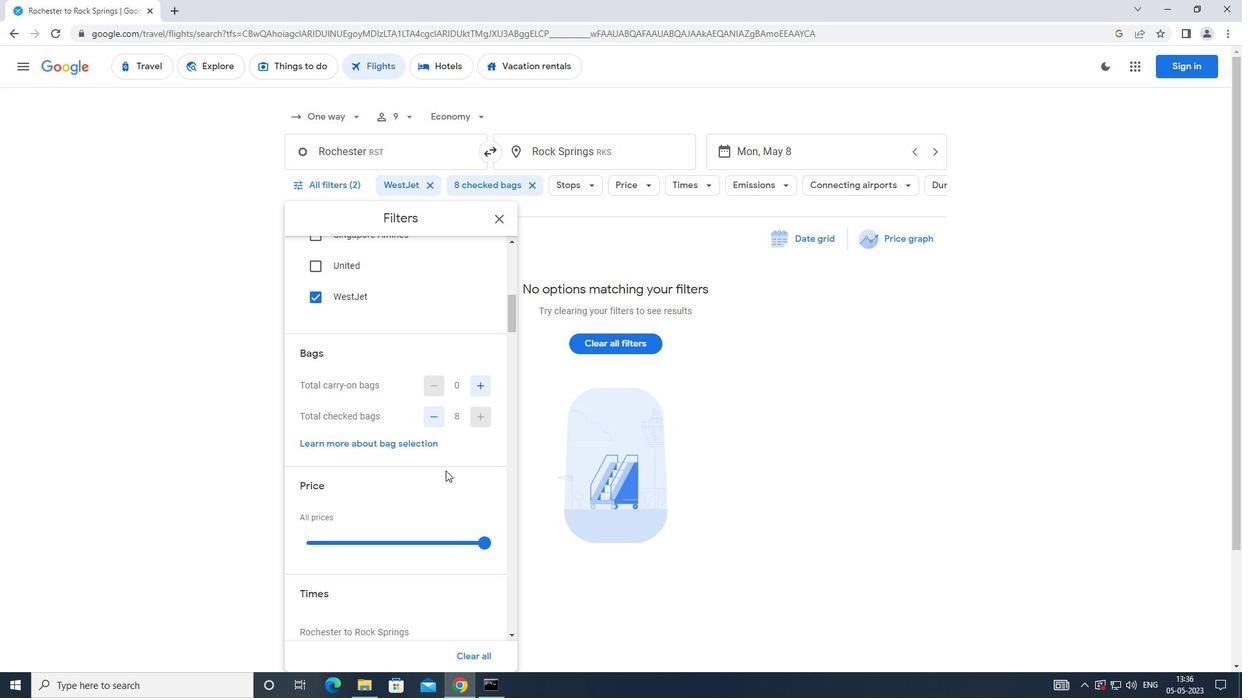 
Action: Mouse scrolled (445, 467) with delta (0, 0)
Screenshot: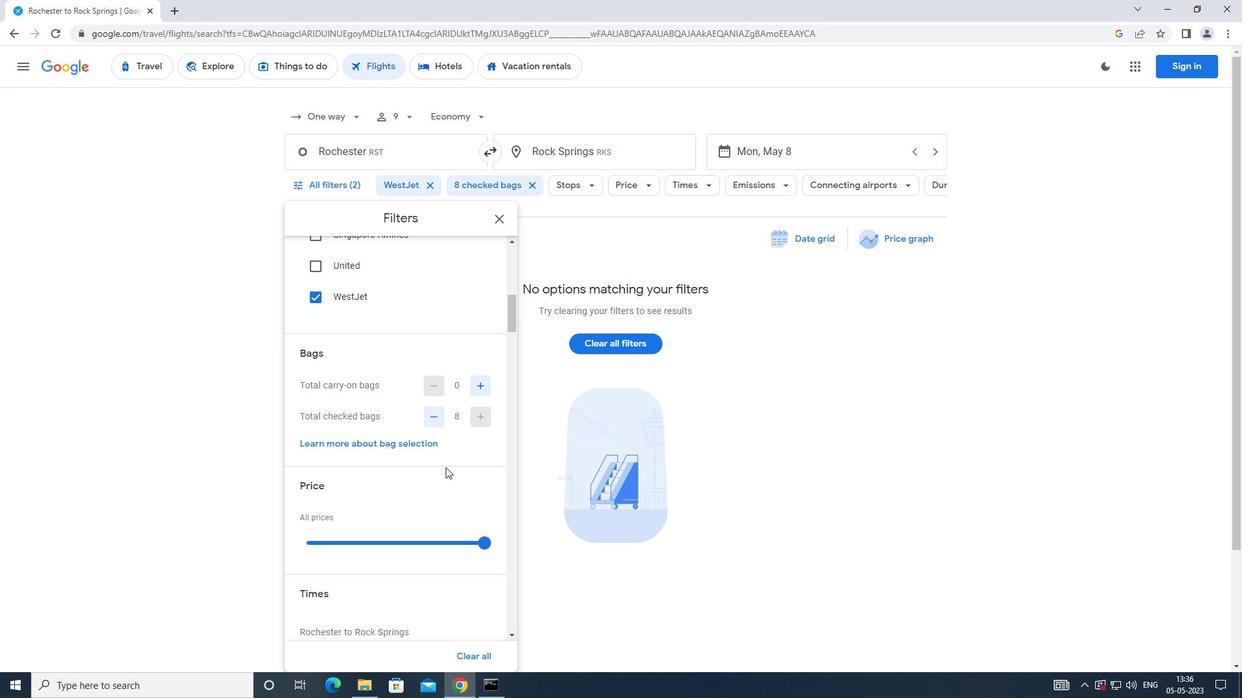 
Action: Mouse scrolled (445, 467) with delta (0, 0)
Screenshot: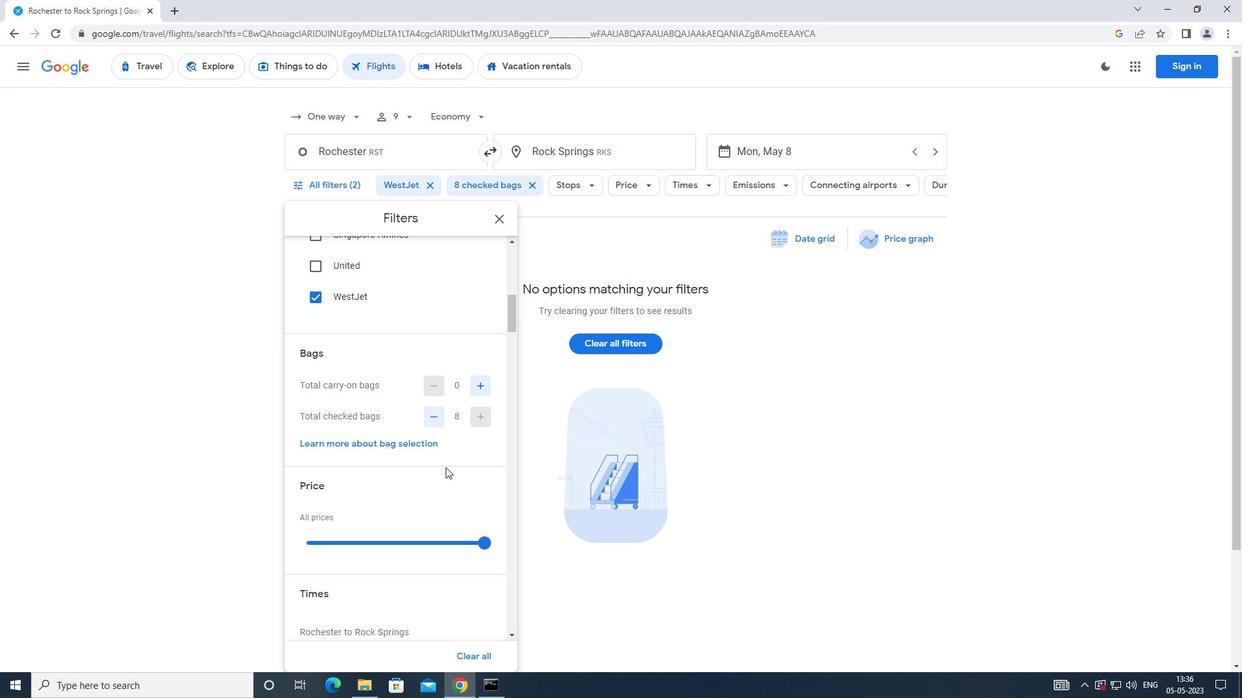 
Action: Mouse moved to (484, 417)
Screenshot: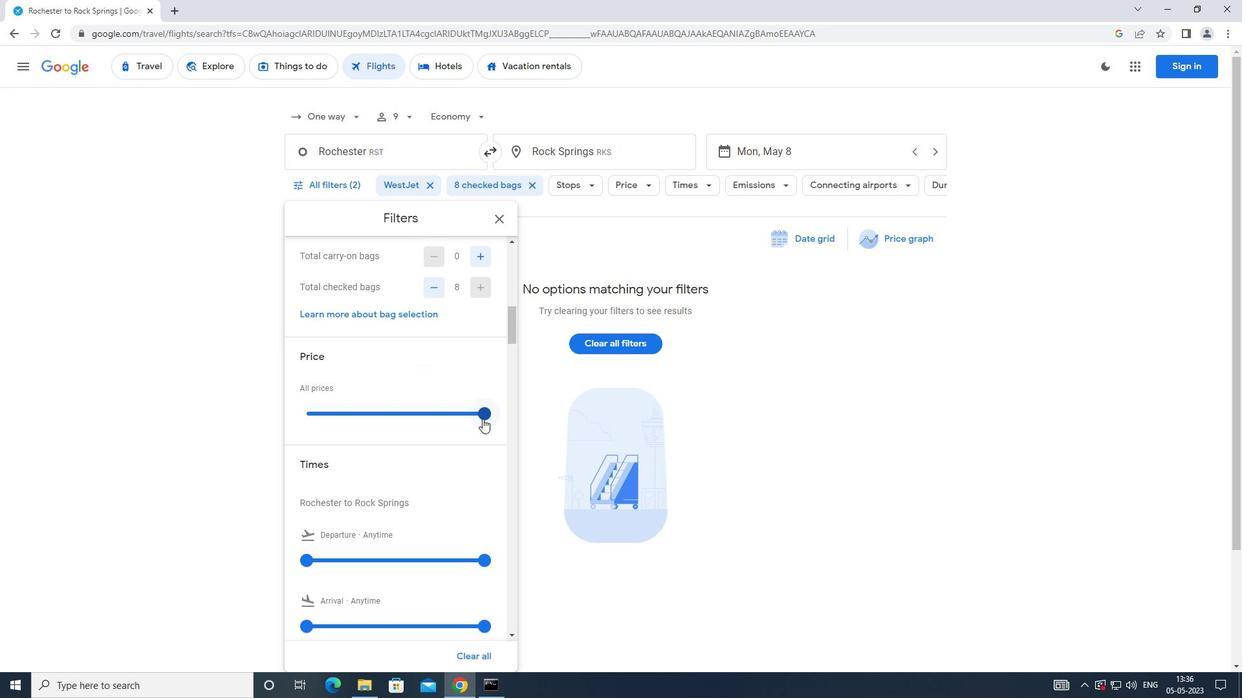 
Action: Mouse pressed left at (484, 417)
Screenshot: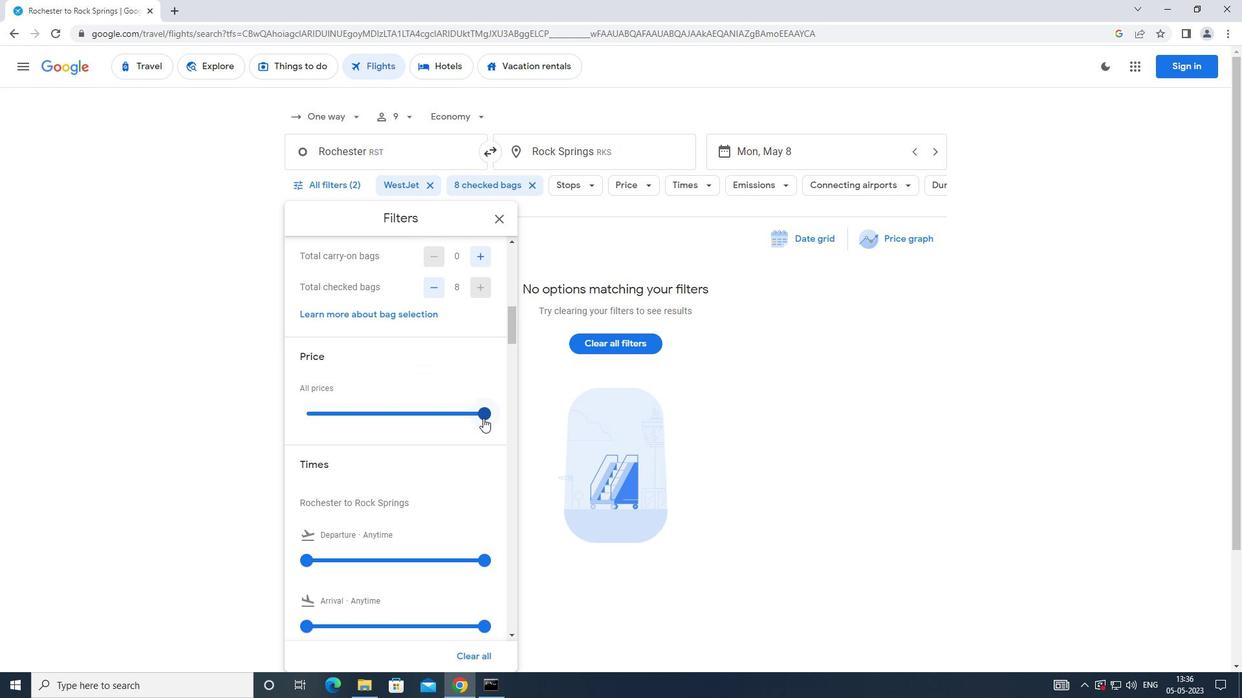 
Action: Mouse moved to (452, 421)
Screenshot: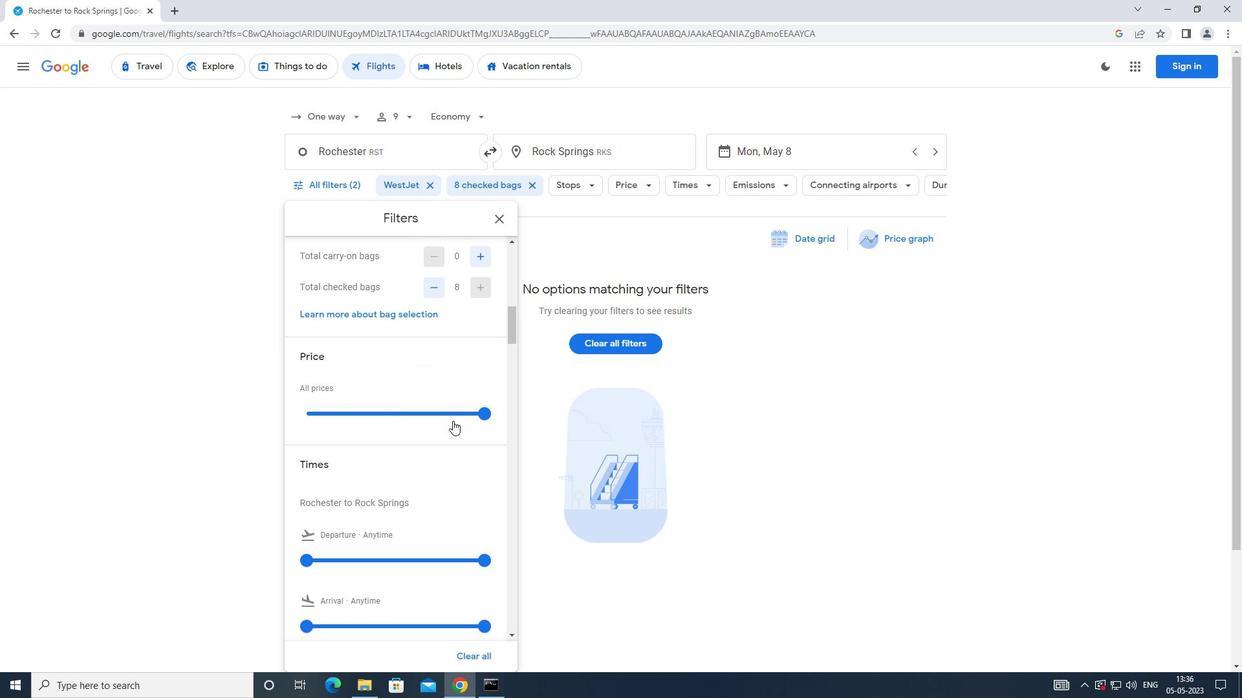 
Action: Mouse scrolled (452, 420) with delta (0, 0)
Screenshot: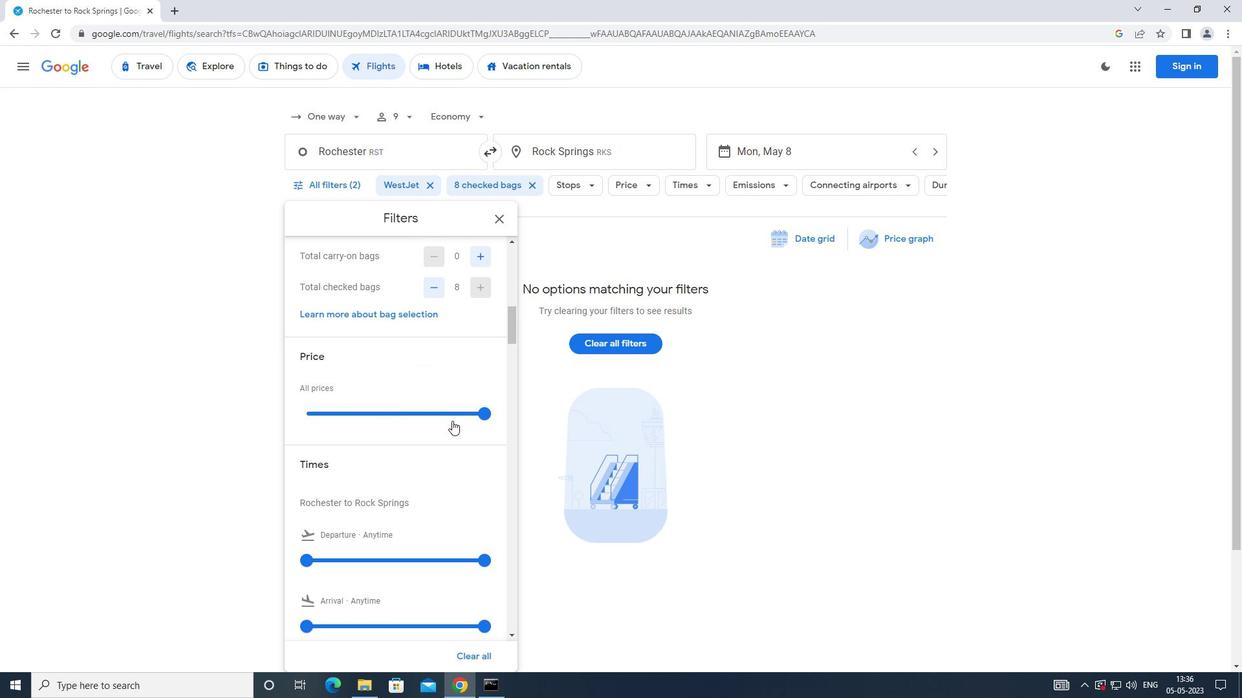 
Action: Mouse moved to (308, 497)
Screenshot: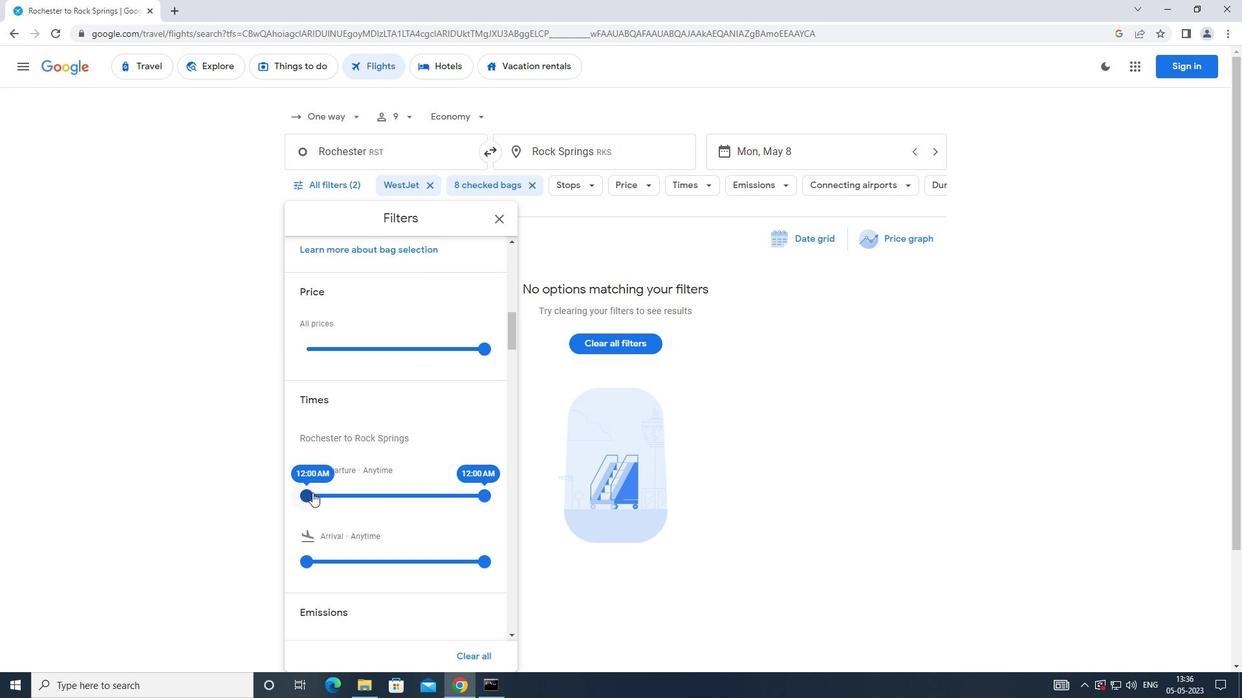 
Action: Mouse pressed left at (308, 497)
Screenshot: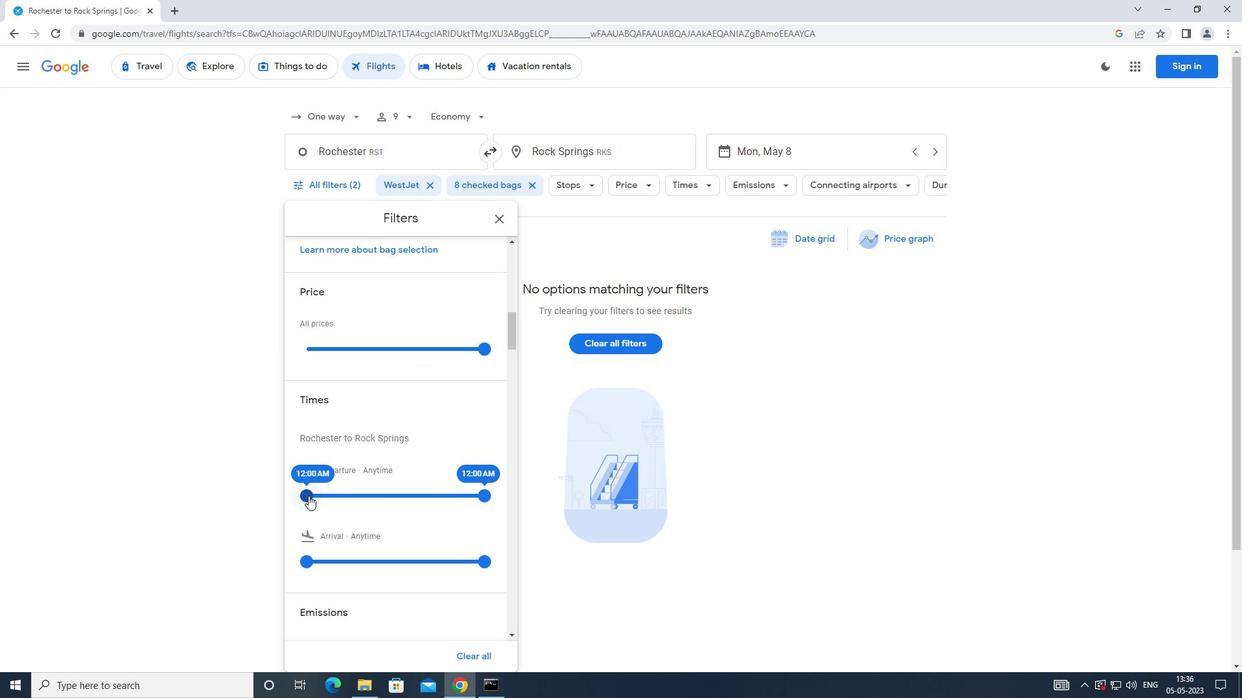 
Action: Mouse moved to (480, 496)
Screenshot: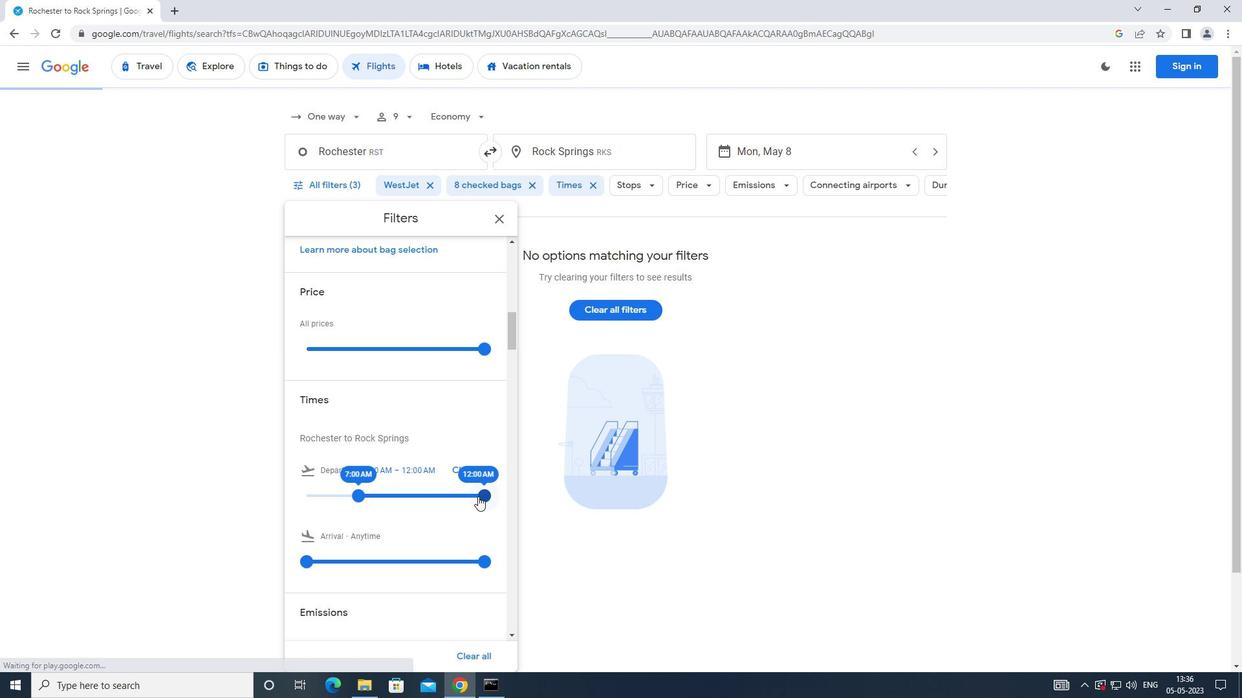 
Action: Mouse pressed left at (480, 496)
Screenshot: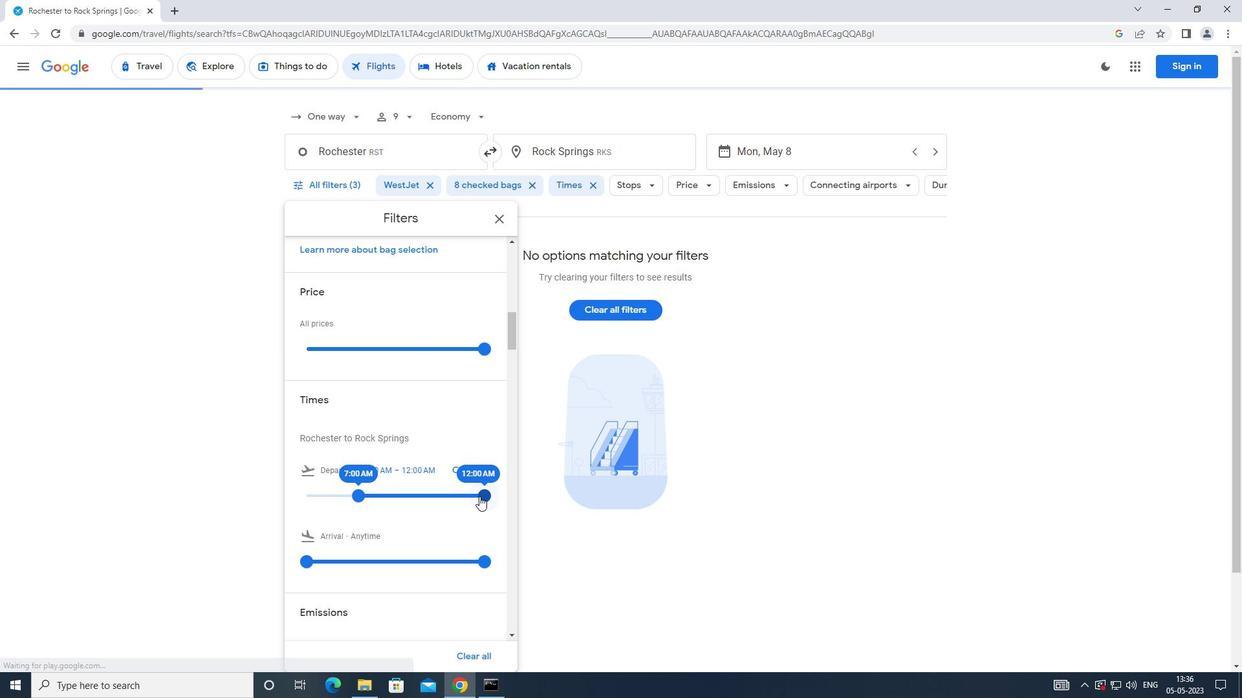 
Action: Mouse moved to (432, 478)
Screenshot: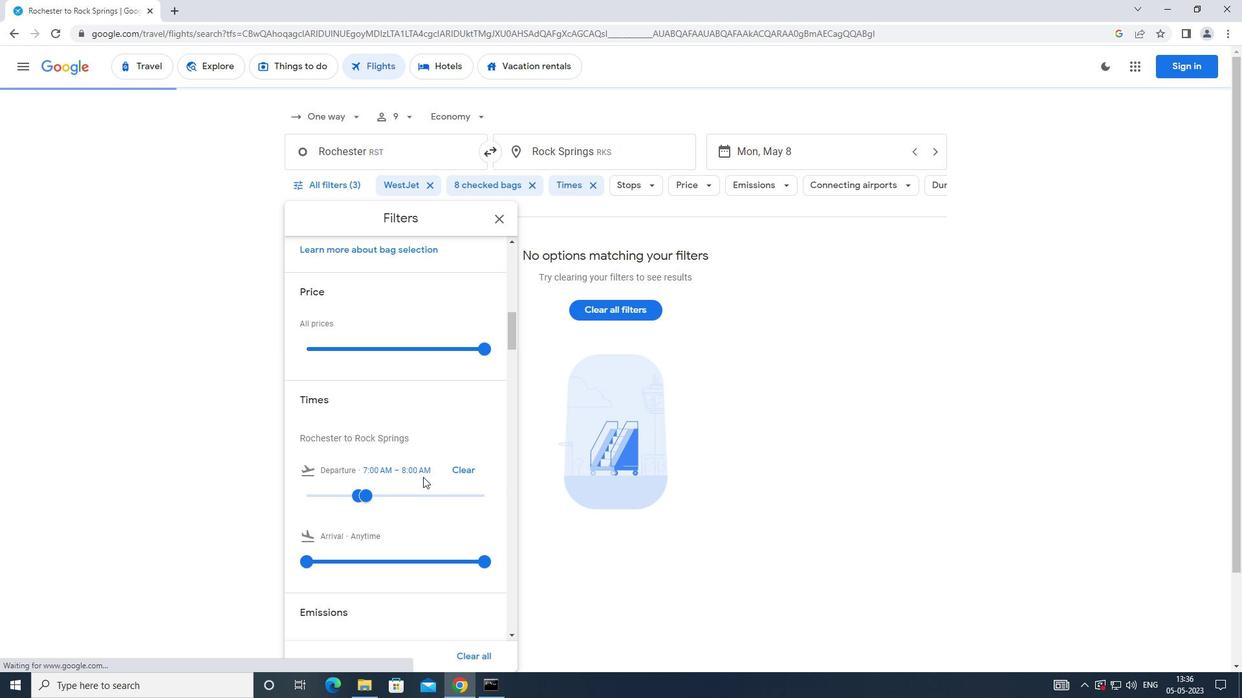 
